 Task: Create the messaging component.
Action: Mouse moved to (1181, 87)
Screenshot: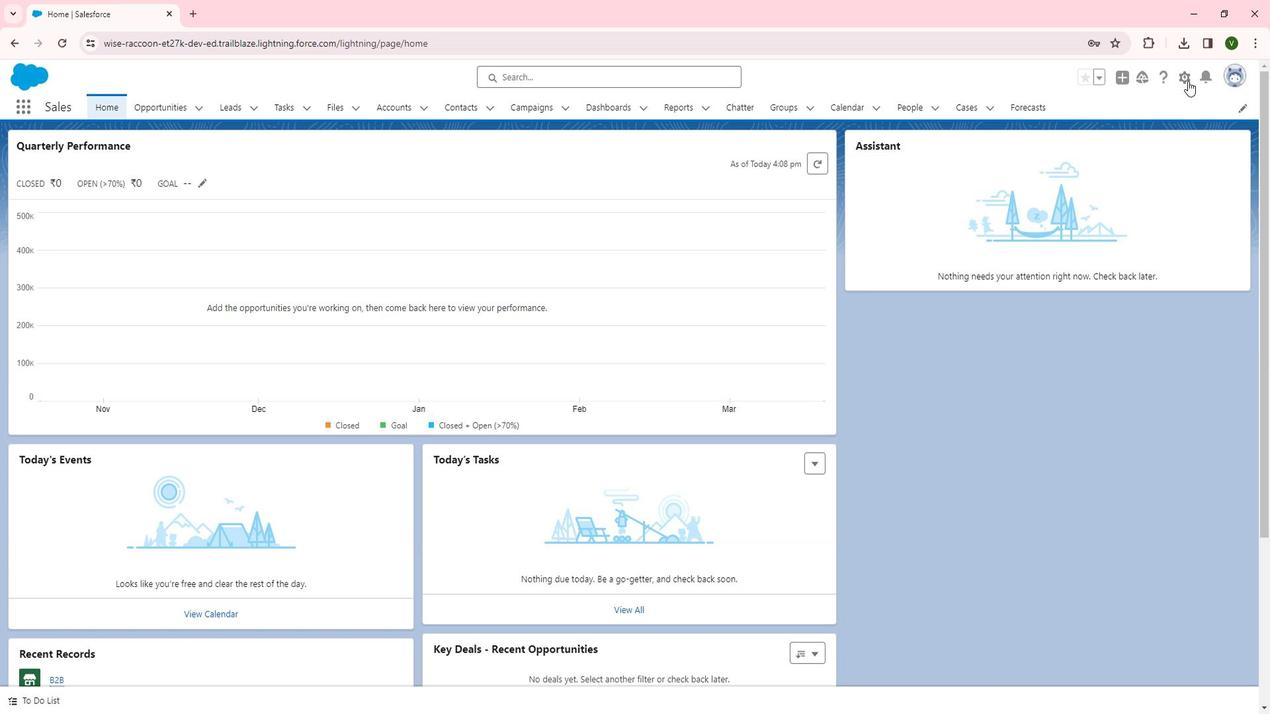 
Action: Mouse pressed left at (1181, 87)
Screenshot: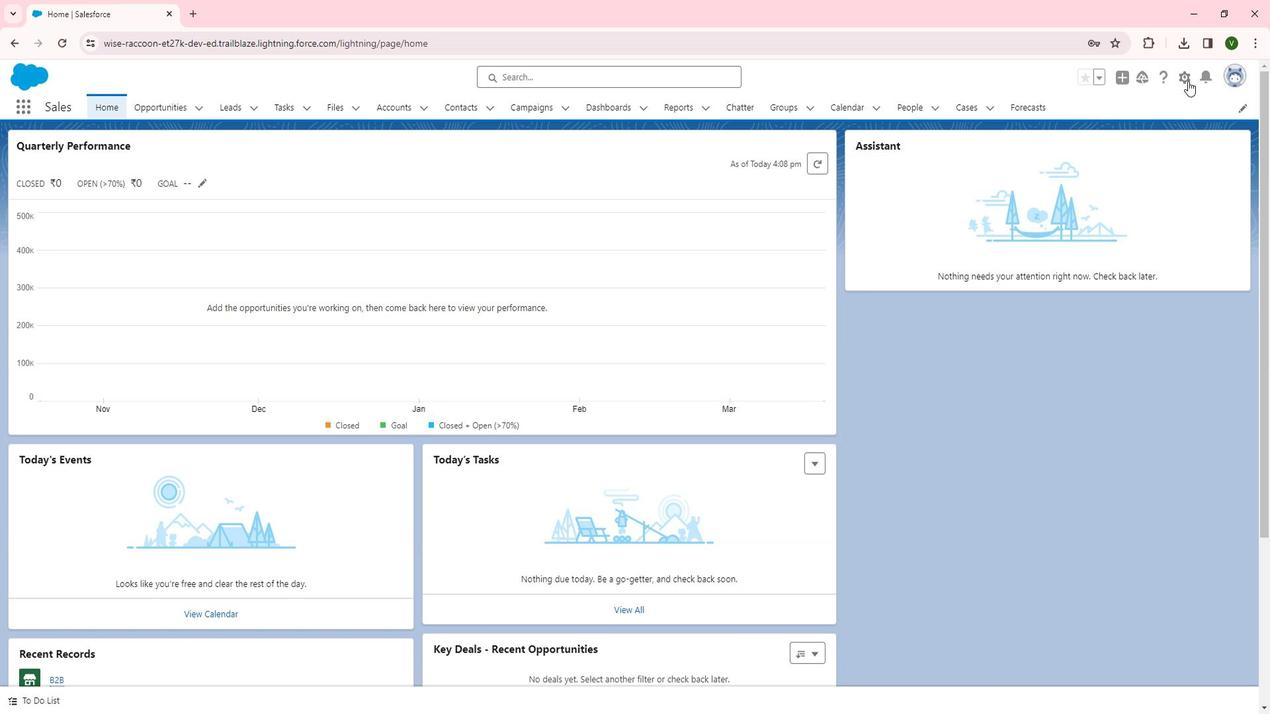 
Action: Mouse moved to (1121, 115)
Screenshot: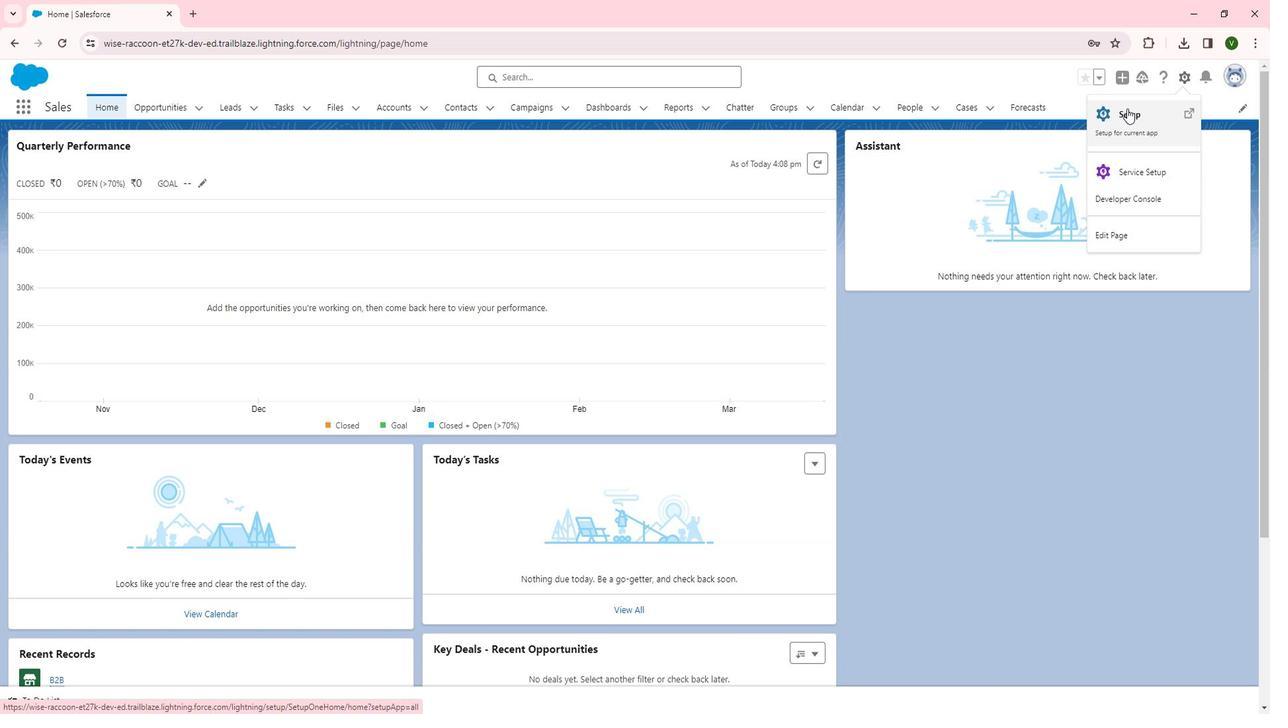 
Action: Mouse pressed left at (1121, 115)
Screenshot: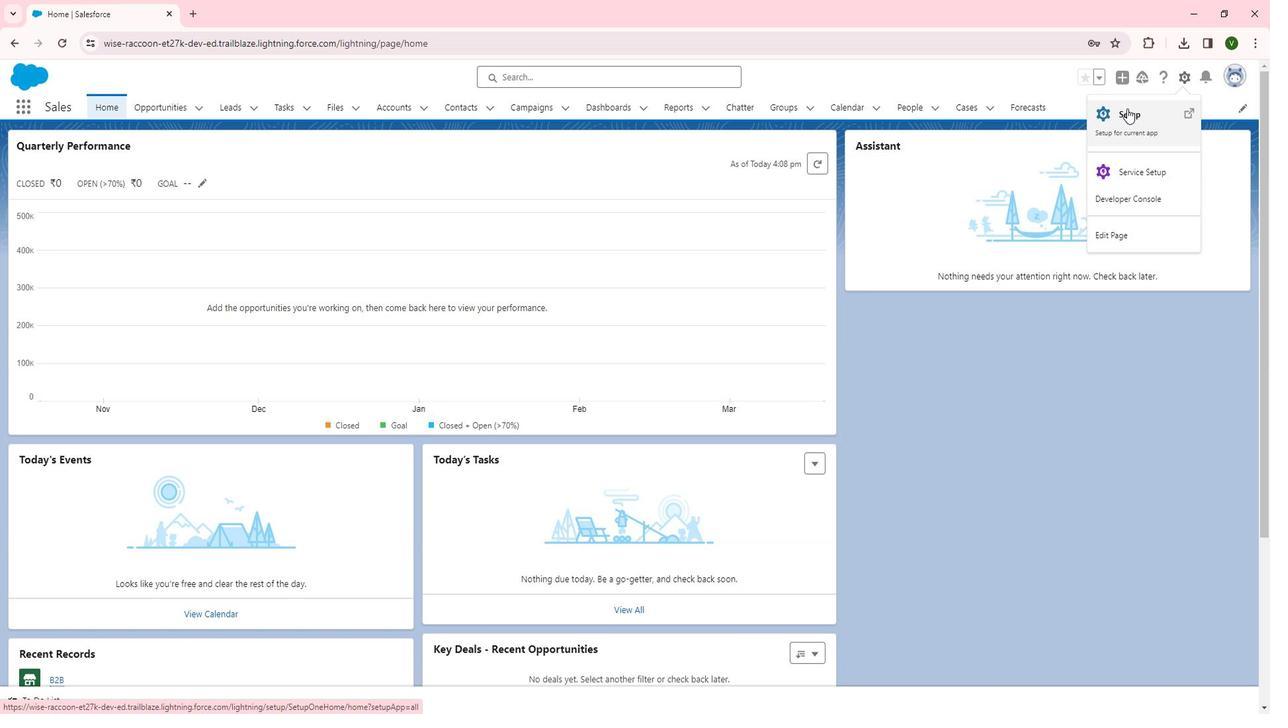 
Action: Mouse moved to (95, 363)
Screenshot: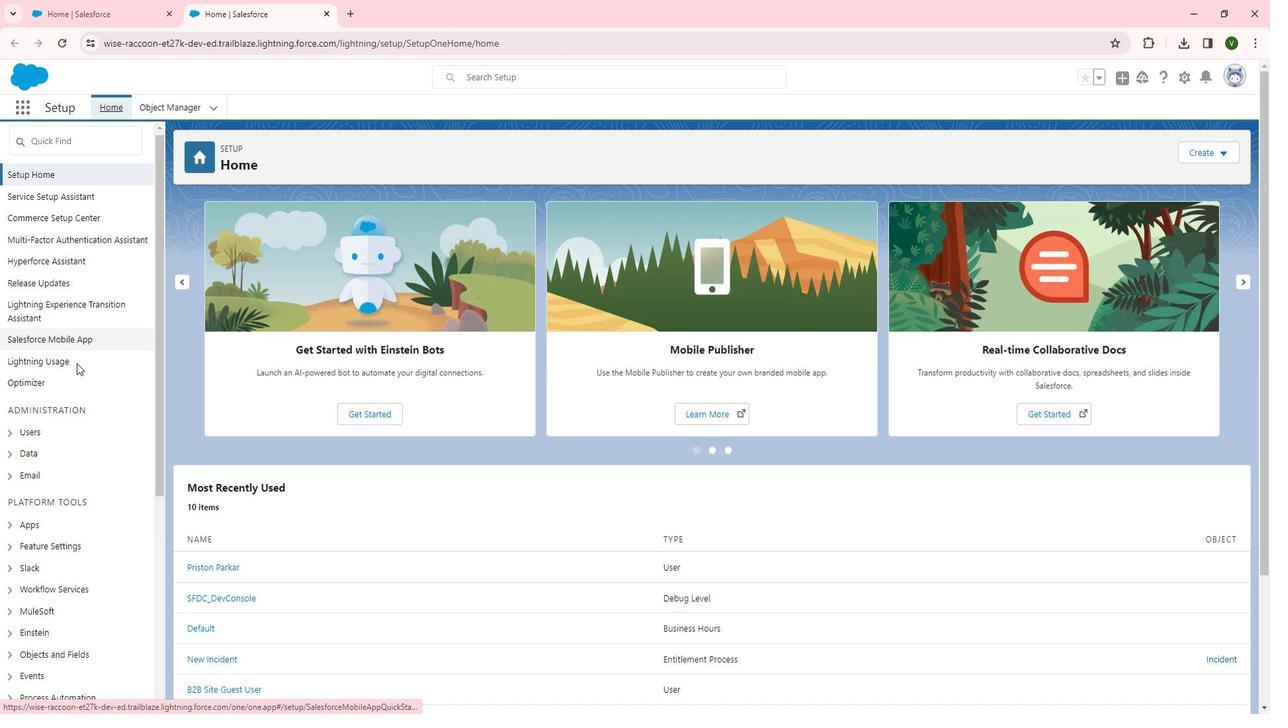 
Action: Mouse scrolled (95, 362) with delta (0, 0)
Screenshot: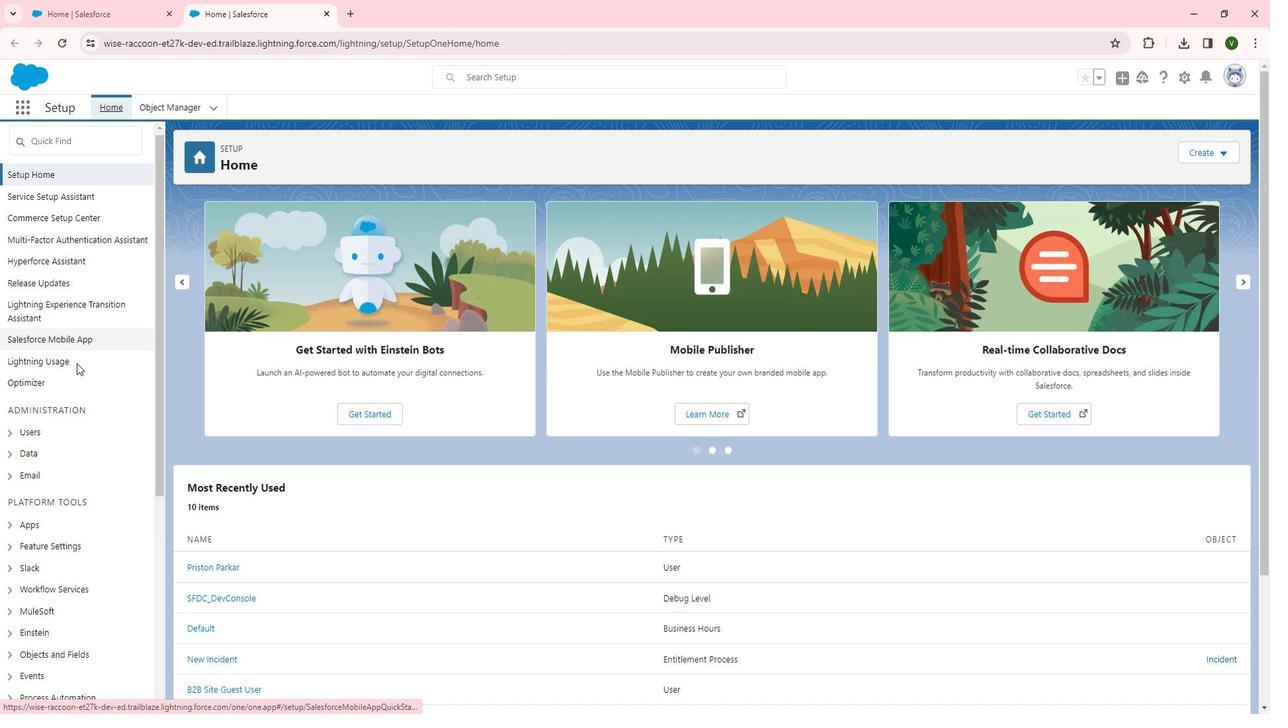 
Action: Mouse moved to (93, 365)
Screenshot: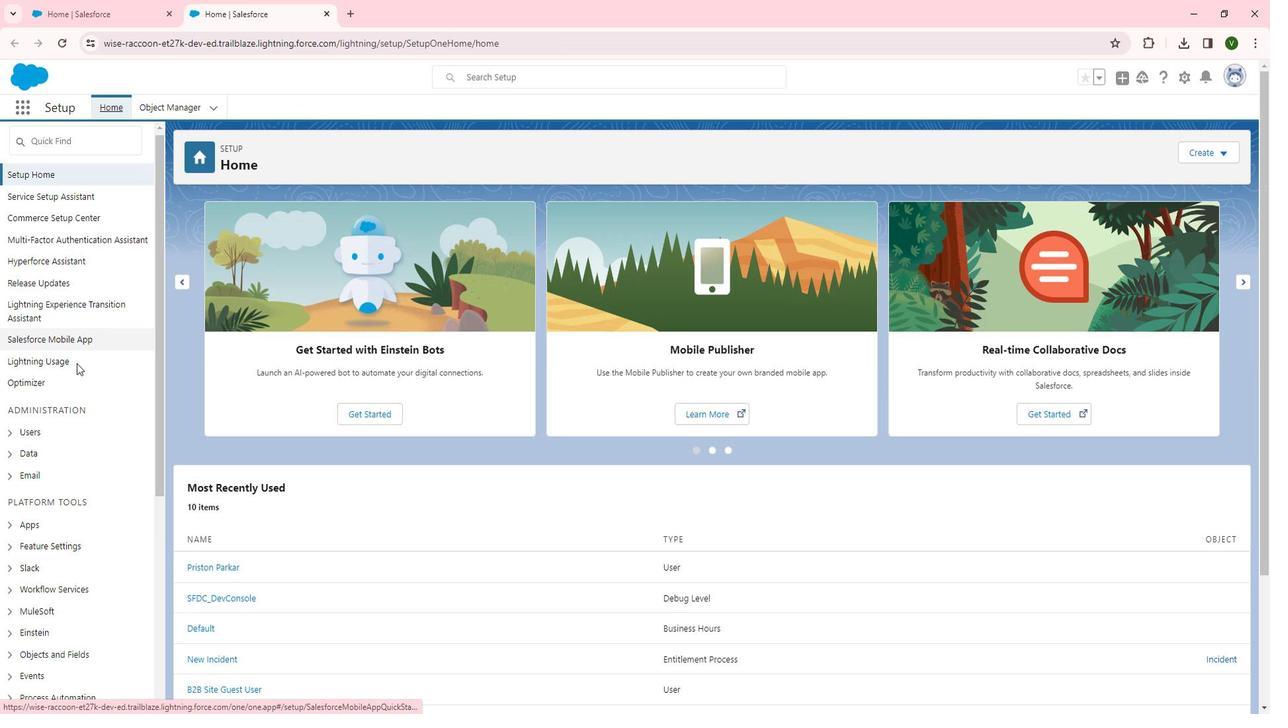 
Action: Mouse scrolled (93, 364) with delta (0, 0)
Screenshot: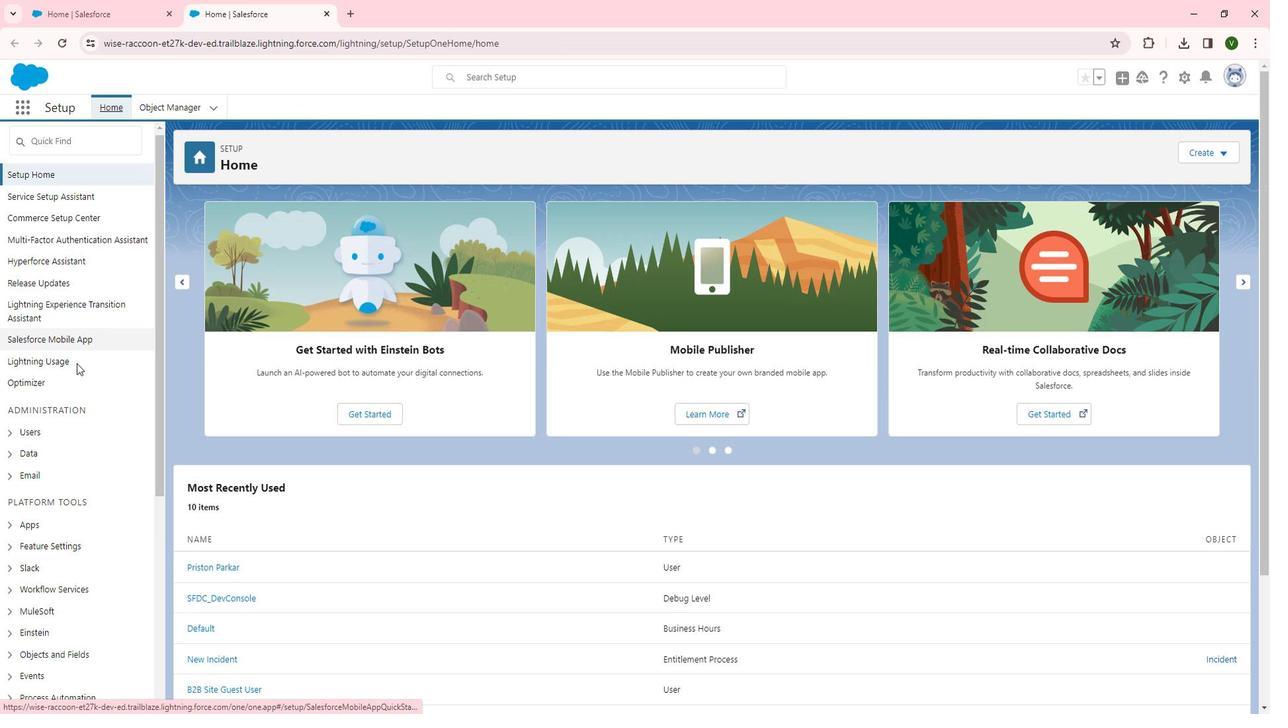 
Action: Mouse scrolled (93, 364) with delta (0, 0)
Screenshot: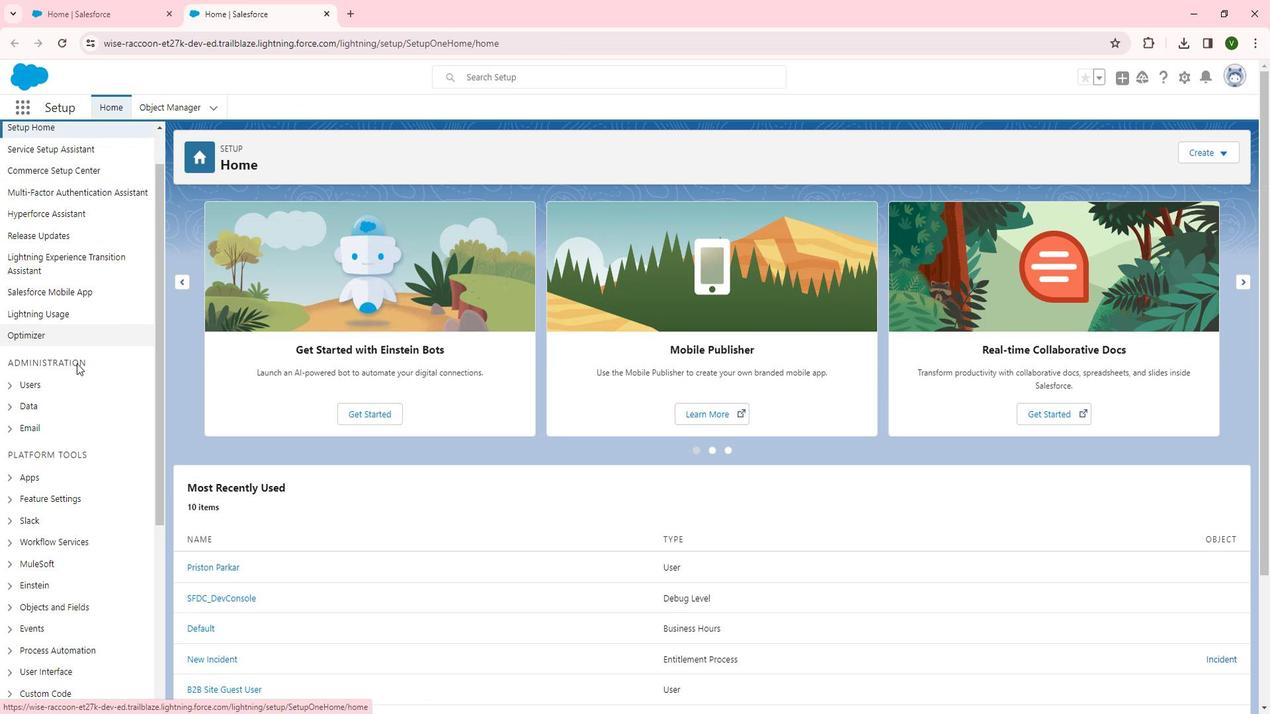 
Action: Mouse moved to (29, 347)
Screenshot: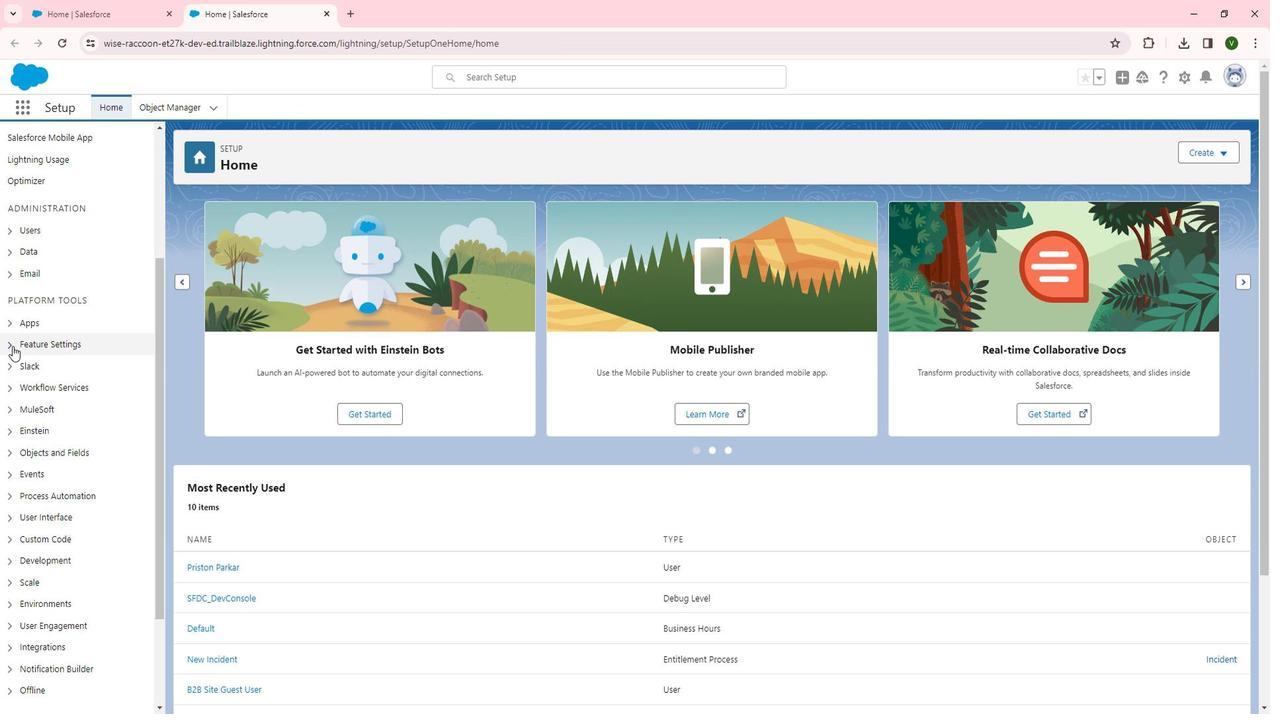 
Action: Mouse pressed left at (29, 347)
Screenshot: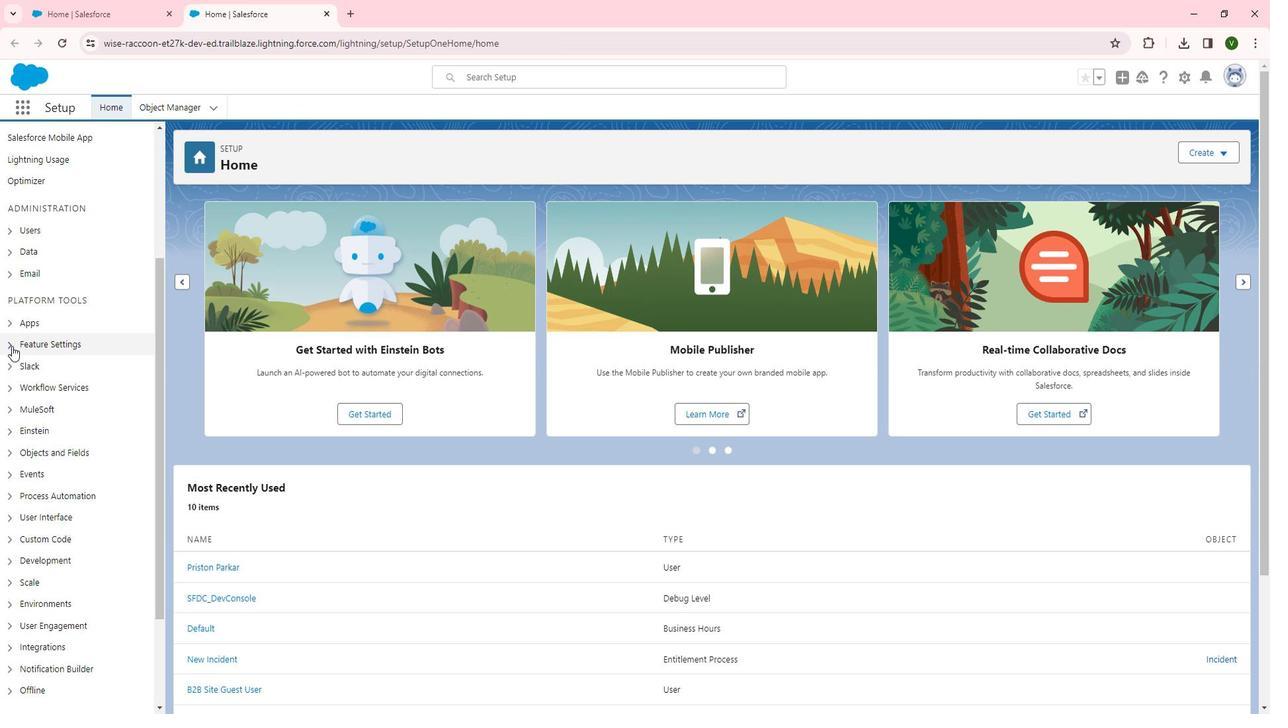 
Action: Mouse moved to (81, 352)
Screenshot: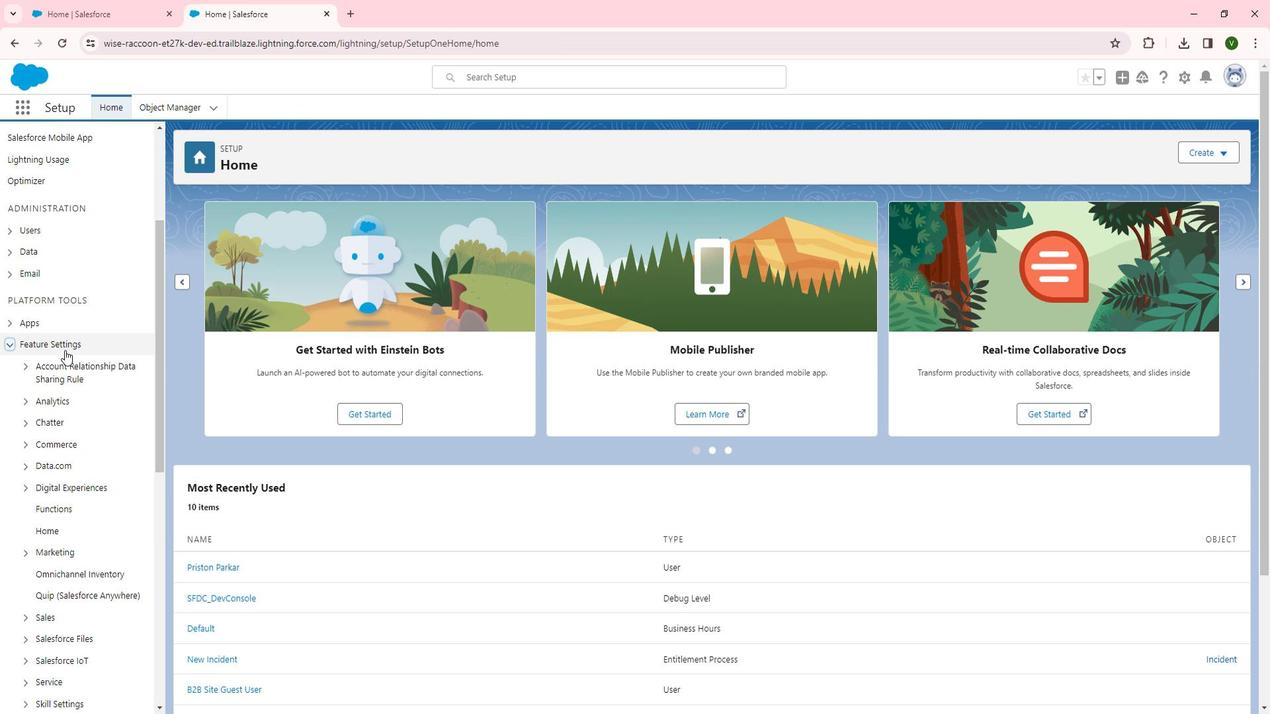 
Action: Mouse scrolled (81, 351) with delta (0, 0)
Screenshot: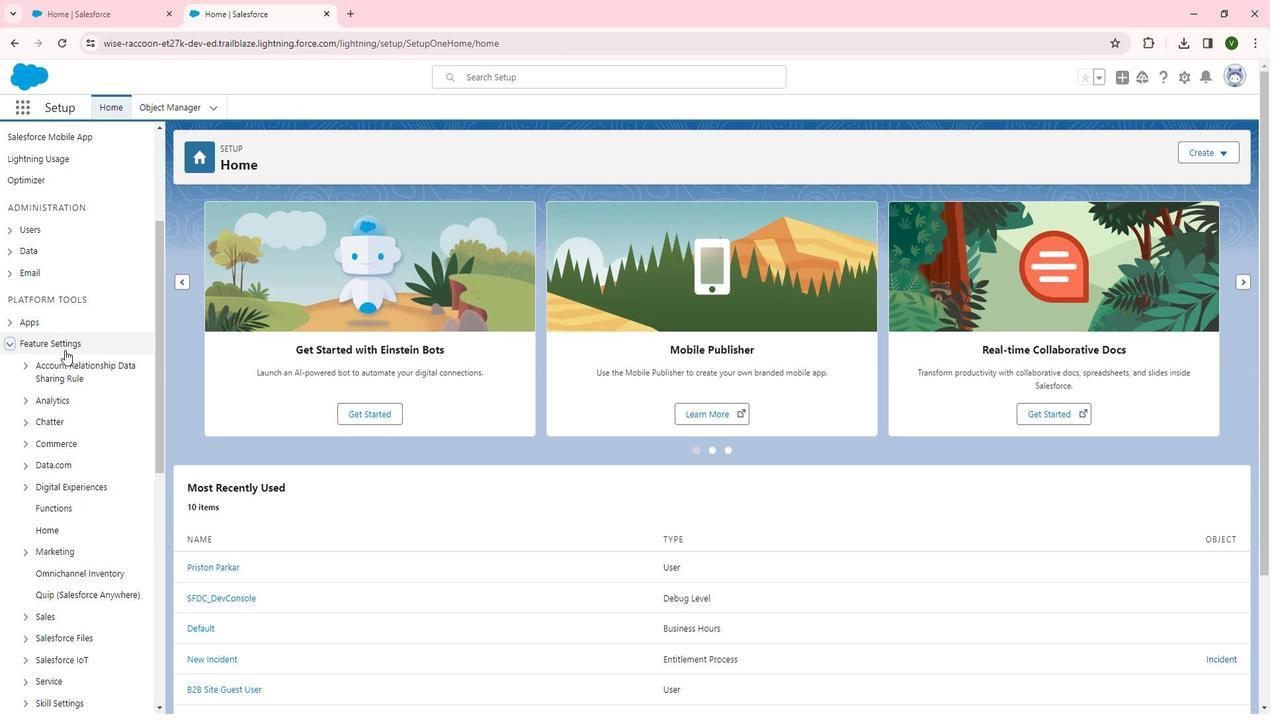 
Action: Mouse moved to (81, 352)
Screenshot: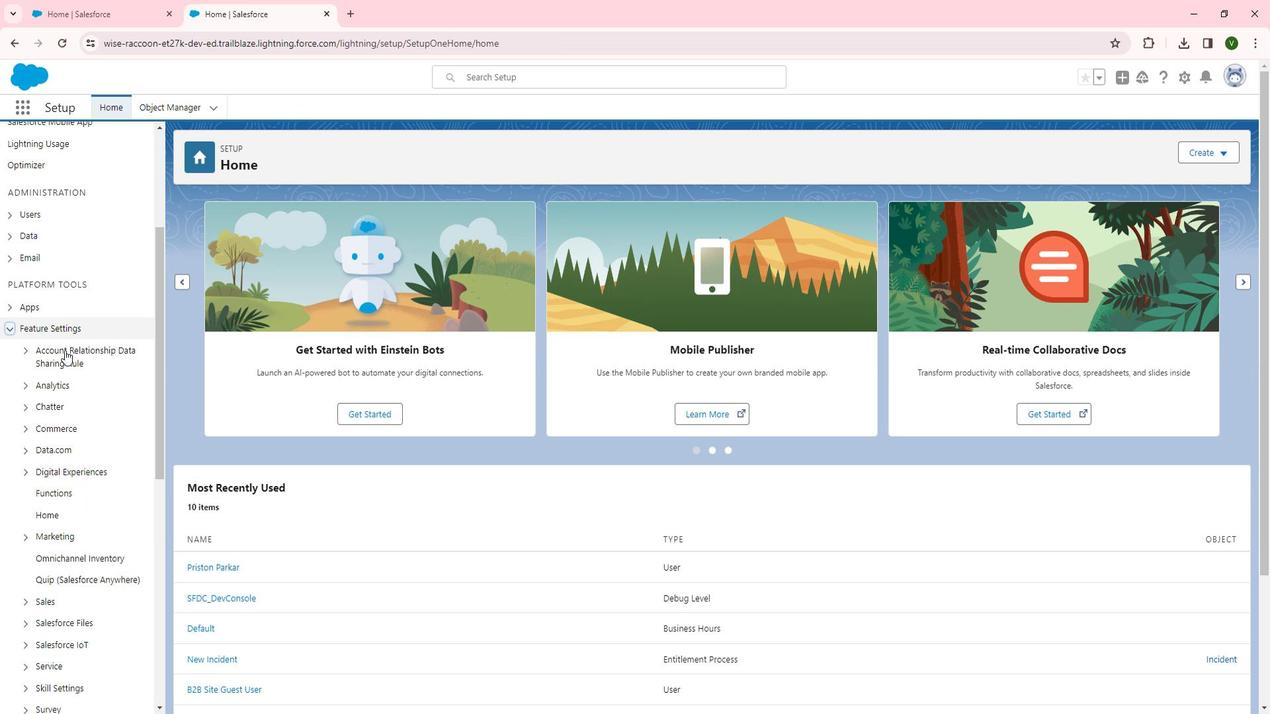 
Action: Mouse scrolled (81, 351) with delta (0, 0)
Screenshot: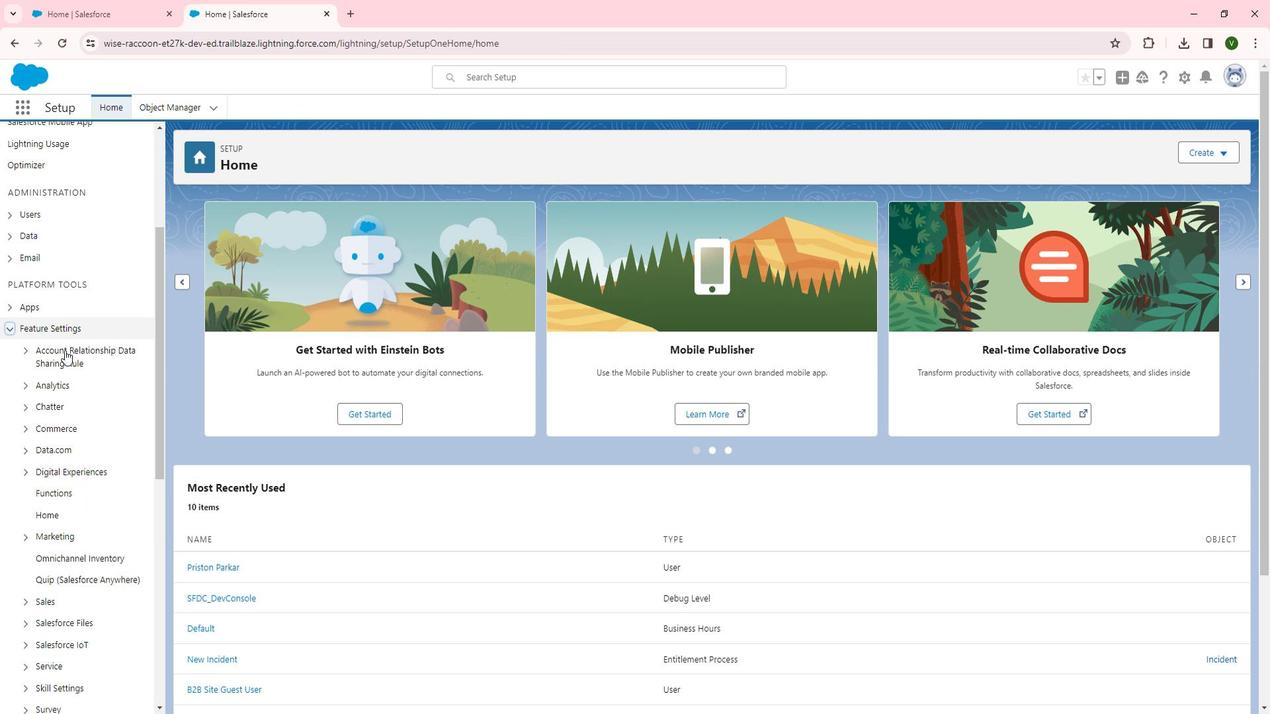 
Action: Mouse scrolled (81, 351) with delta (0, 0)
Screenshot: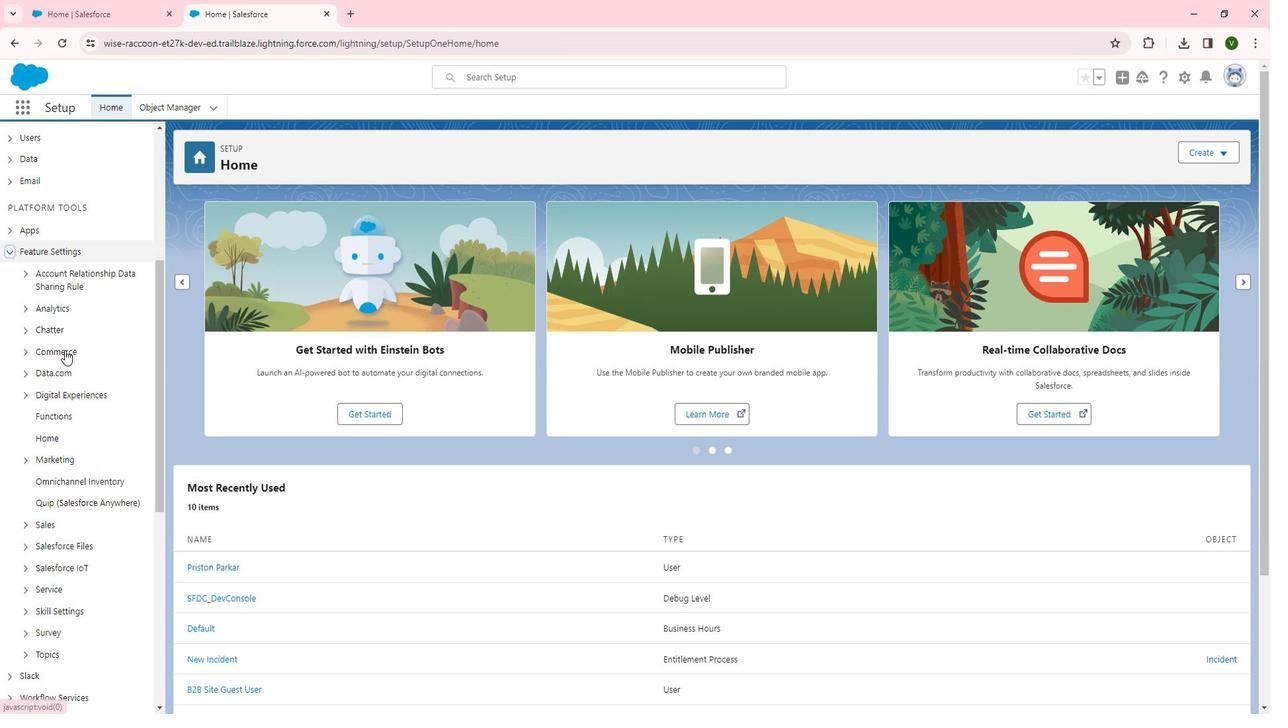 
Action: Mouse scrolled (81, 351) with delta (0, 0)
Screenshot: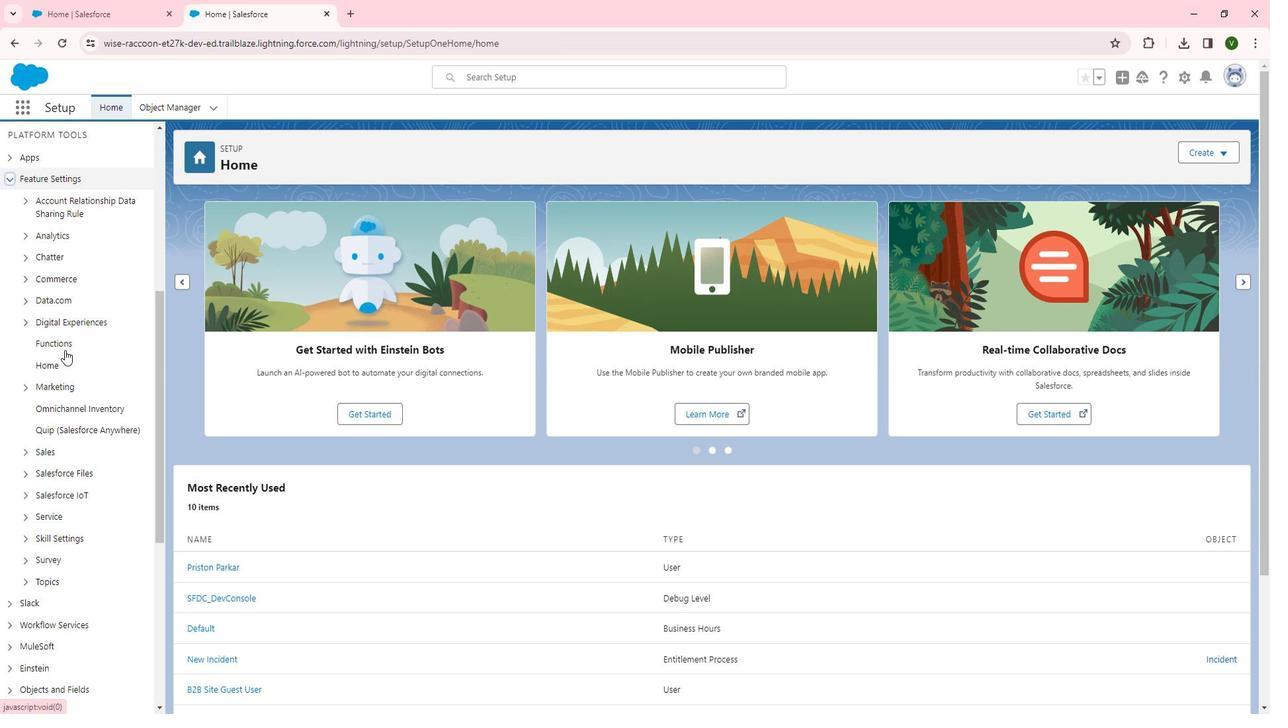
Action: Mouse moved to (41, 410)
Screenshot: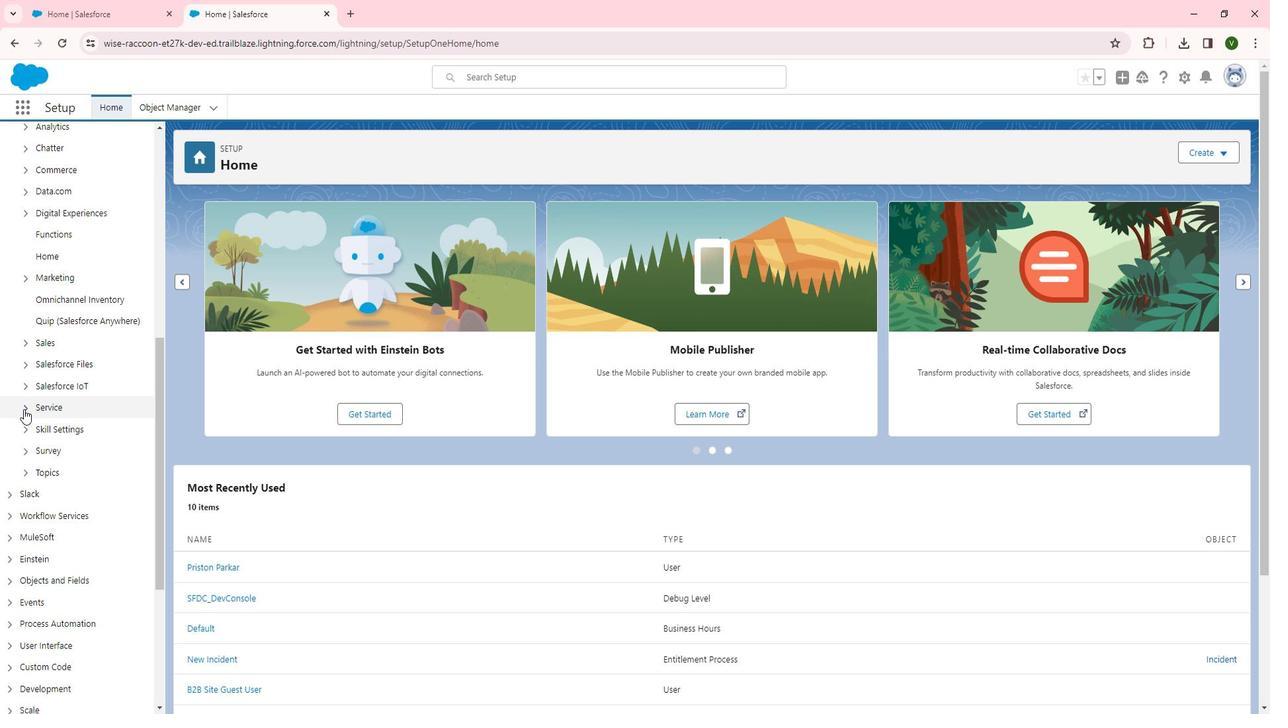 
Action: Mouse pressed left at (41, 410)
Screenshot: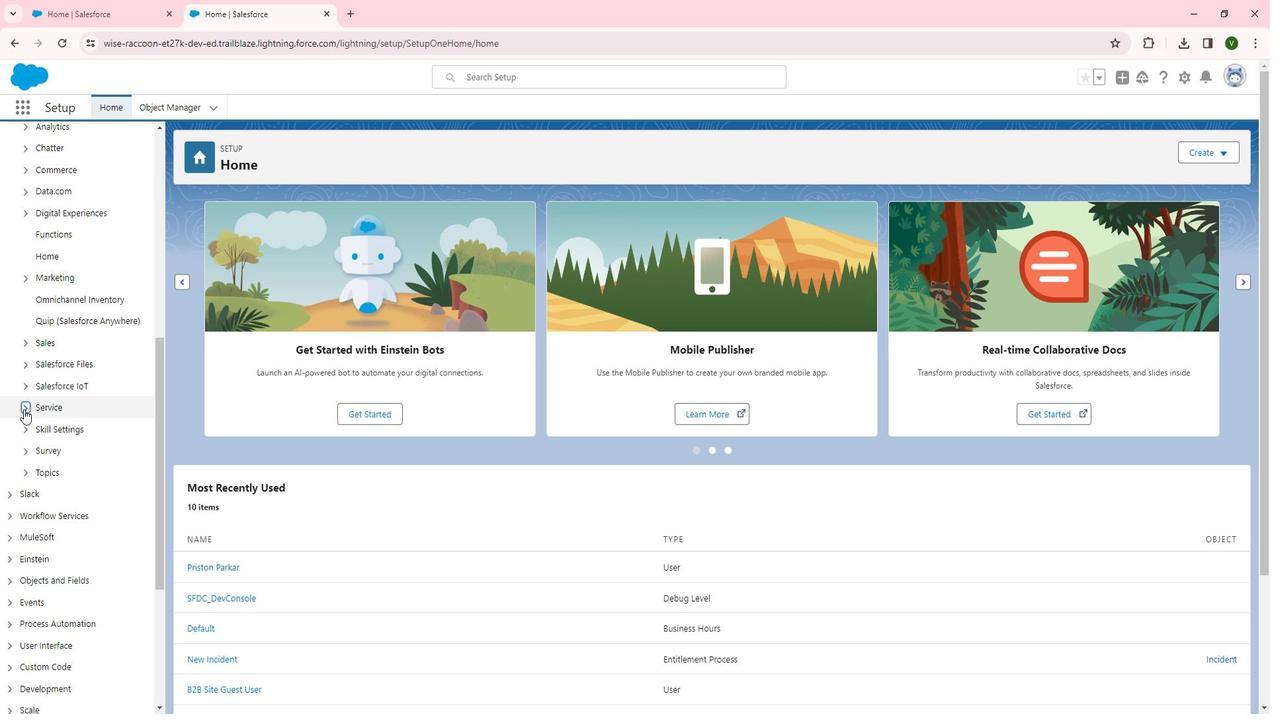 
Action: Mouse moved to (66, 404)
Screenshot: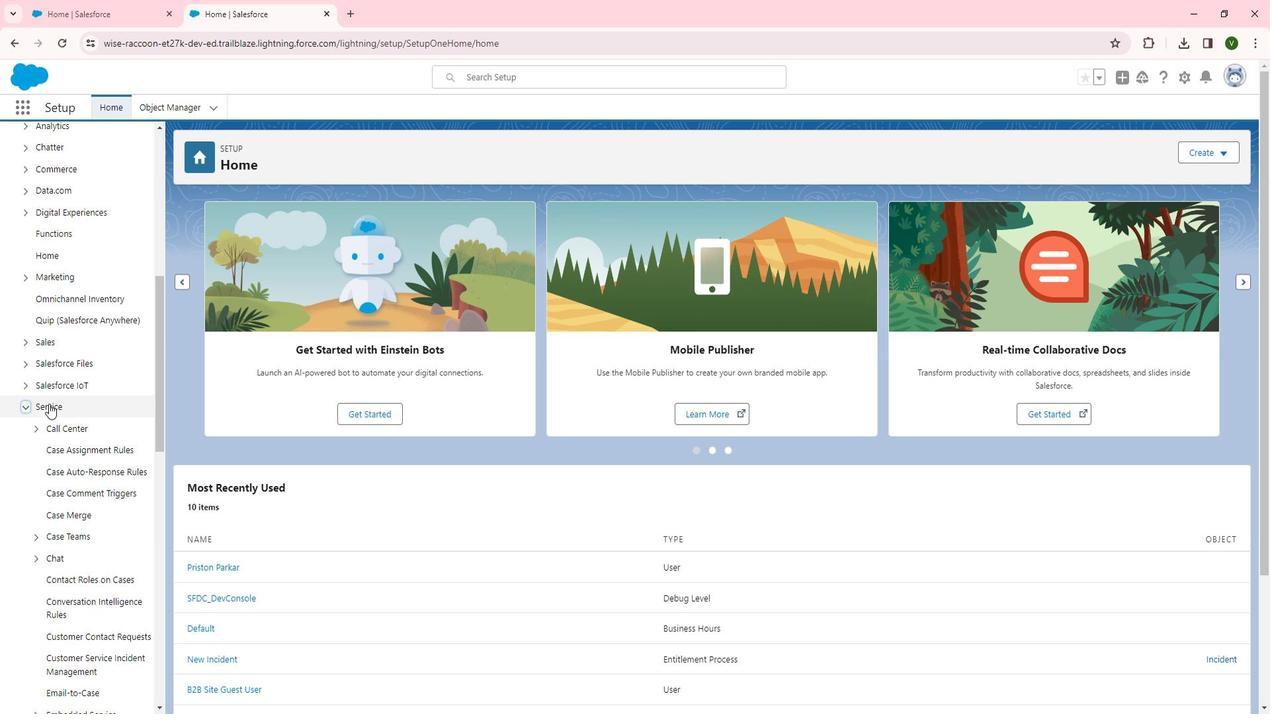 
Action: Mouse scrolled (66, 404) with delta (0, 0)
Screenshot: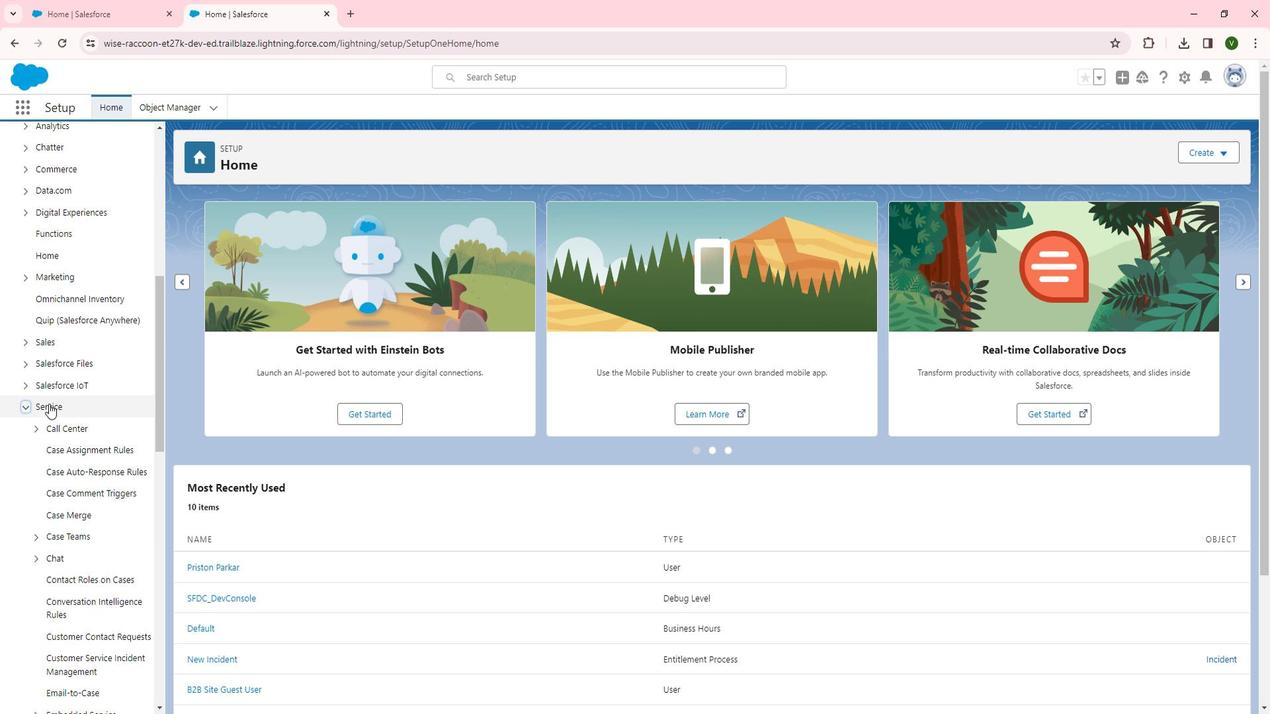 
Action: Mouse scrolled (66, 404) with delta (0, 0)
Screenshot: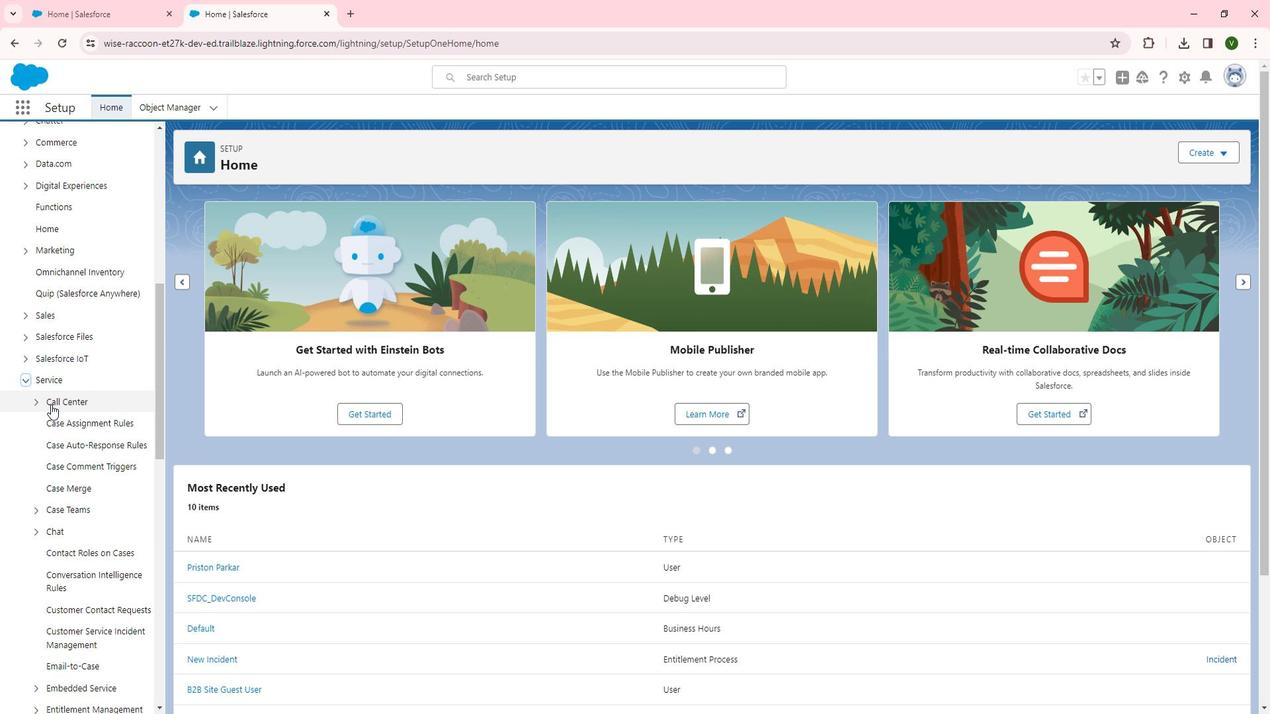 
Action: Mouse moved to (66, 405)
Screenshot: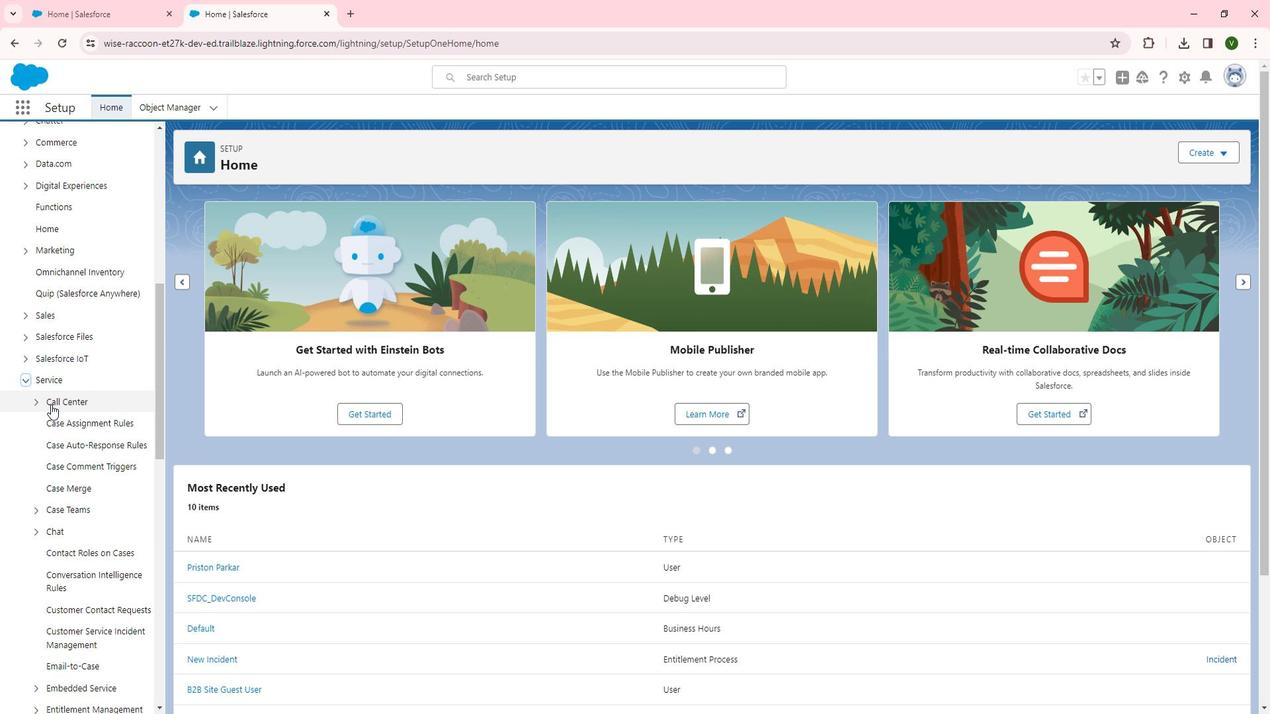 
Action: Mouse scrolled (66, 404) with delta (0, 0)
Screenshot: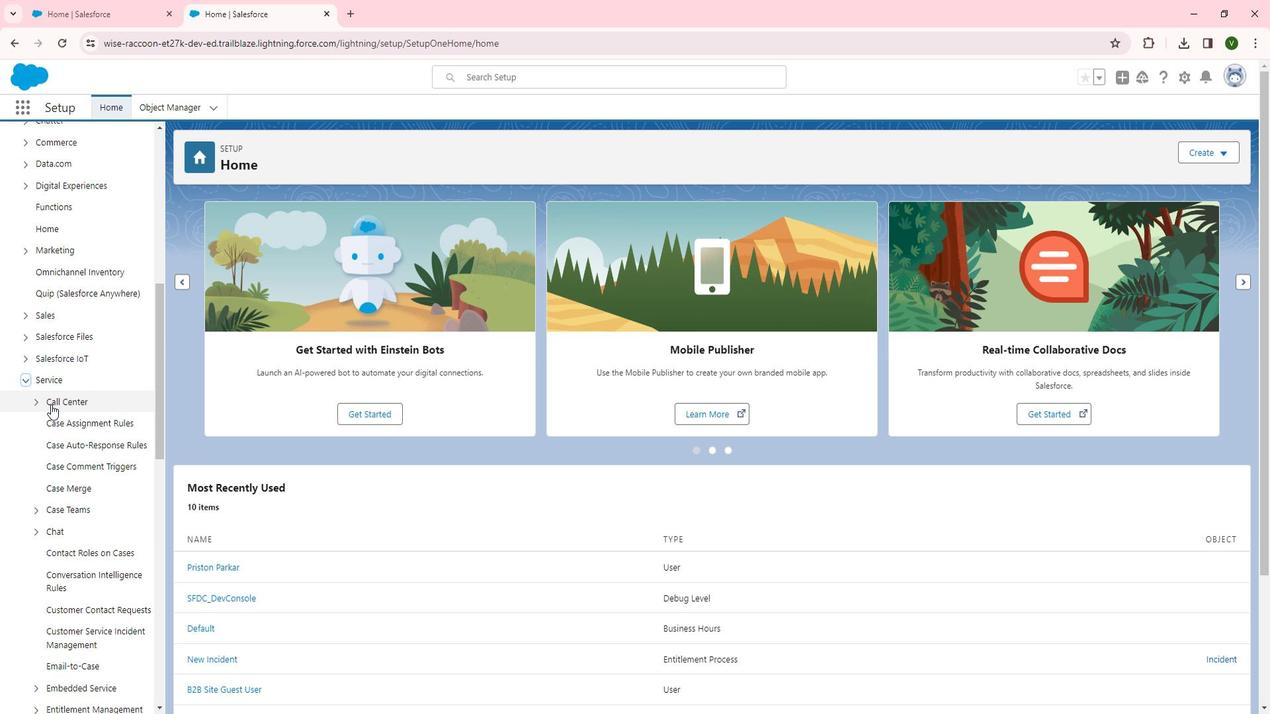 
Action: Mouse moved to (67, 405)
Screenshot: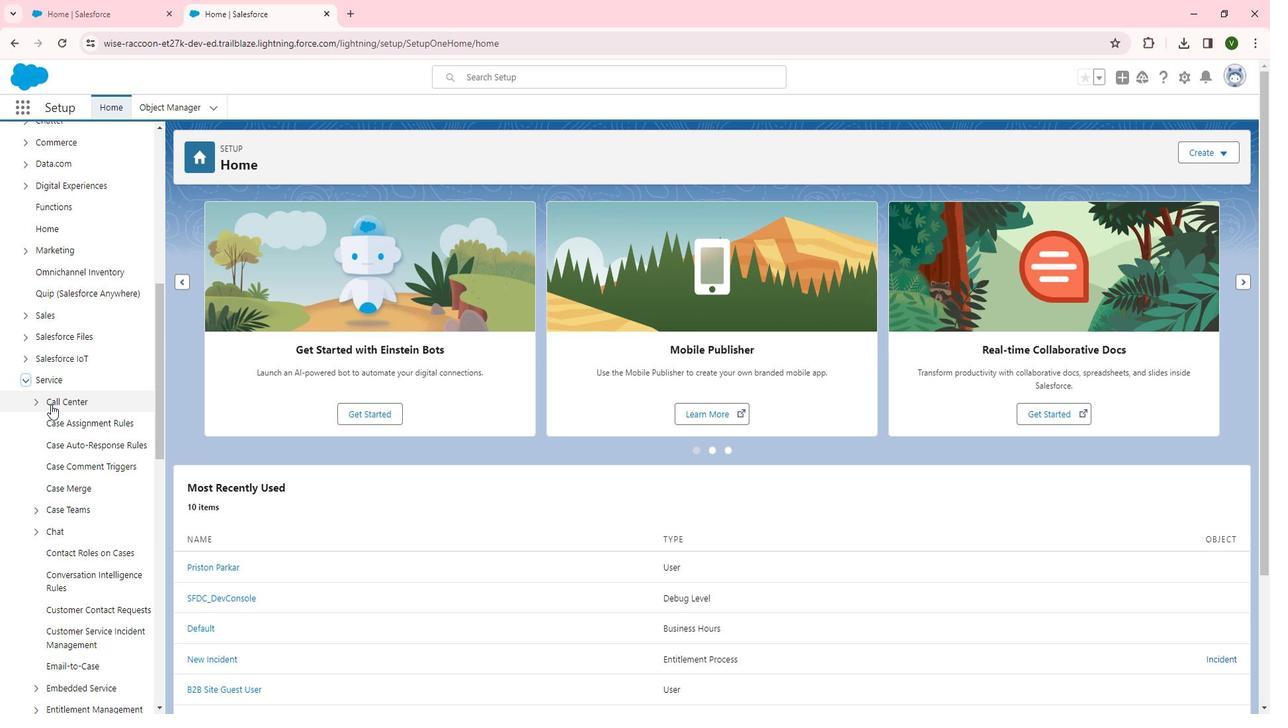 
Action: Mouse scrolled (67, 404) with delta (0, 0)
Screenshot: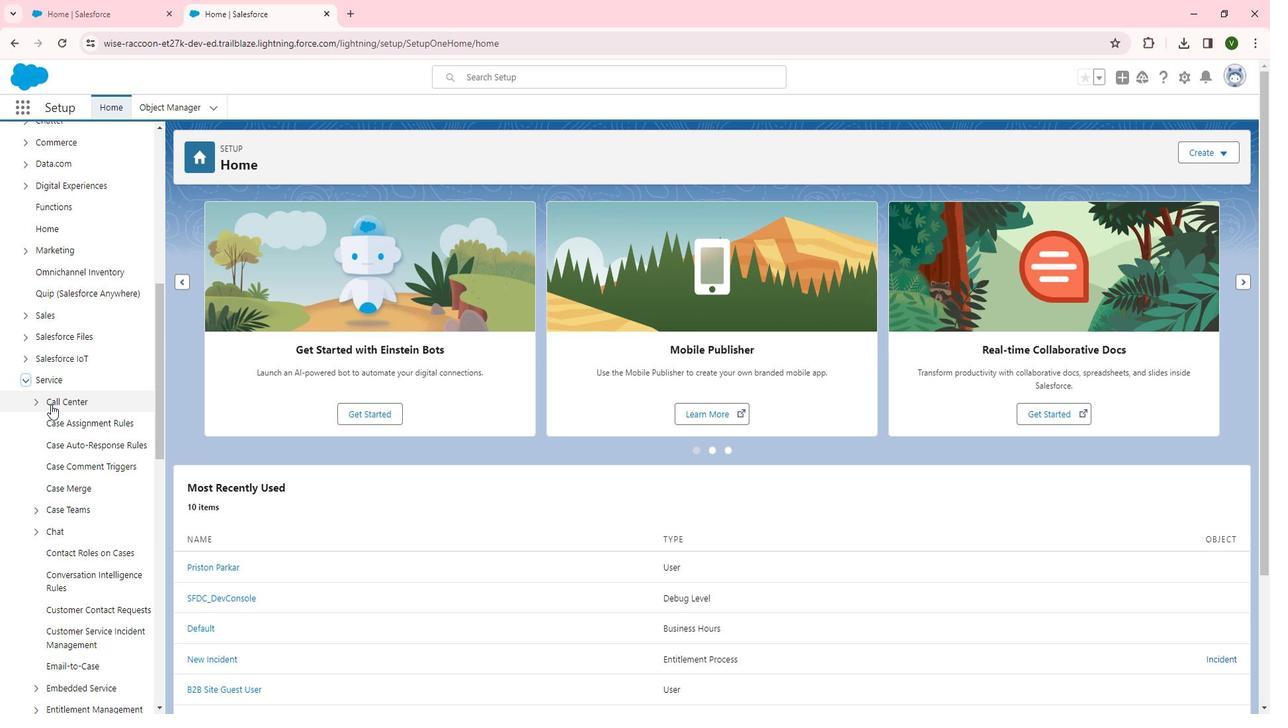 
Action: Mouse moved to (70, 406)
Screenshot: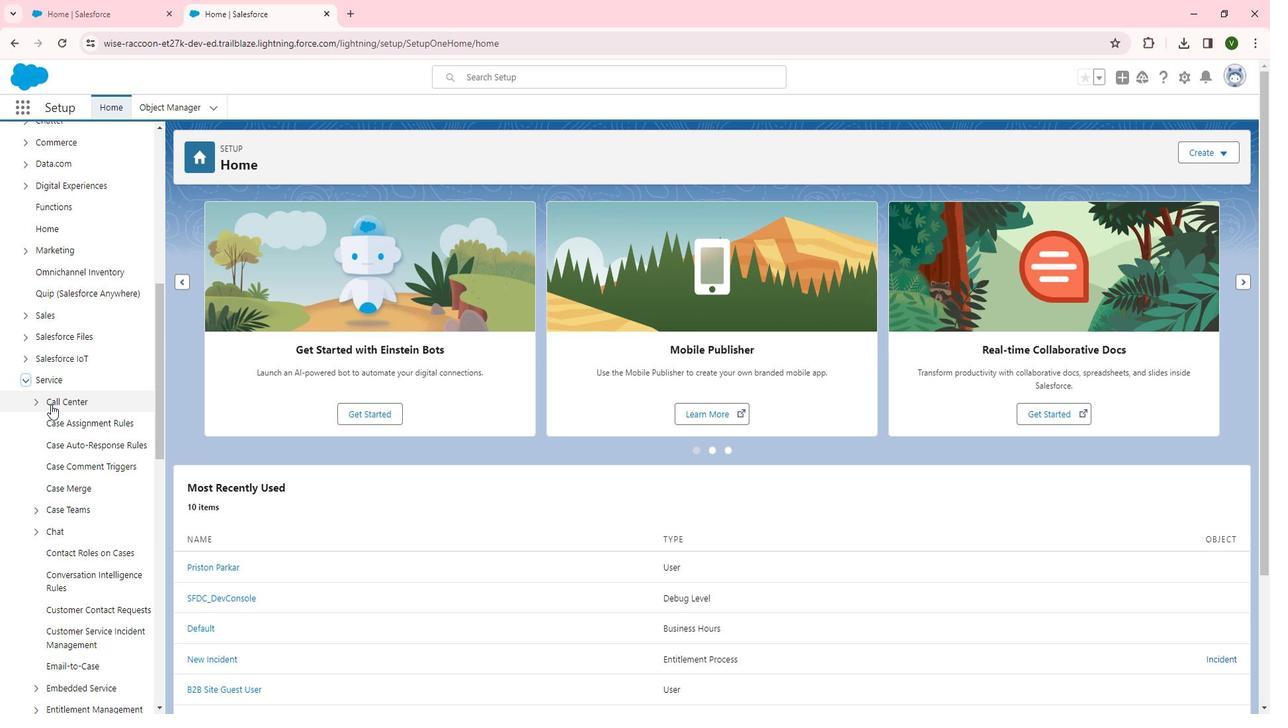 
Action: Mouse scrolled (70, 405) with delta (0, 0)
Screenshot: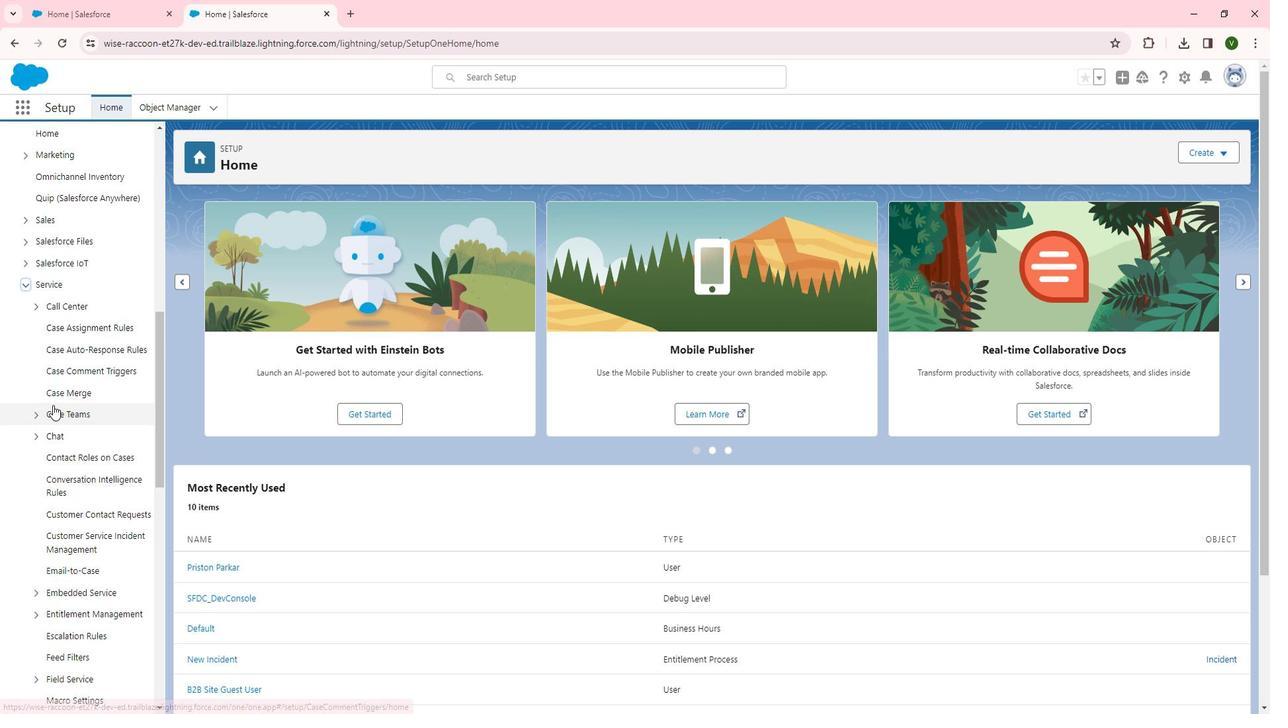 
Action: Mouse moved to (54, 501)
Screenshot: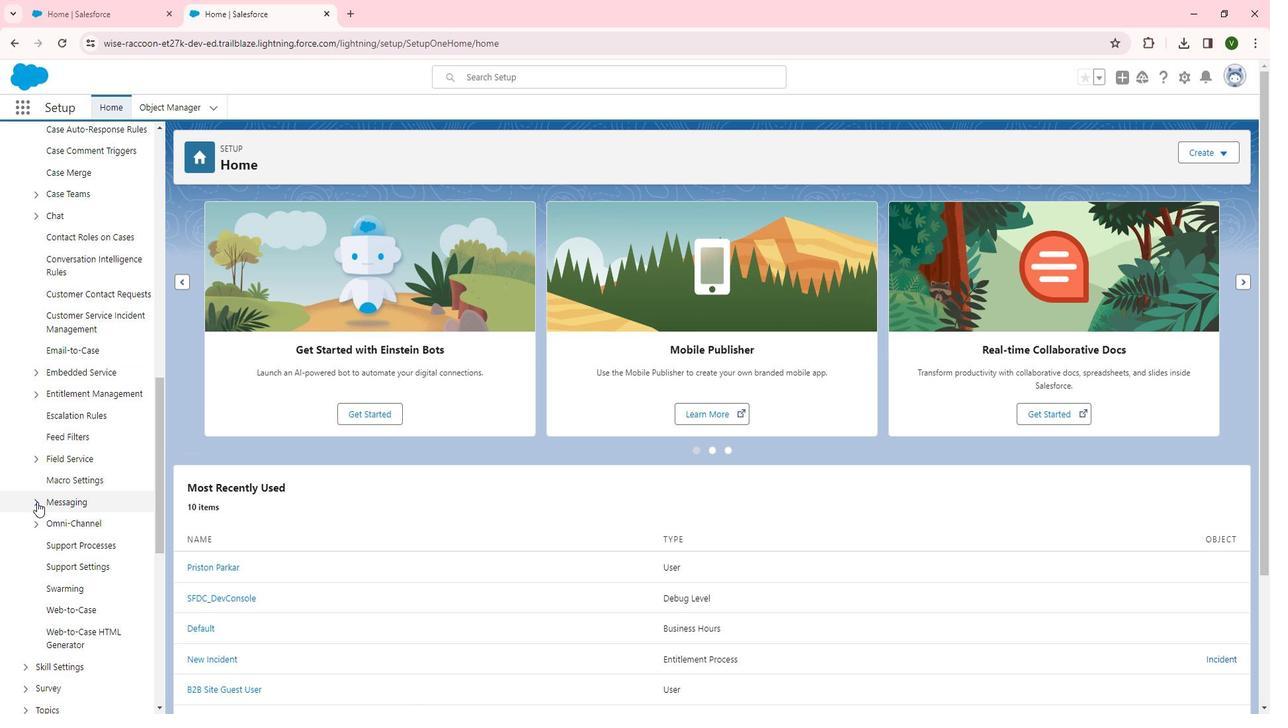 
Action: Mouse pressed left at (54, 501)
Screenshot: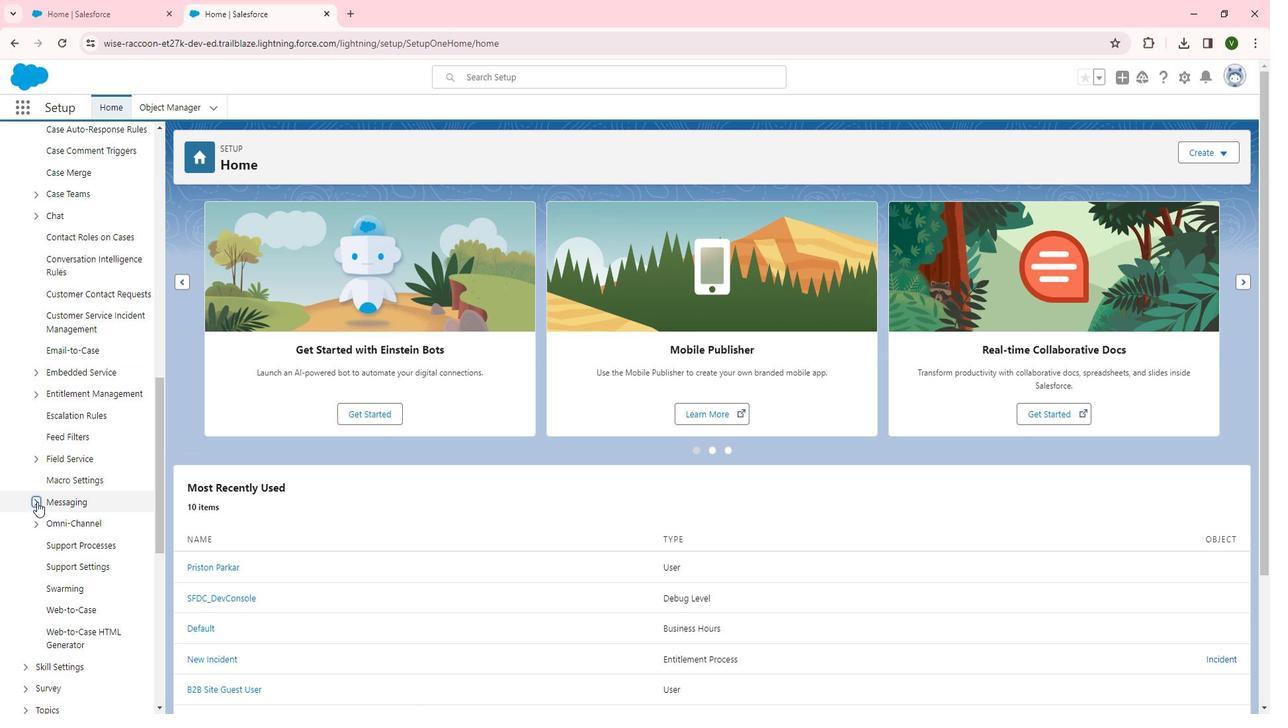 
Action: Mouse moved to (120, 523)
Screenshot: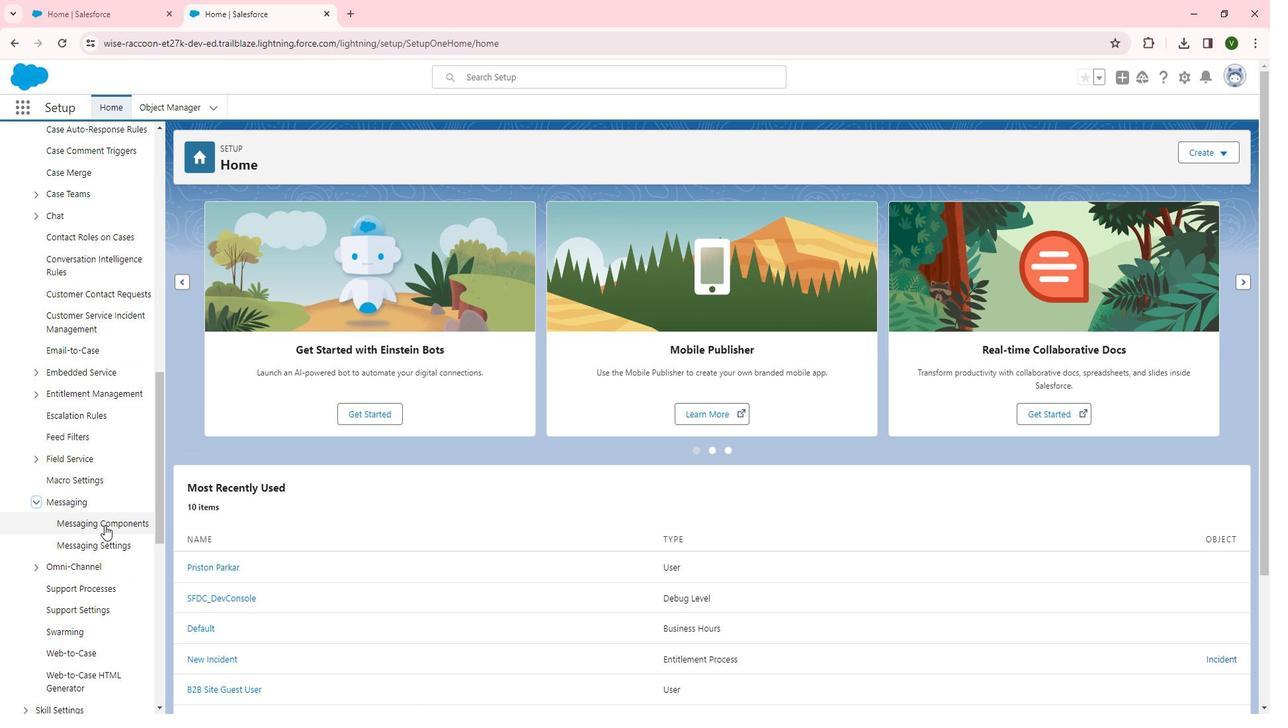 
Action: Mouse pressed left at (120, 523)
Screenshot: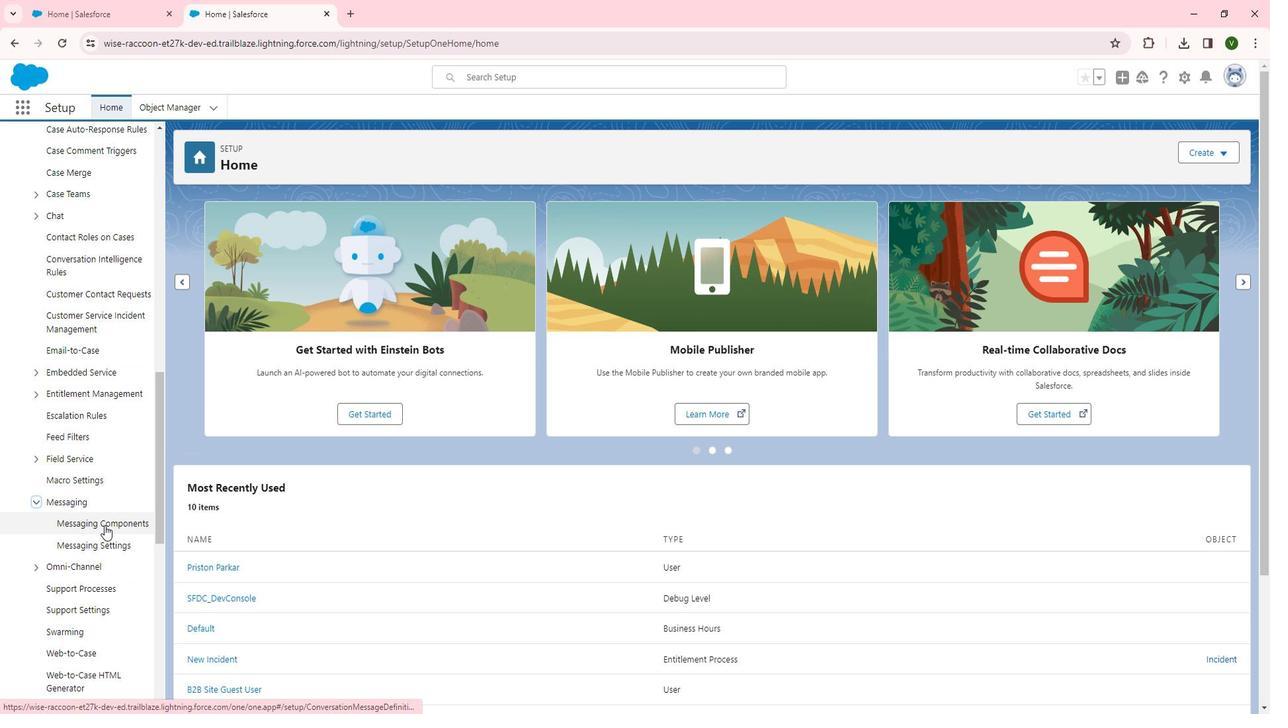 
Action: Mouse moved to (1192, 313)
Screenshot: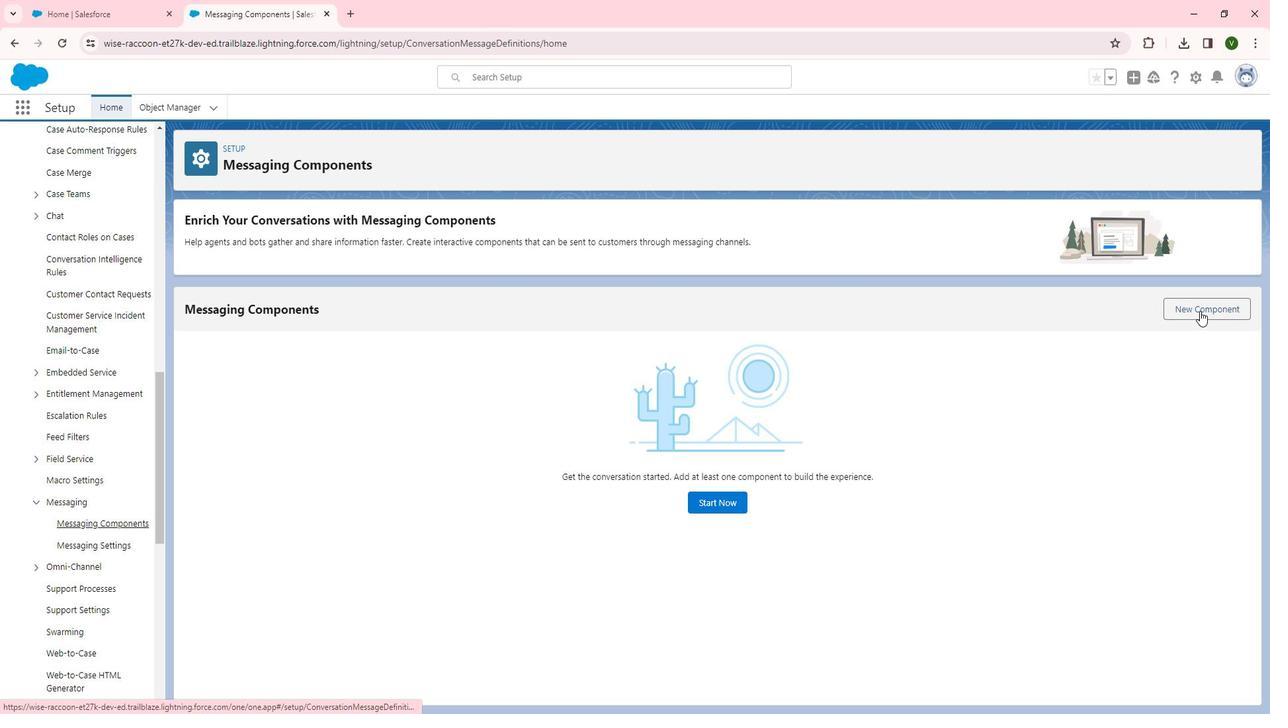 
Action: Mouse pressed left at (1192, 313)
Screenshot: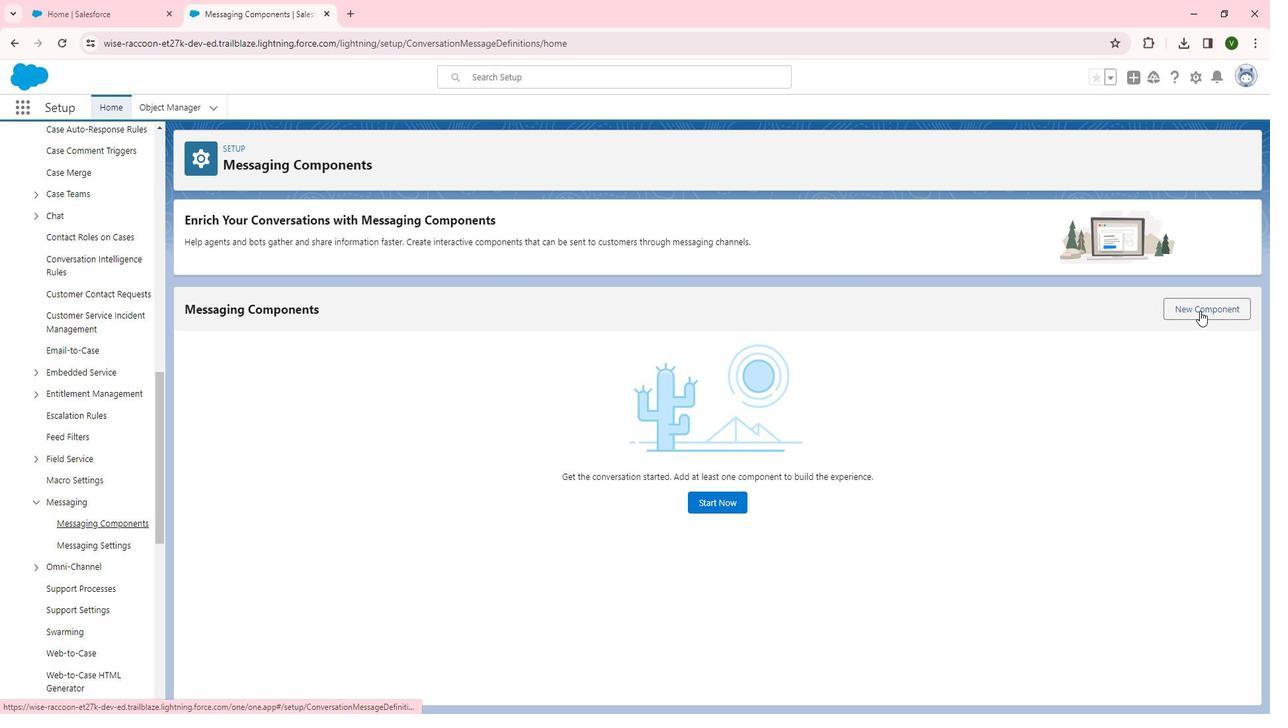 
Action: Mouse moved to (592, 542)
Screenshot: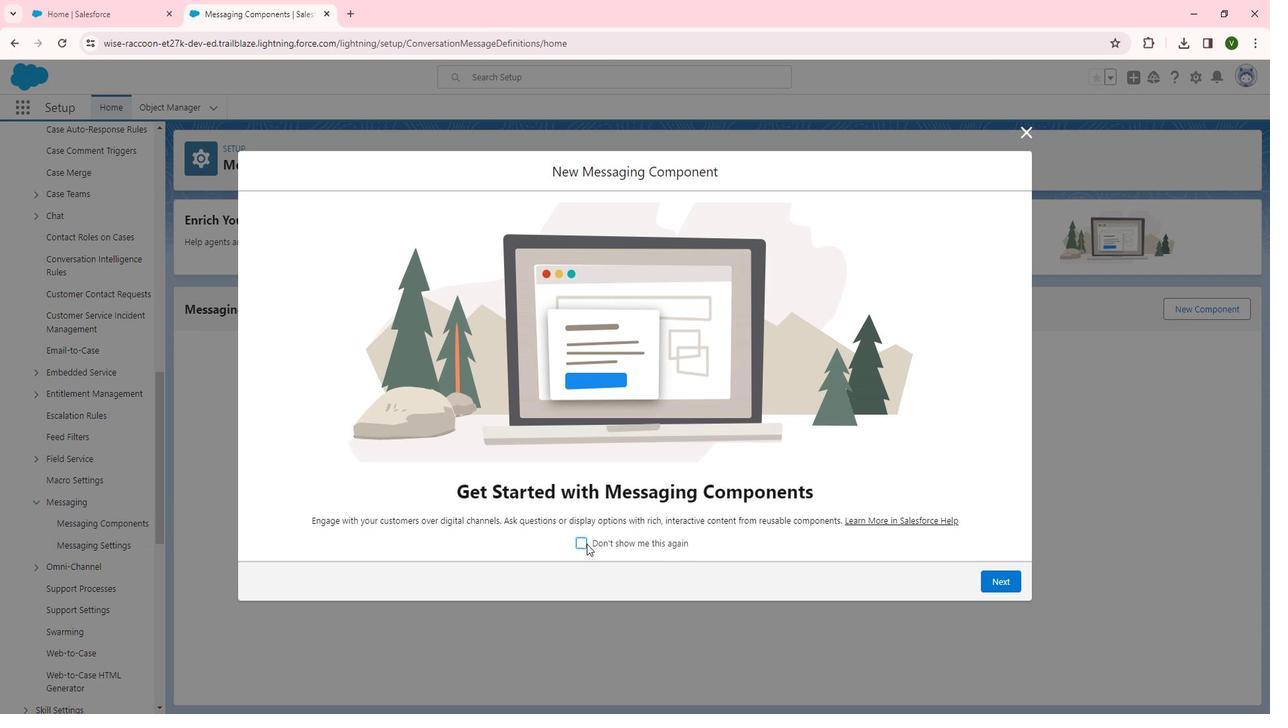 
Action: Mouse pressed left at (592, 542)
Screenshot: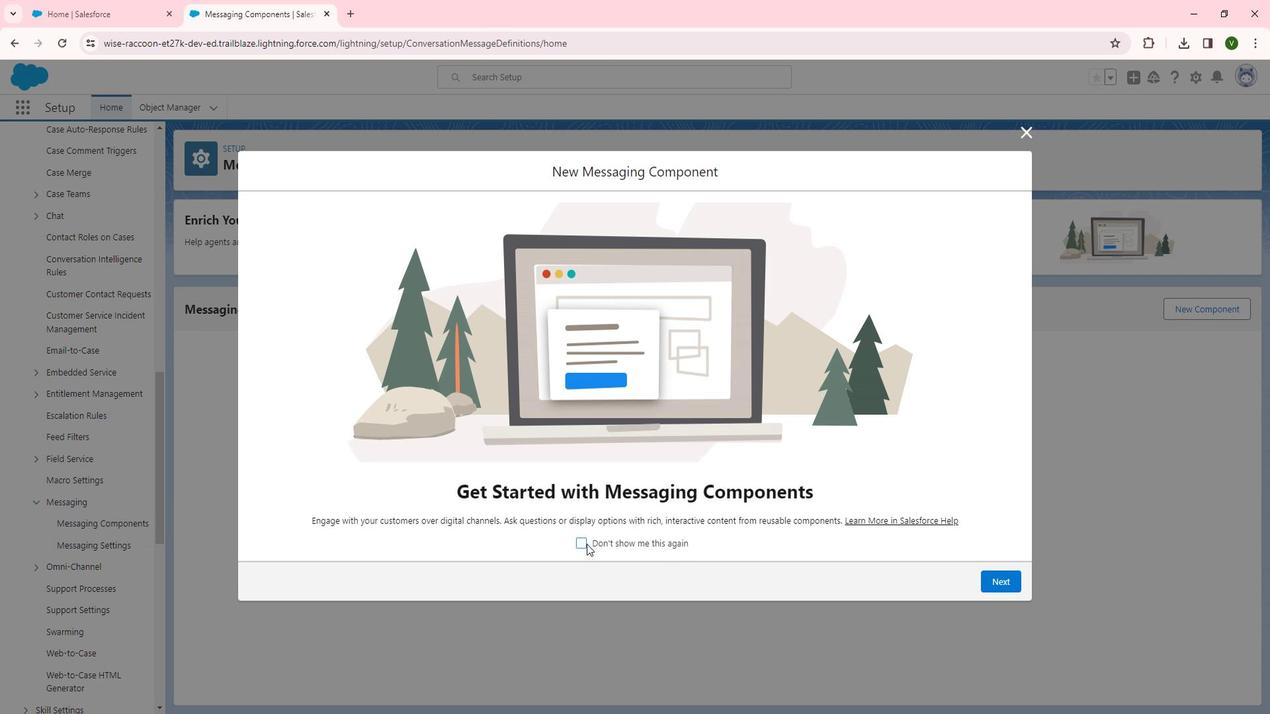 
Action: Mouse moved to (1008, 573)
Screenshot: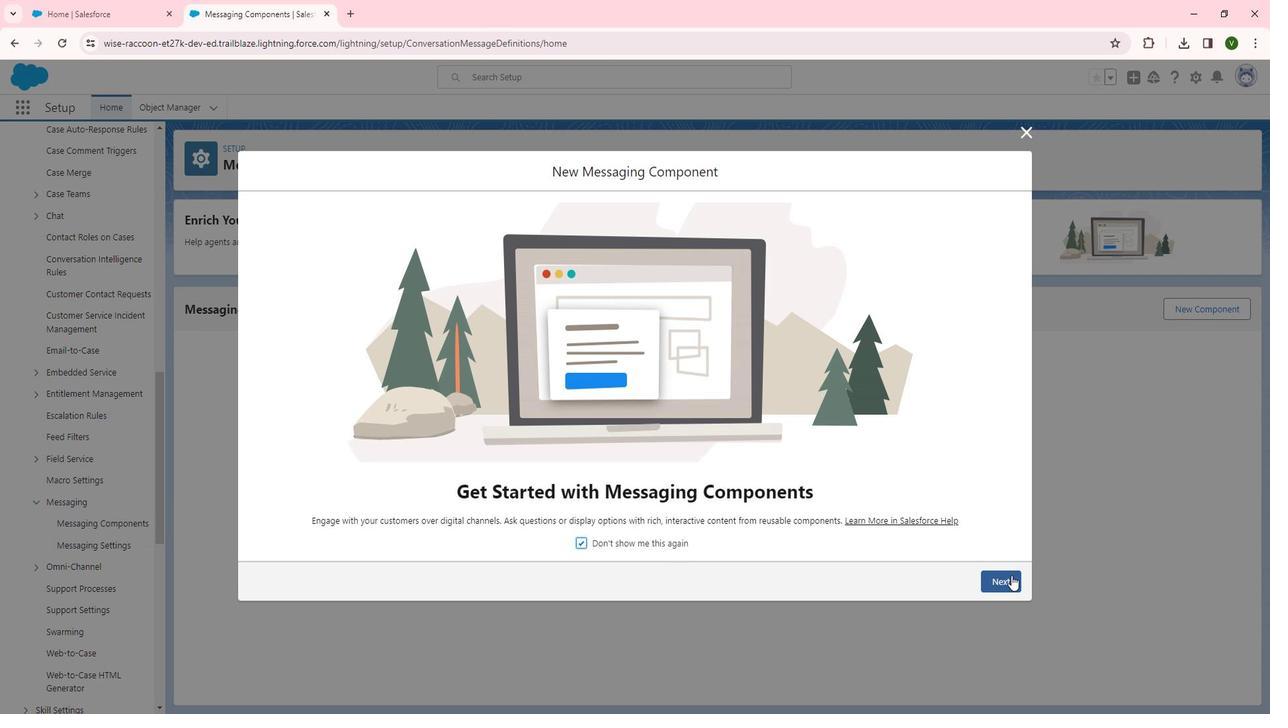 
Action: Mouse pressed left at (1008, 573)
Screenshot: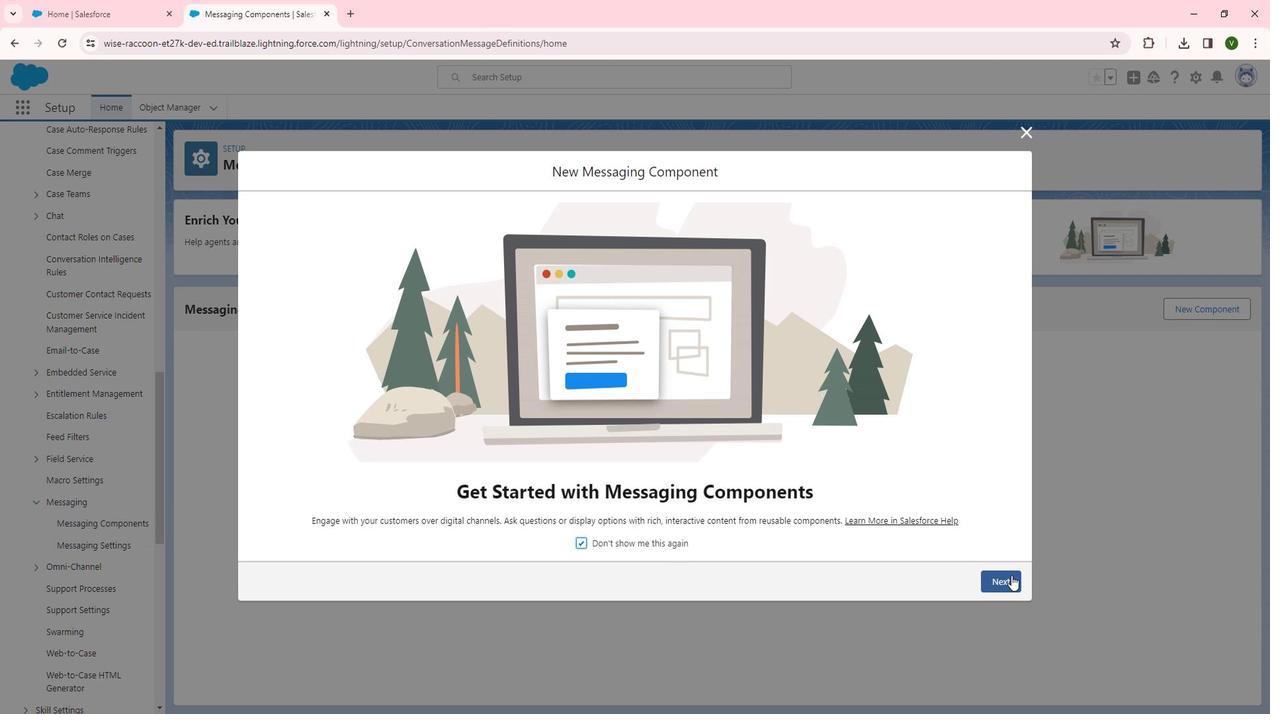 
Action: Mouse moved to (592, 341)
Screenshot: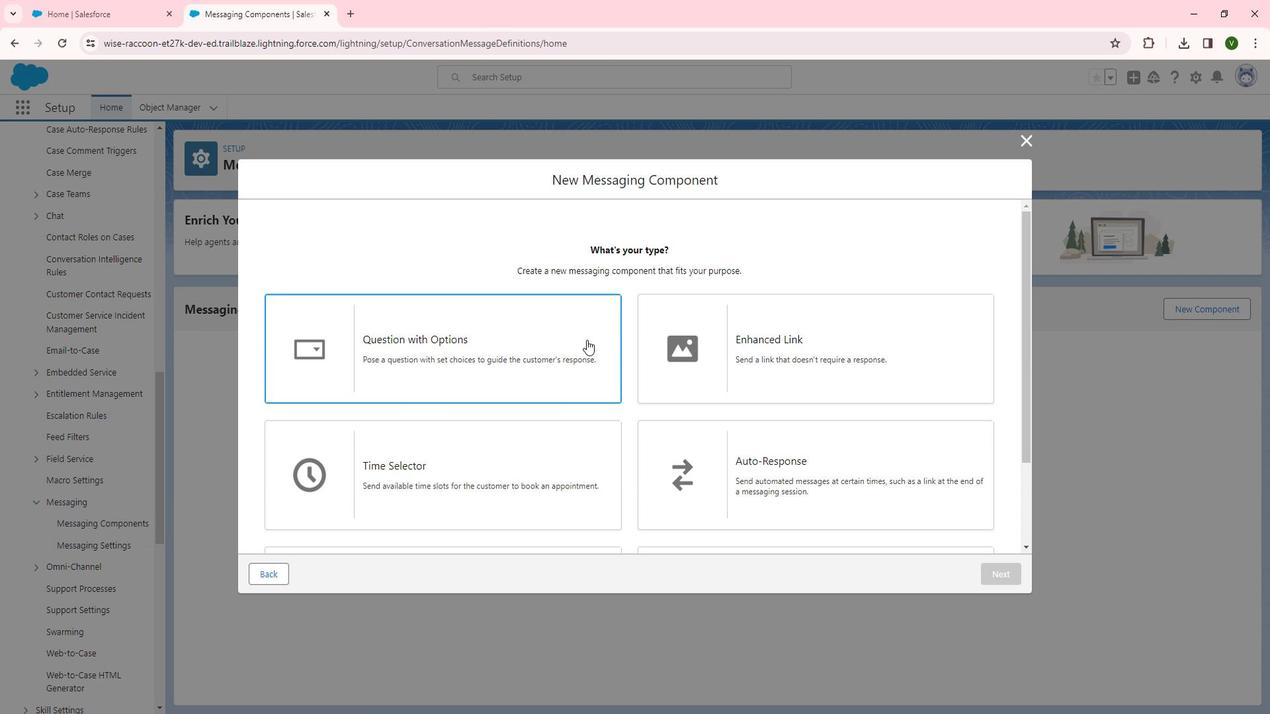 
Action: Mouse pressed left at (592, 341)
Screenshot: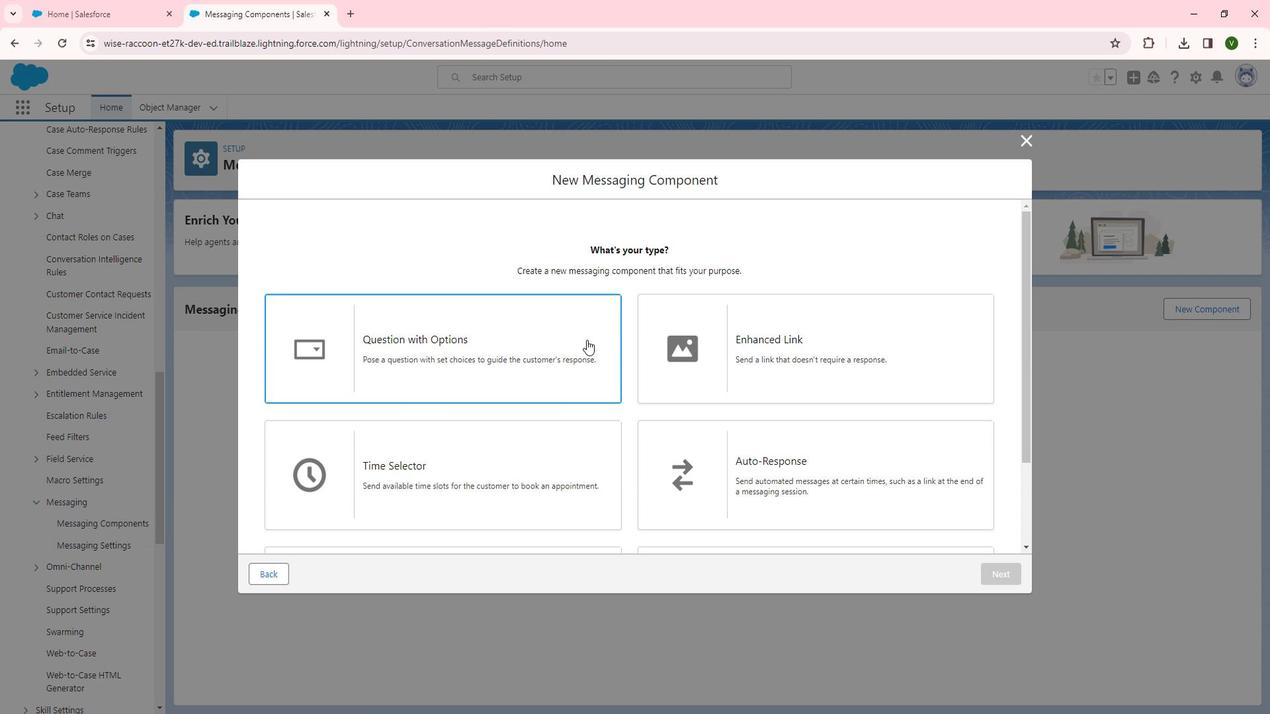
Action: Mouse moved to (996, 570)
Screenshot: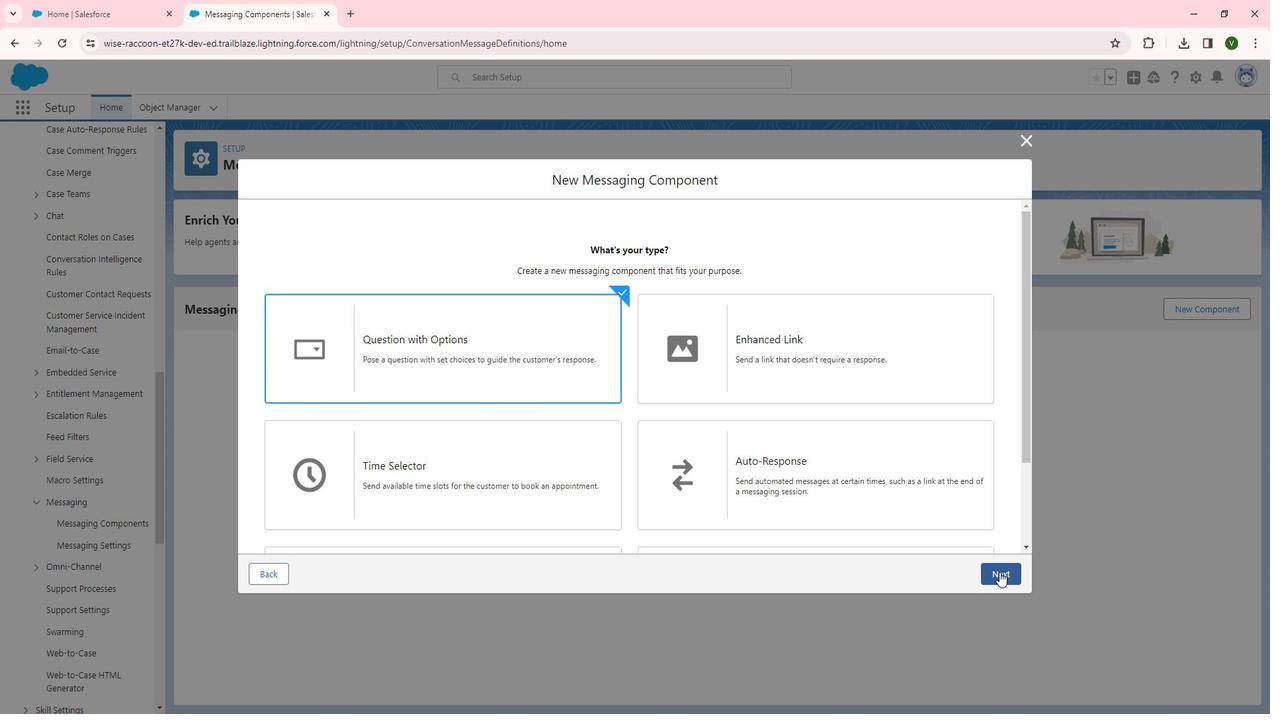 
Action: Mouse pressed left at (996, 570)
Screenshot: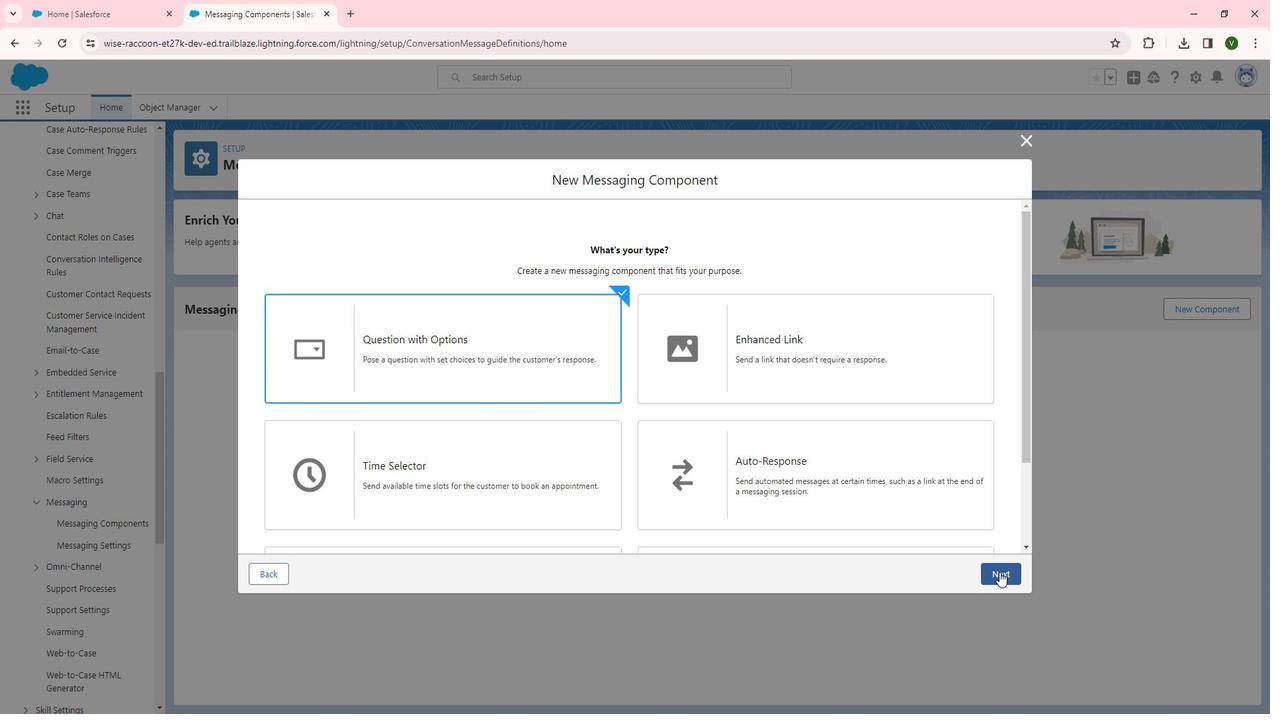 
Action: Mouse moved to (583, 396)
Screenshot: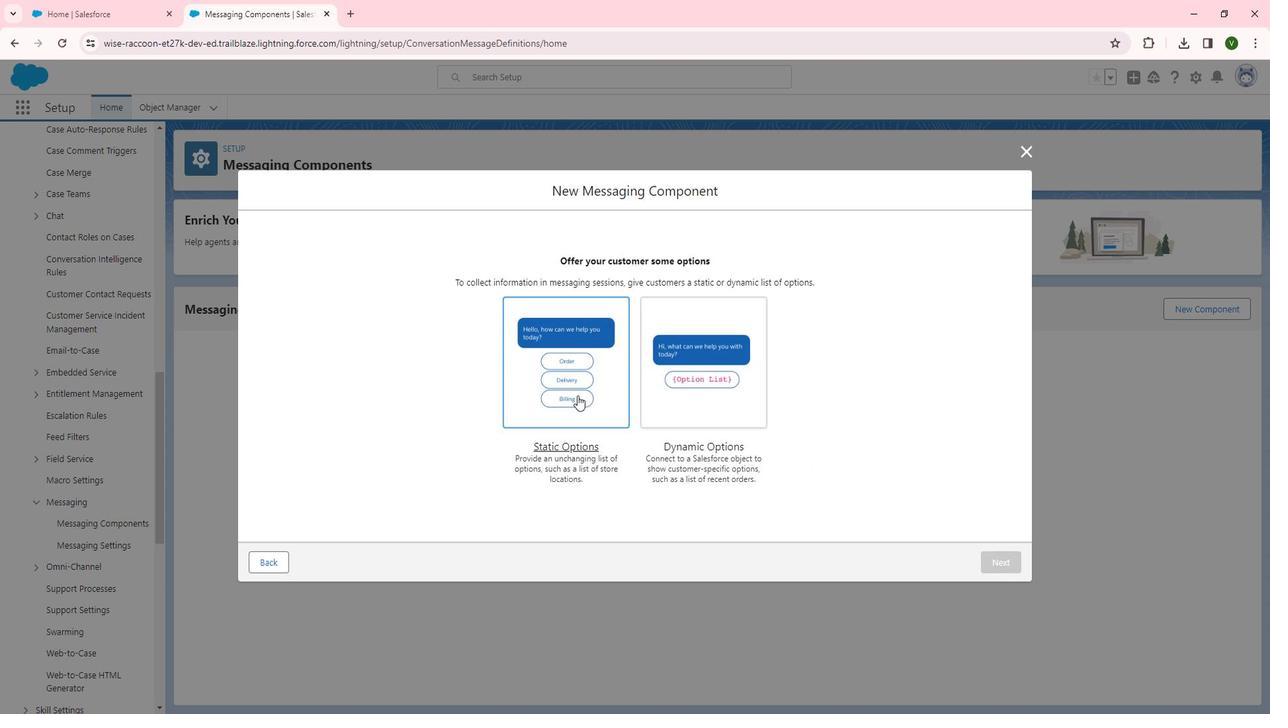 
Action: Mouse pressed left at (583, 396)
Screenshot: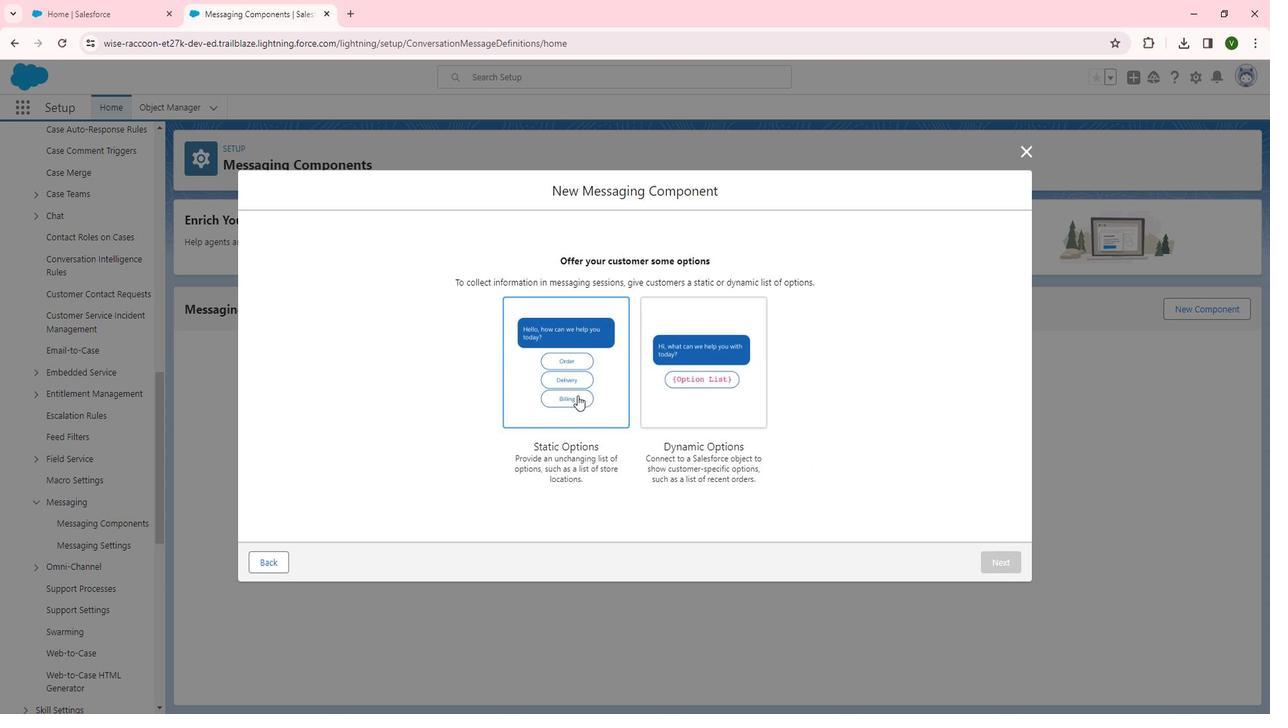 
Action: Mouse moved to (1000, 557)
Screenshot: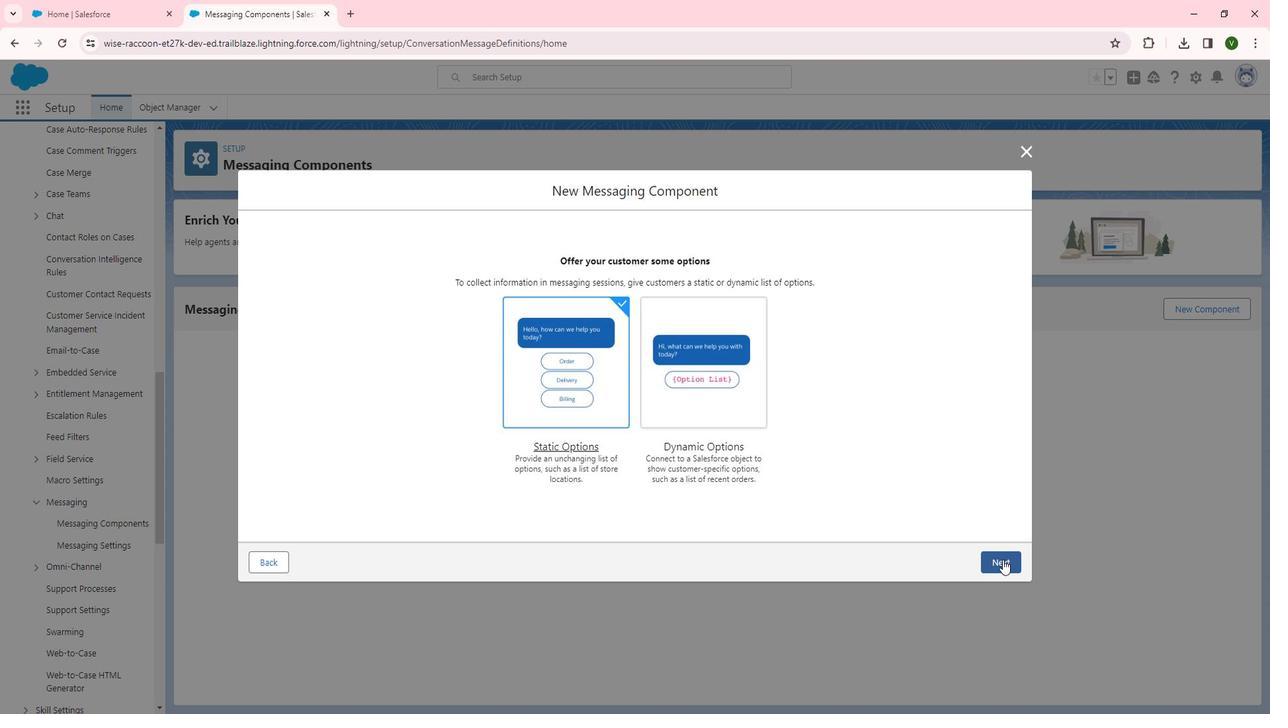 
Action: Mouse pressed left at (1000, 557)
Screenshot: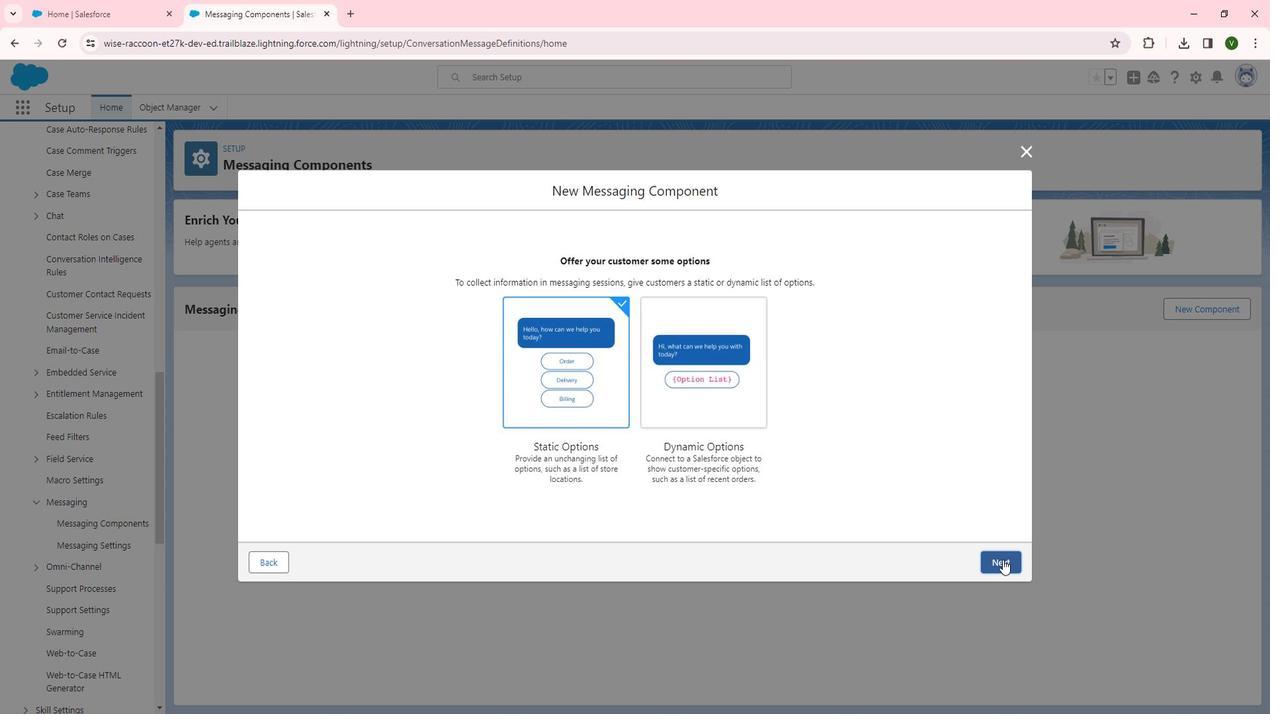 
Action: Mouse moved to (649, 359)
Screenshot: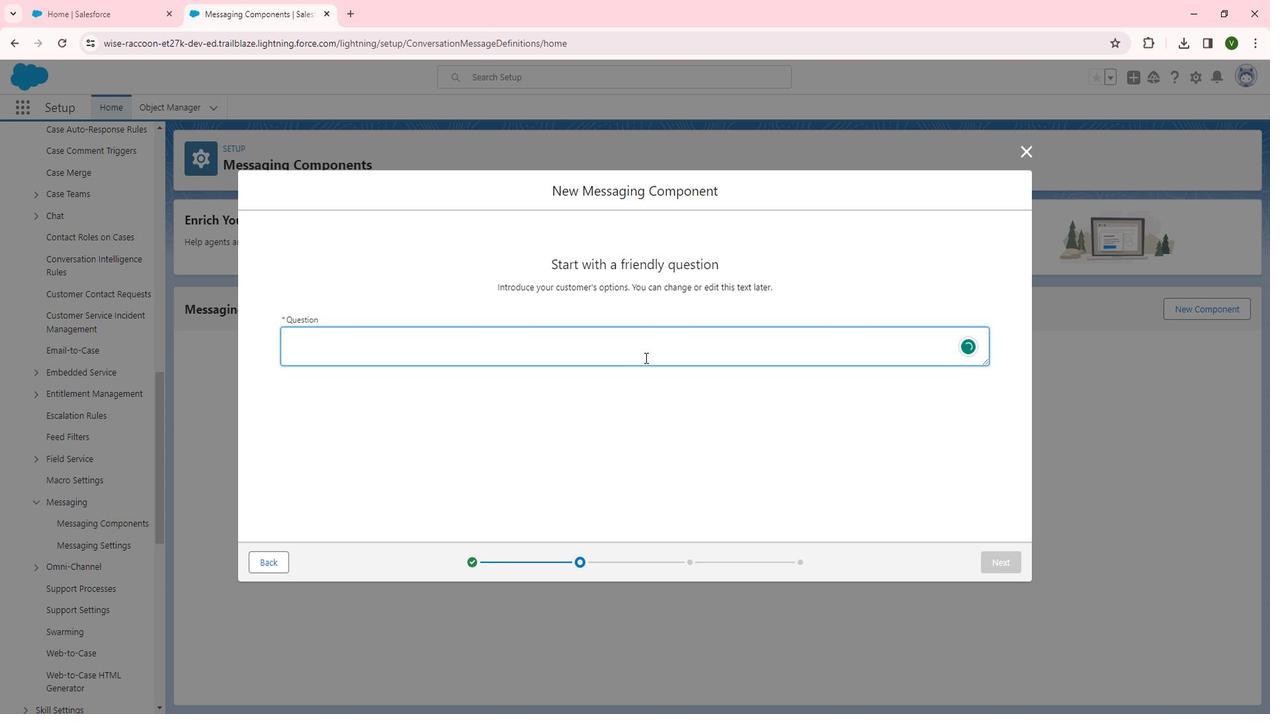 
Action: Mouse pressed left at (649, 359)
Screenshot: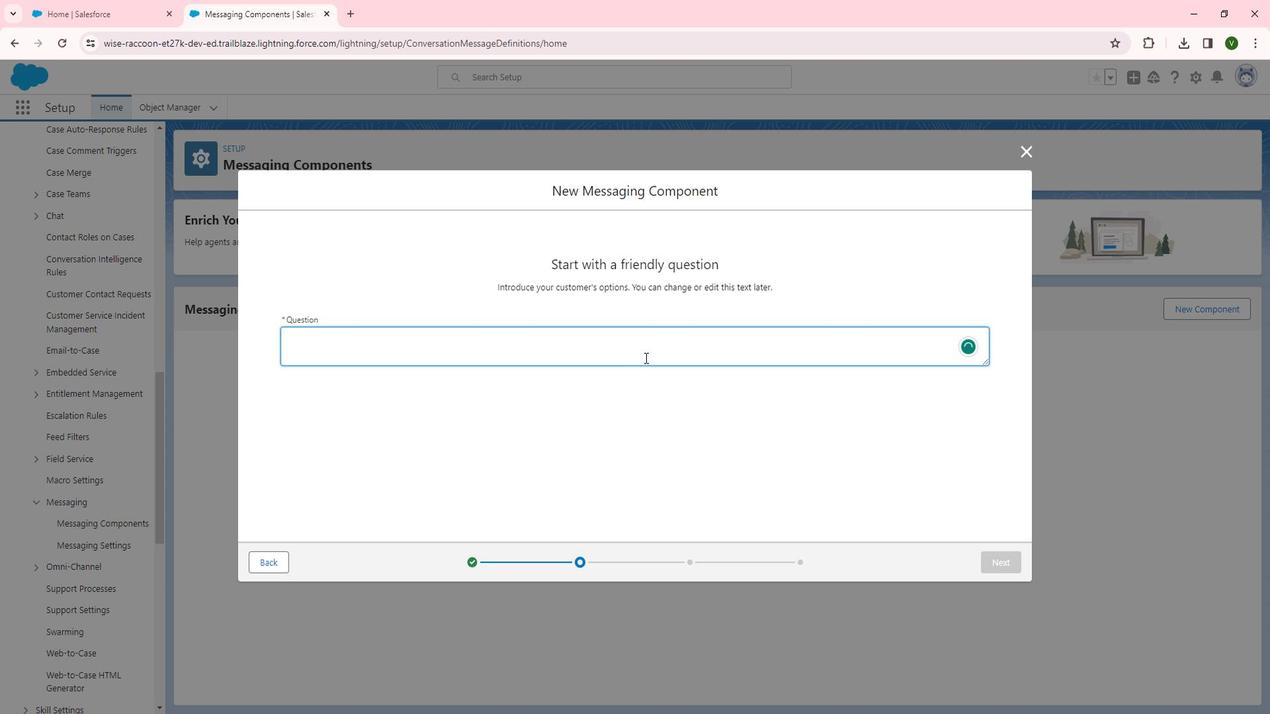 
Action: Key pressed <Key.shift>How<Key.space>are<Key.space>you
Screenshot: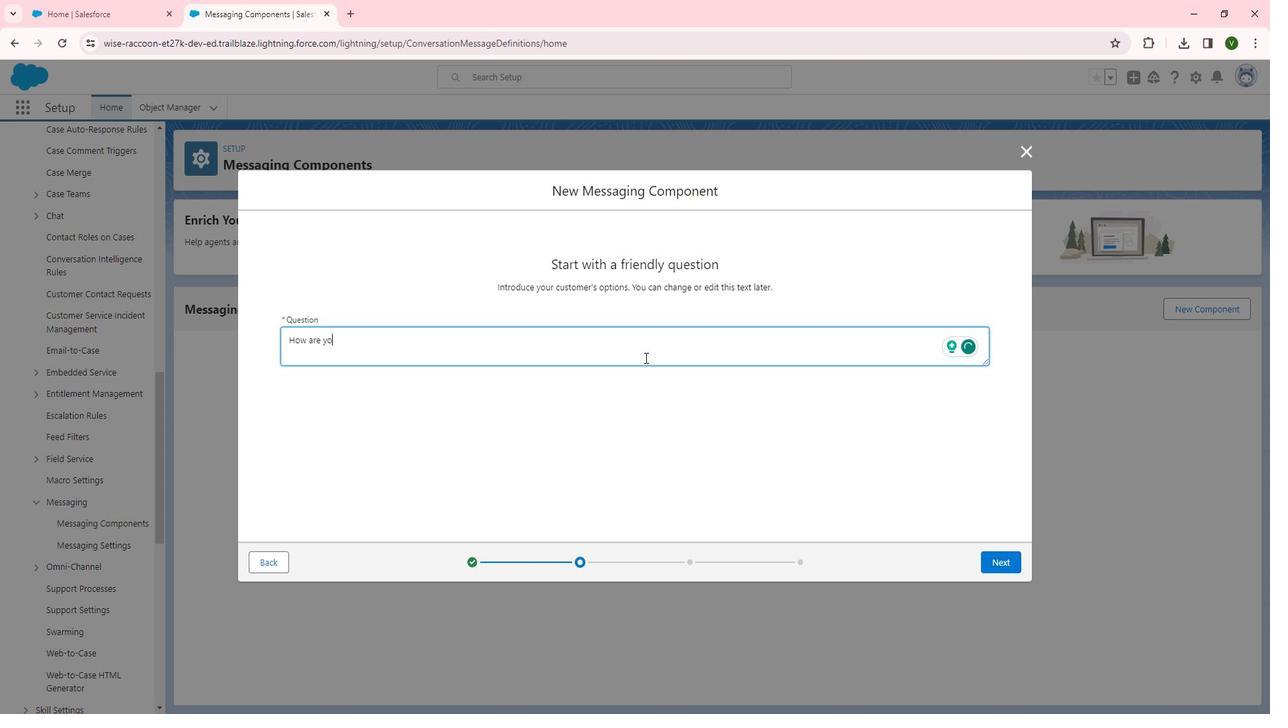 
Action: Mouse moved to (850, 476)
Screenshot: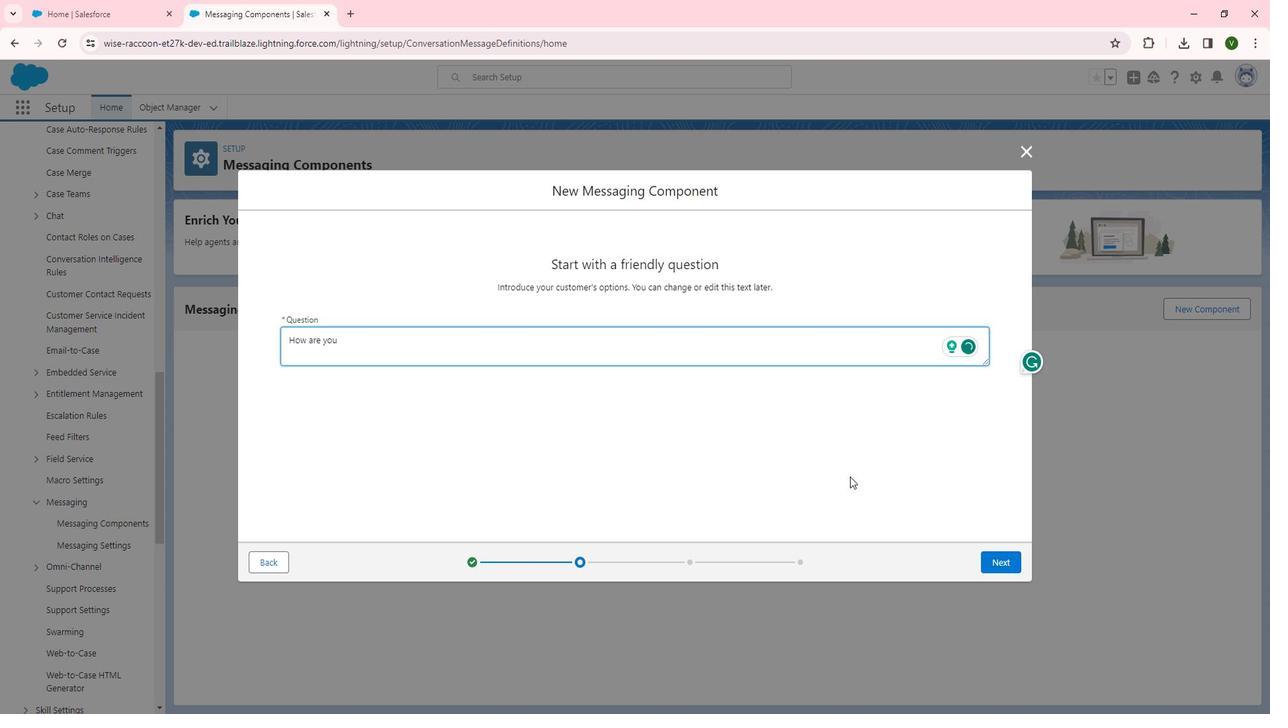 
Action: Key pressed <Key.shift_r>?
Screenshot: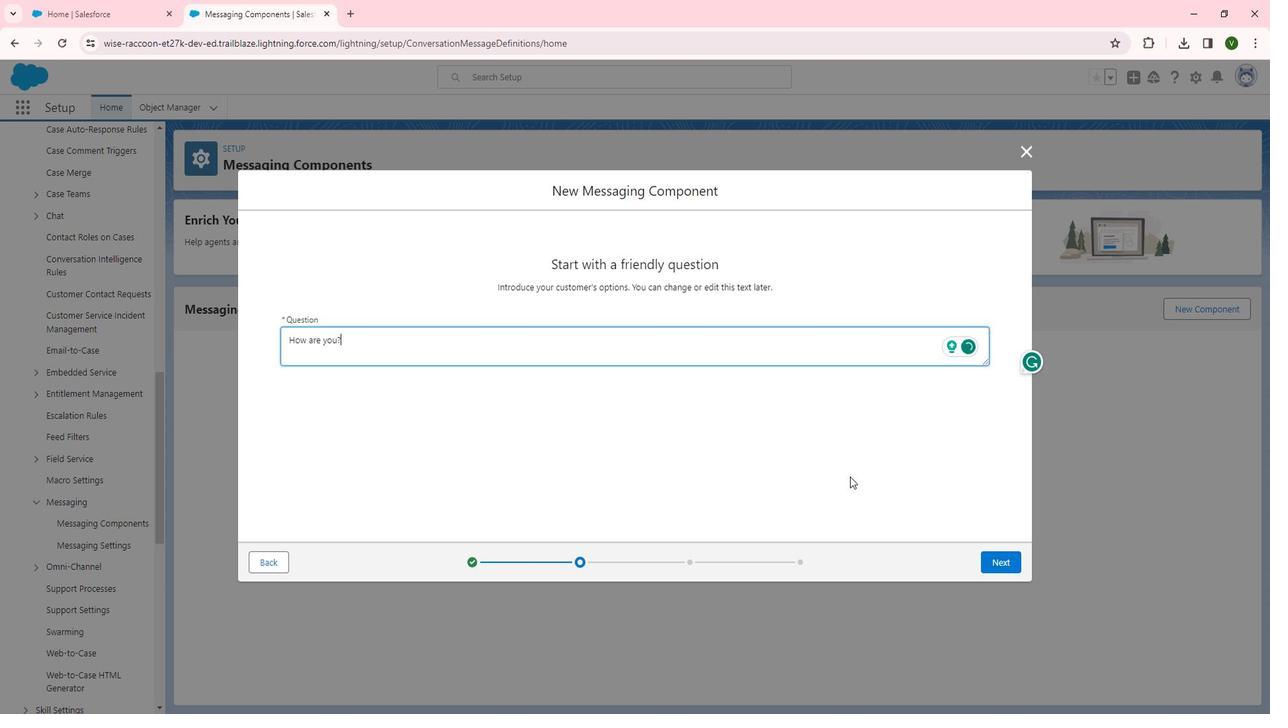 
Action: Mouse moved to (1004, 555)
Screenshot: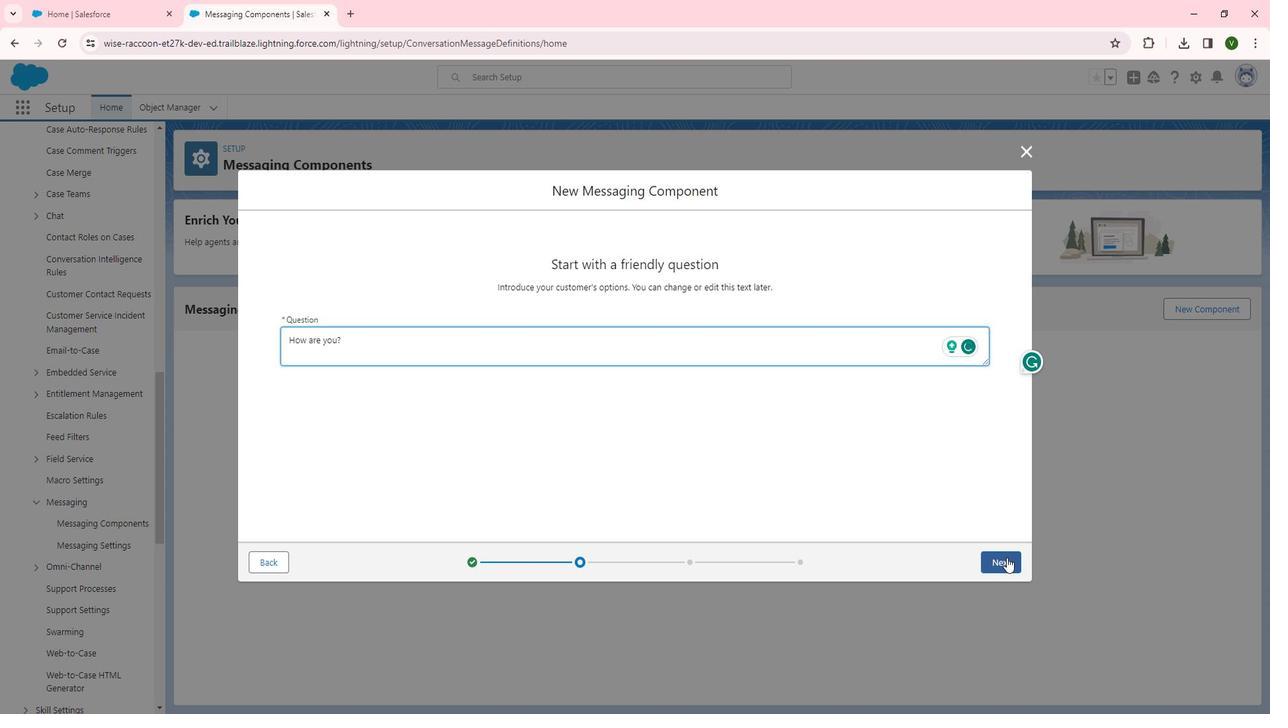 
Action: Mouse pressed left at (1004, 555)
Screenshot: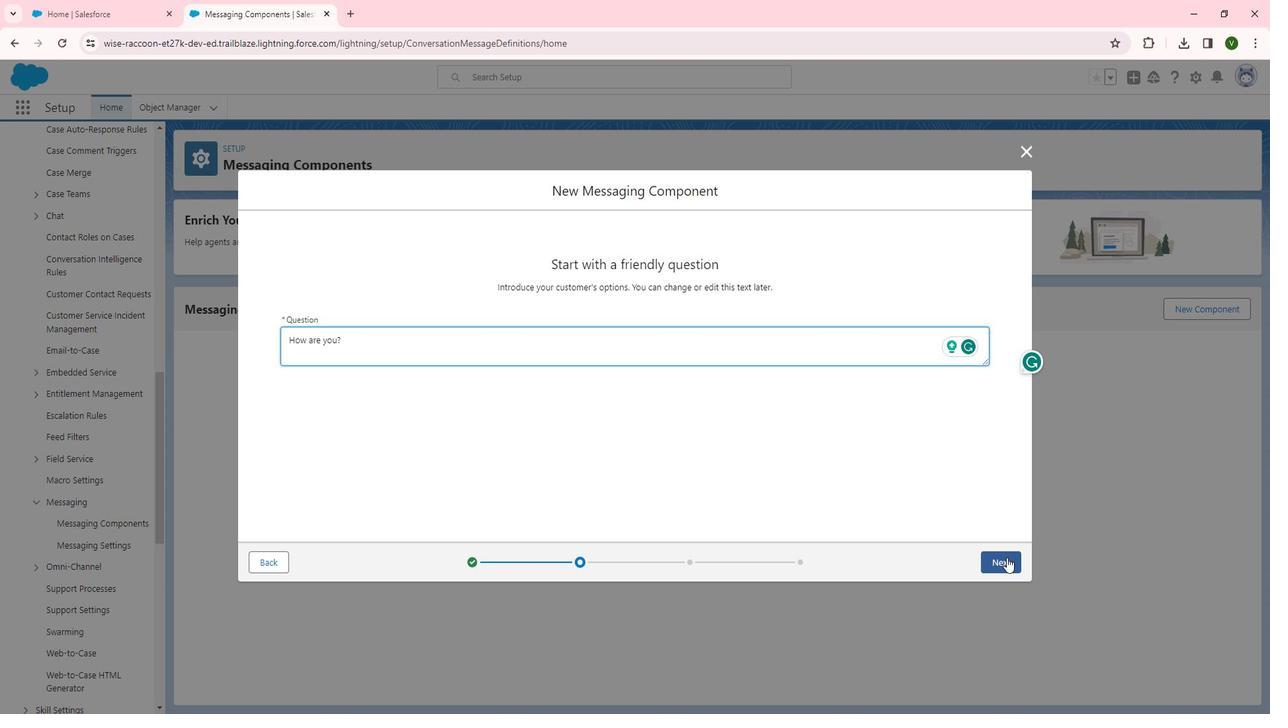 
Action: Mouse moved to (544, 335)
Screenshot: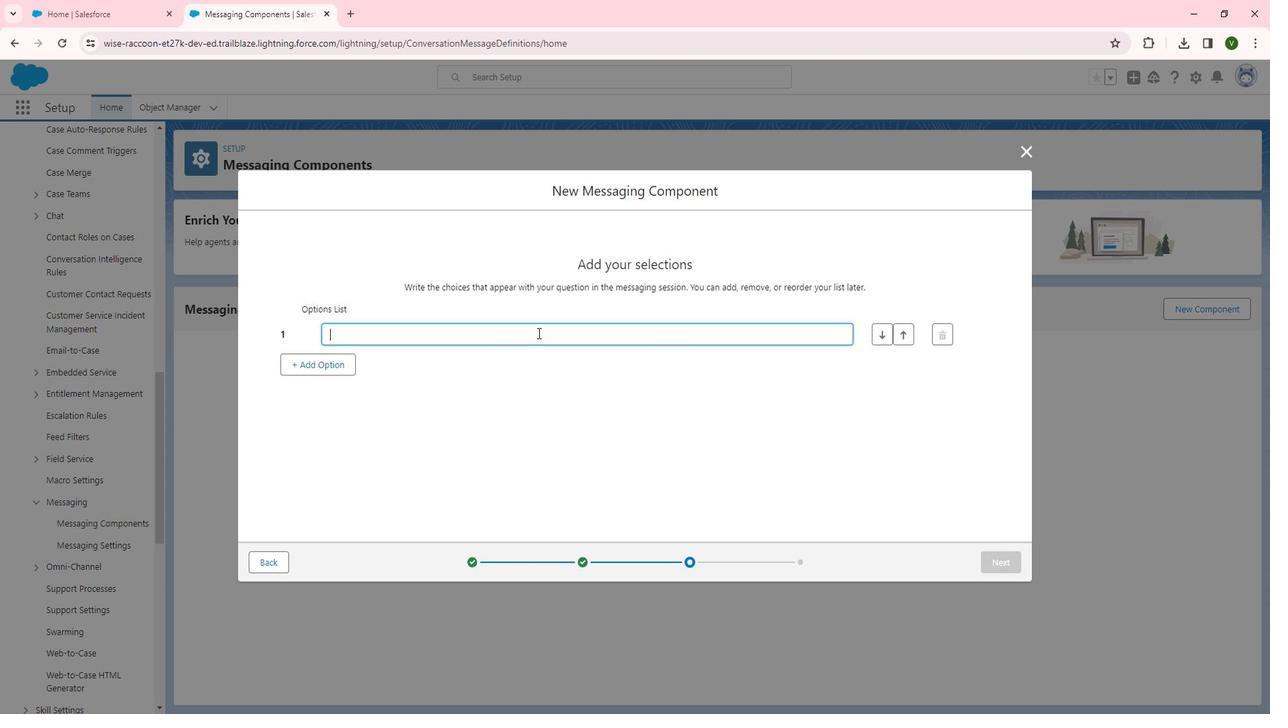 
Action: Key pressed <Key.shift>I<Key.space>am<Key.space>fine
Screenshot: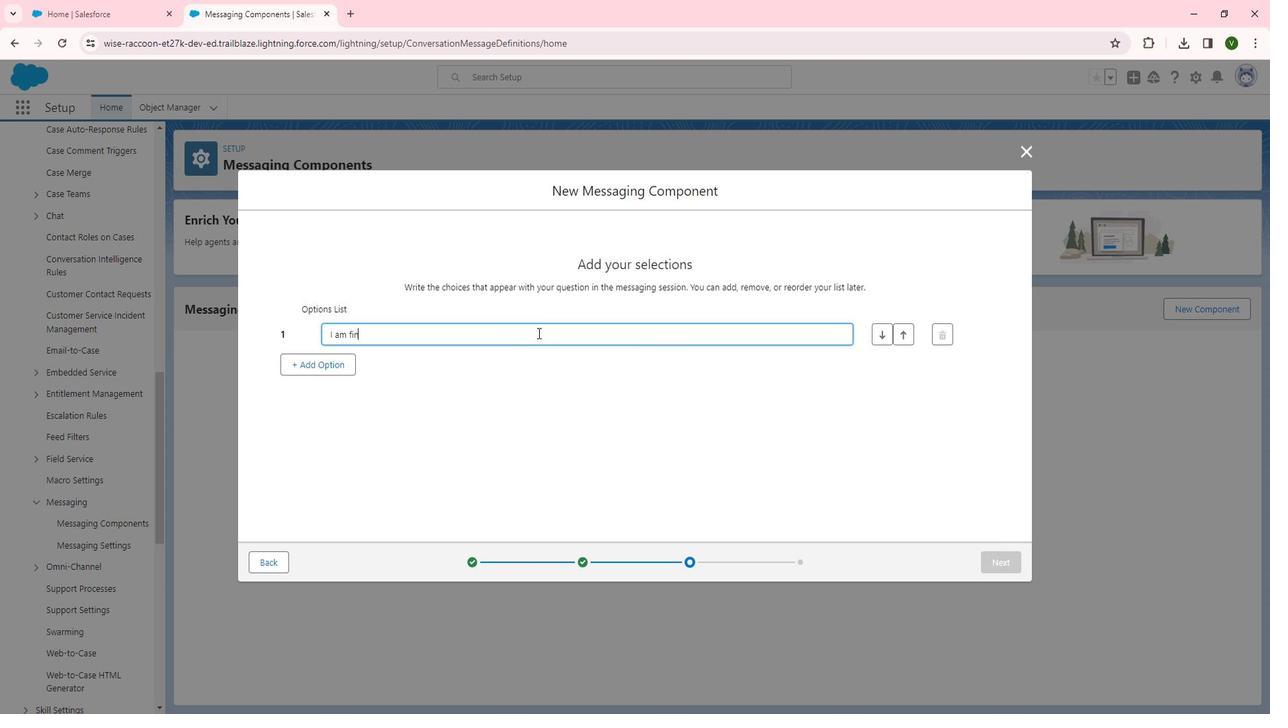 
Action: Mouse moved to (355, 367)
Screenshot: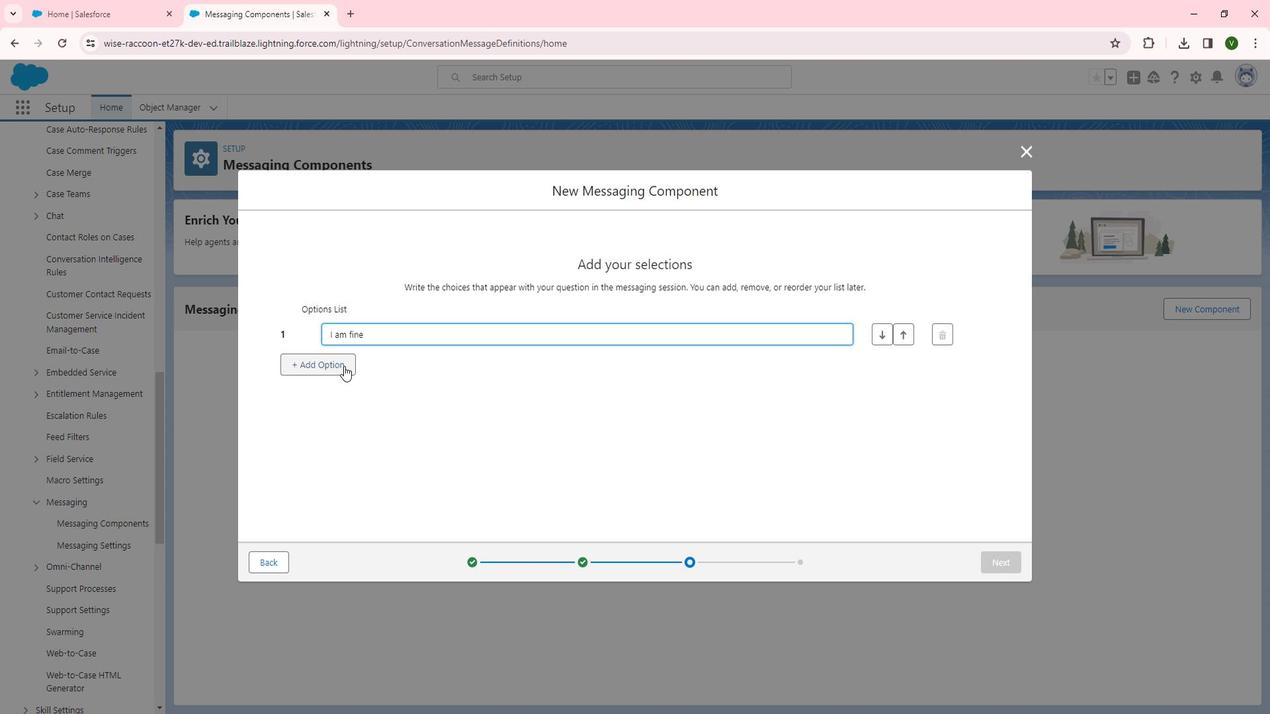 
Action: Key pressed <Key.shift>!
Screenshot: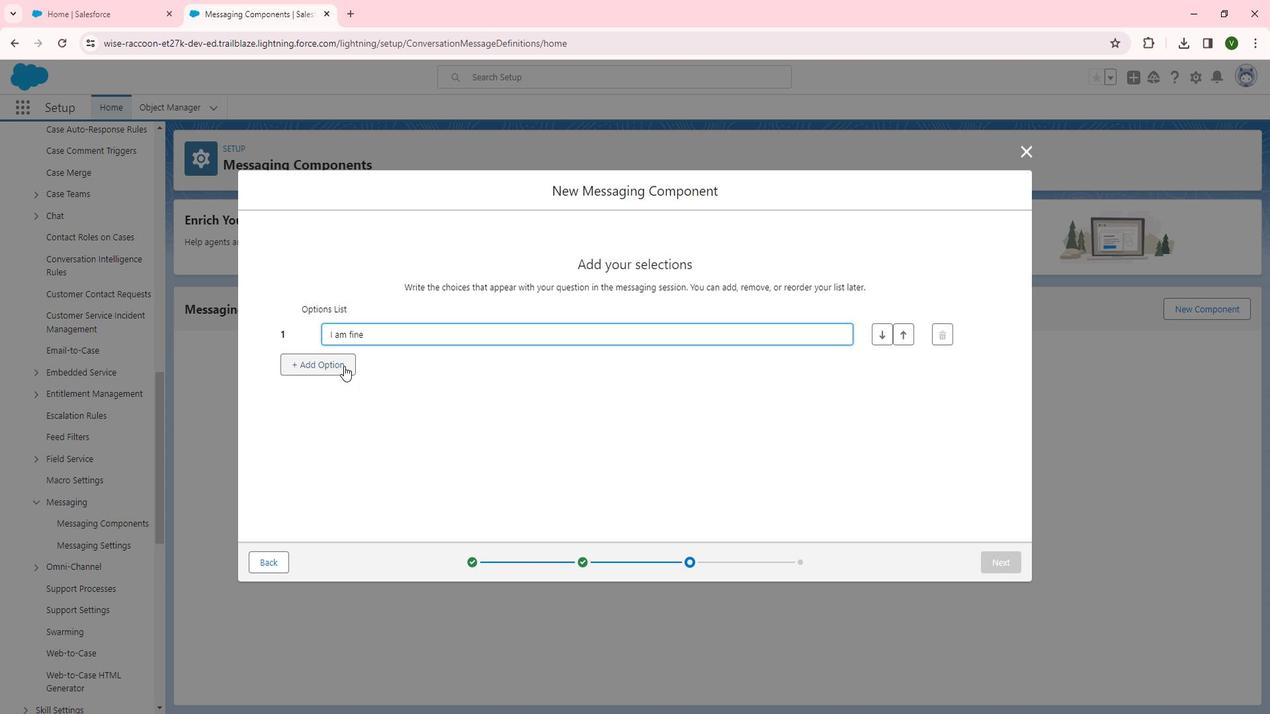 
Action: Mouse moved to (344, 367)
Screenshot: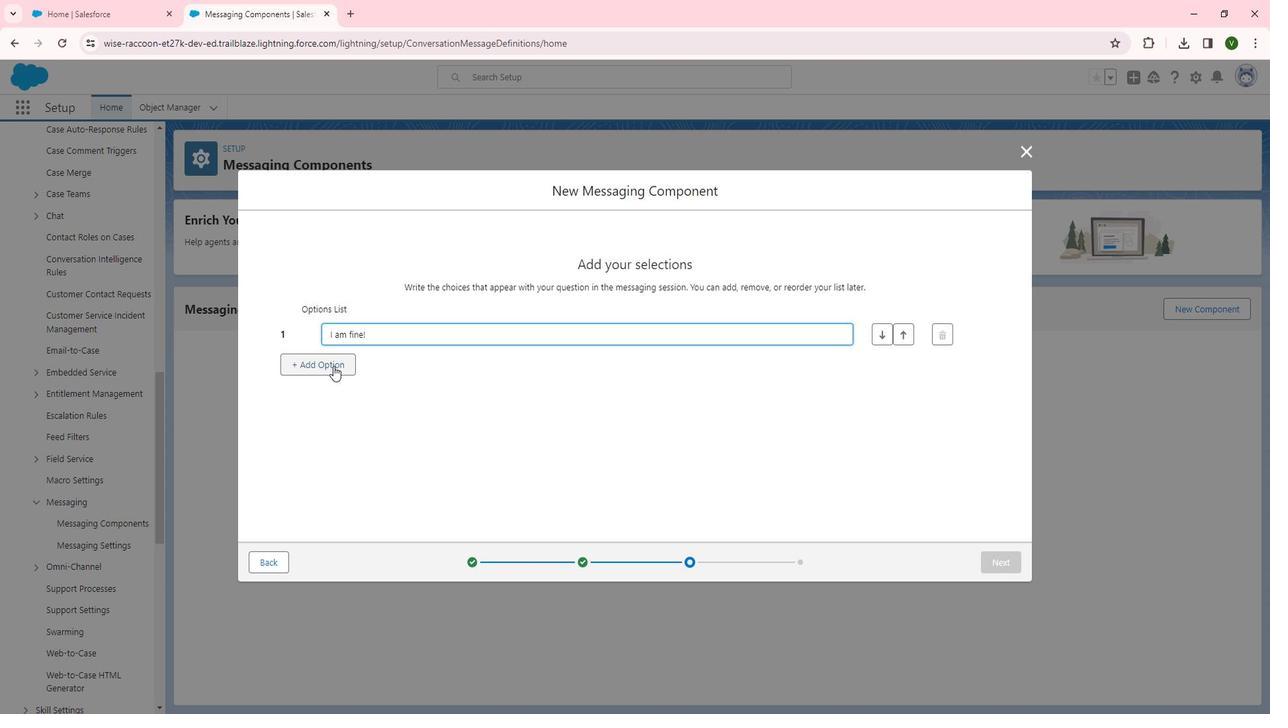 
Action: Mouse pressed left at (344, 367)
Screenshot: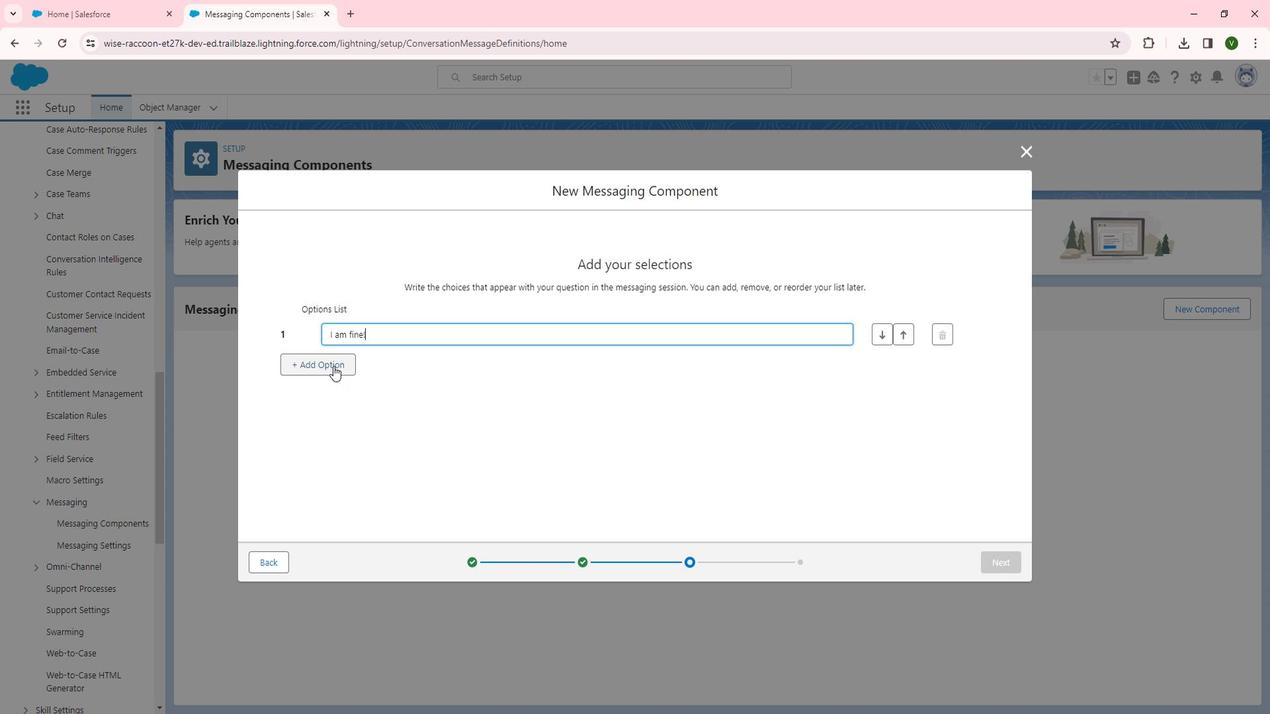 
Action: Mouse moved to (376, 380)
Screenshot: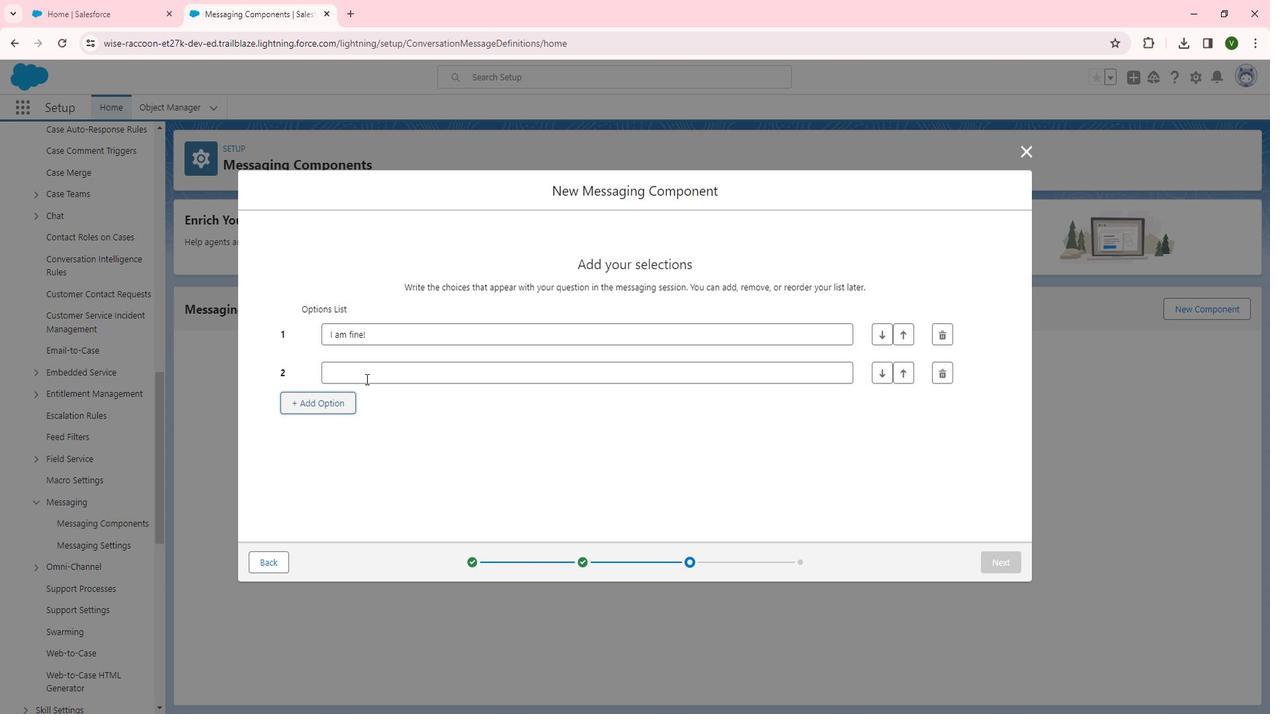 
Action: Mouse pressed left at (376, 380)
Screenshot: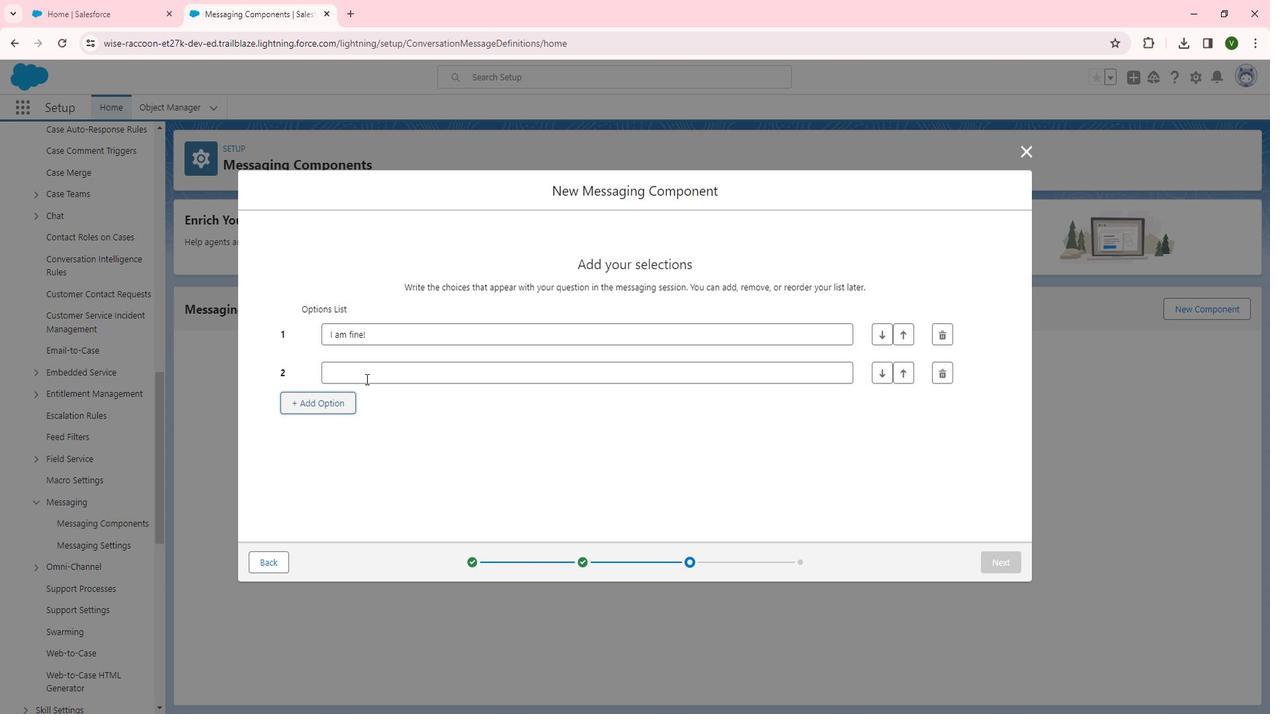 
Action: Key pressed <Key.shift>I<Key.space>am<Key.space>in<Key.space>truble
Screenshot: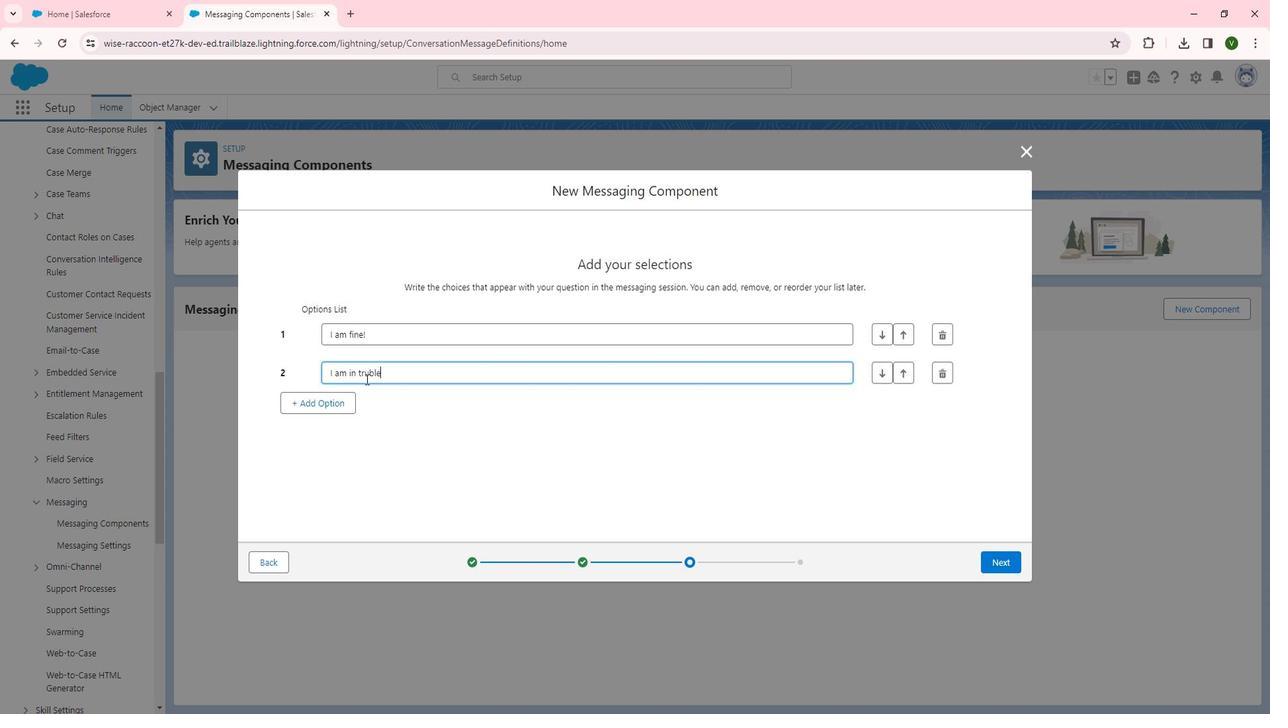 
Action: Mouse moved to (381, 374)
Screenshot: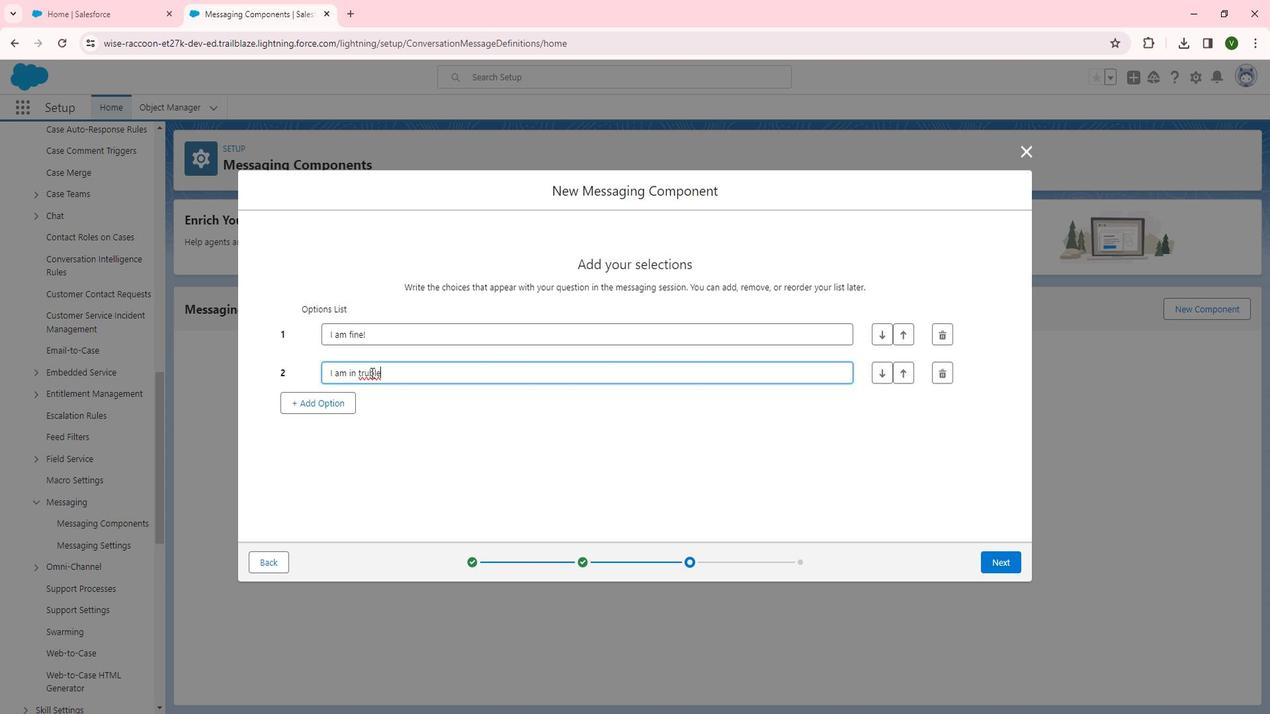 
Action: Mouse pressed right at (381, 374)
Screenshot: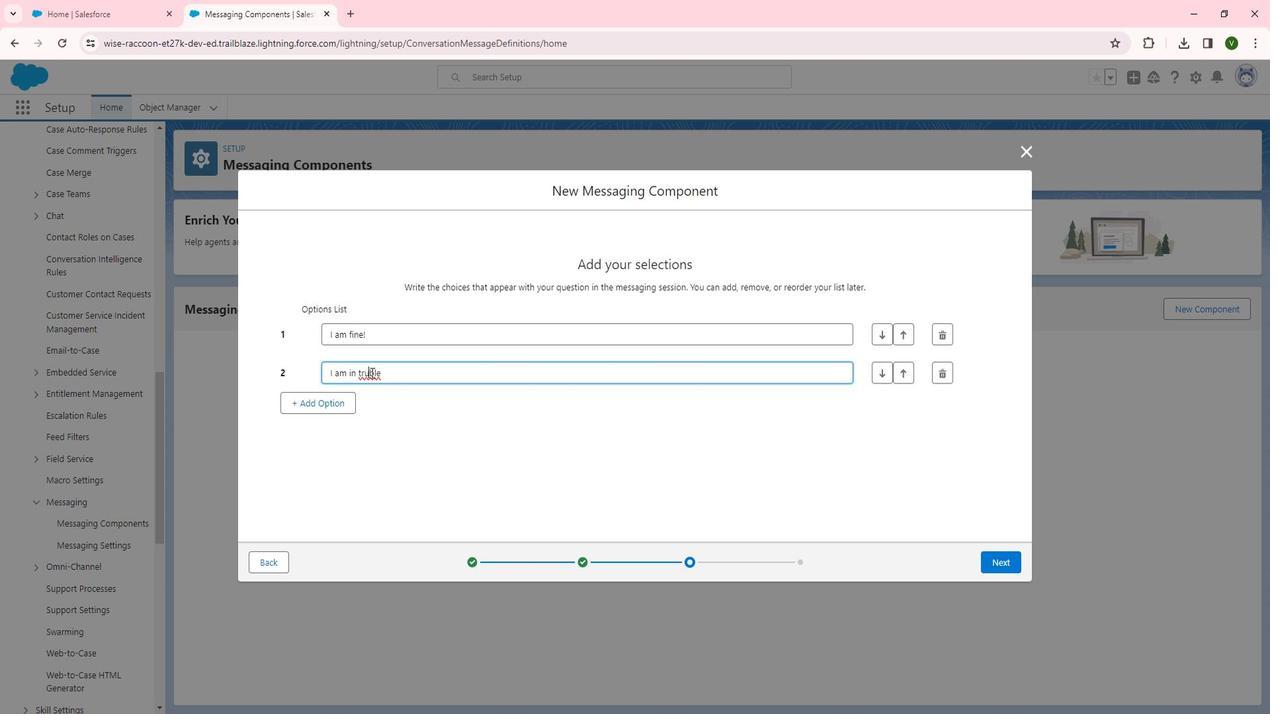 
Action: Mouse moved to (451, 166)
Screenshot: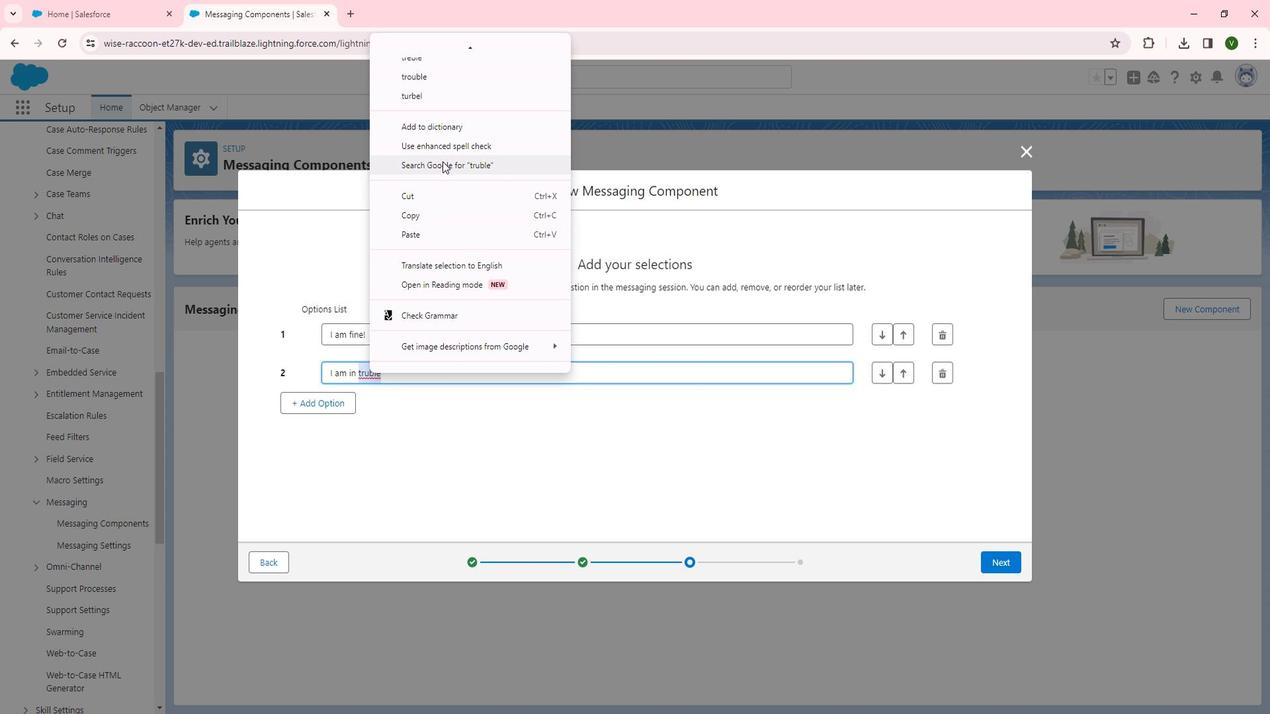 
Action: Mouse scrolled (451, 167) with delta (0, 0)
Screenshot: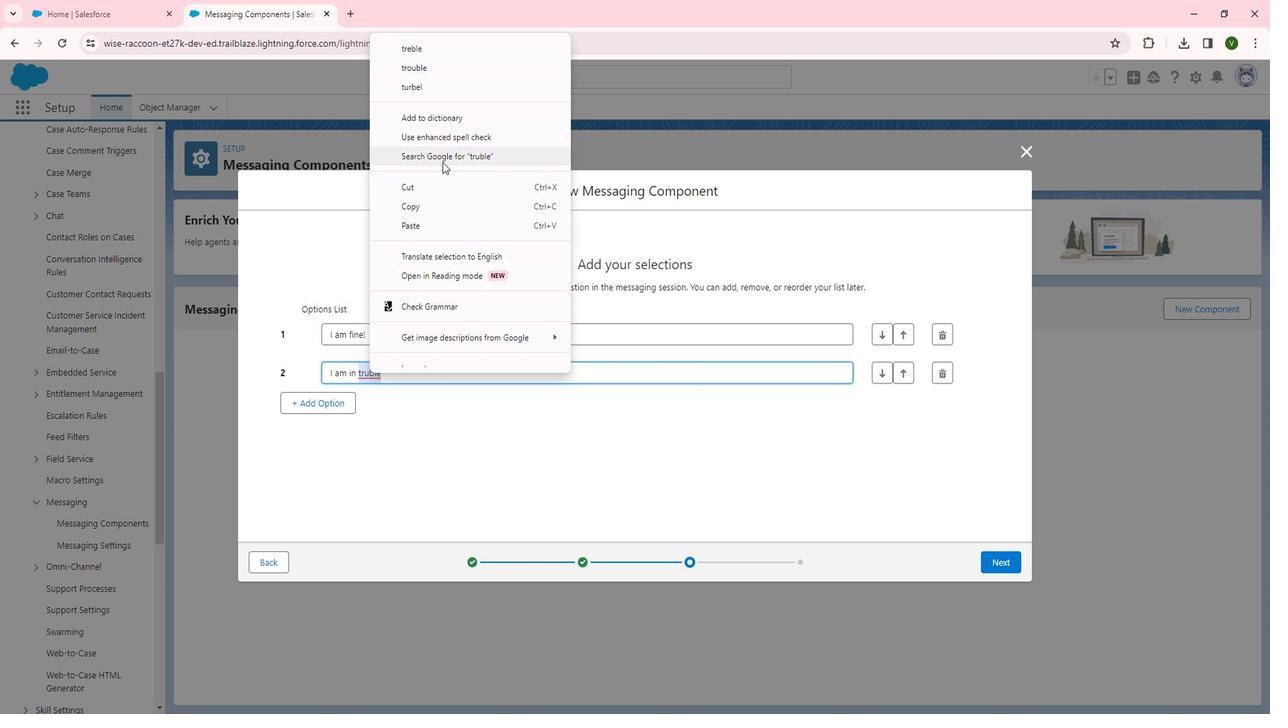 
Action: Mouse moved to (451, 167)
Screenshot: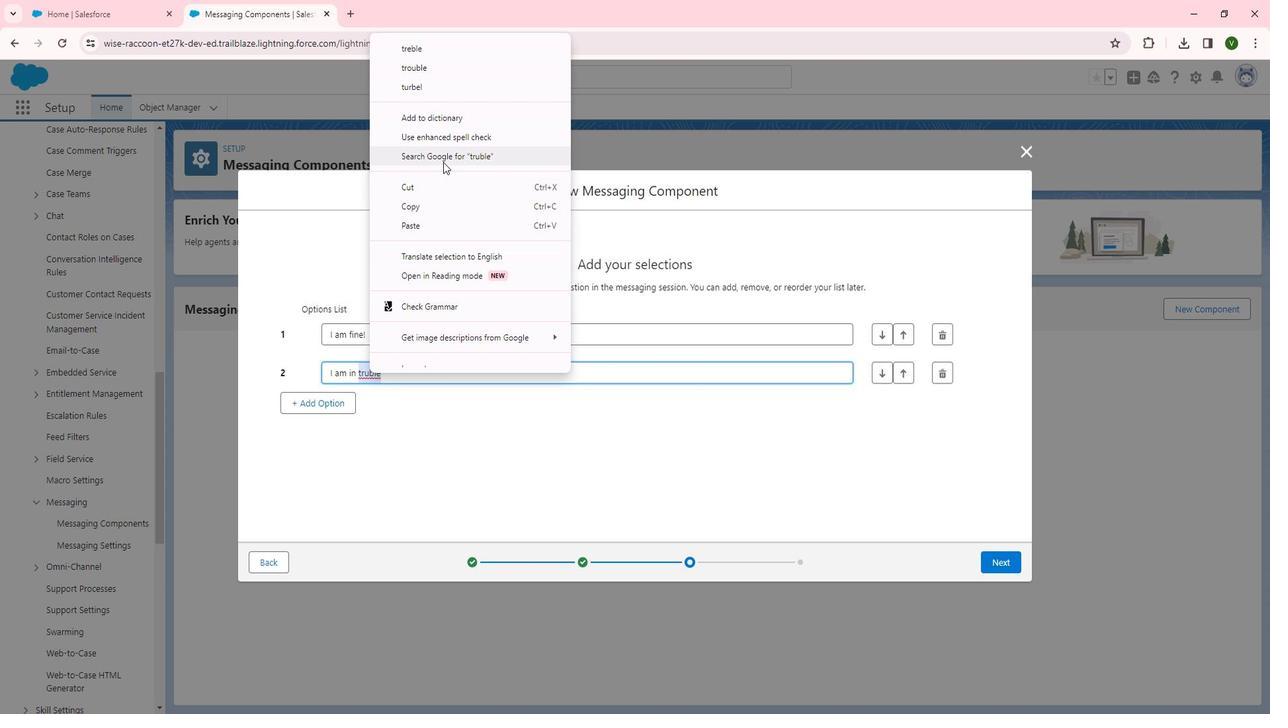 
Action: Mouse scrolled (451, 168) with delta (0, 0)
Screenshot: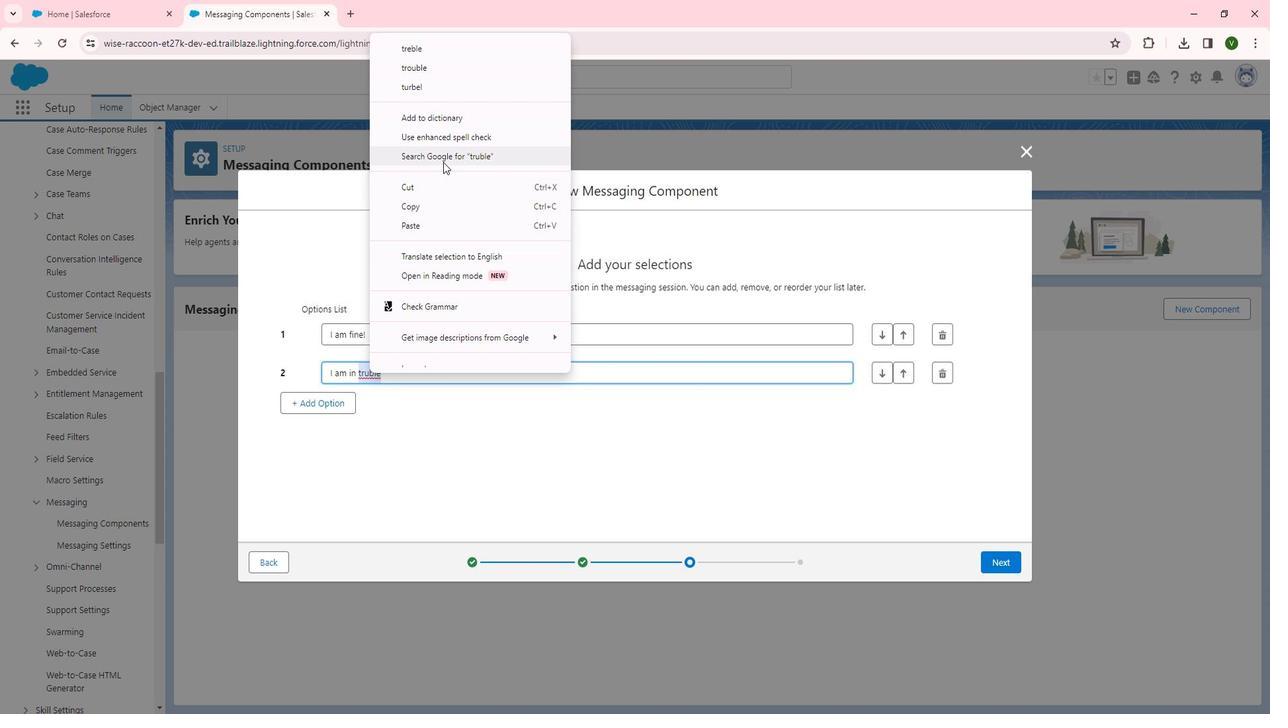 
Action: Mouse moved to (449, 70)
Screenshot: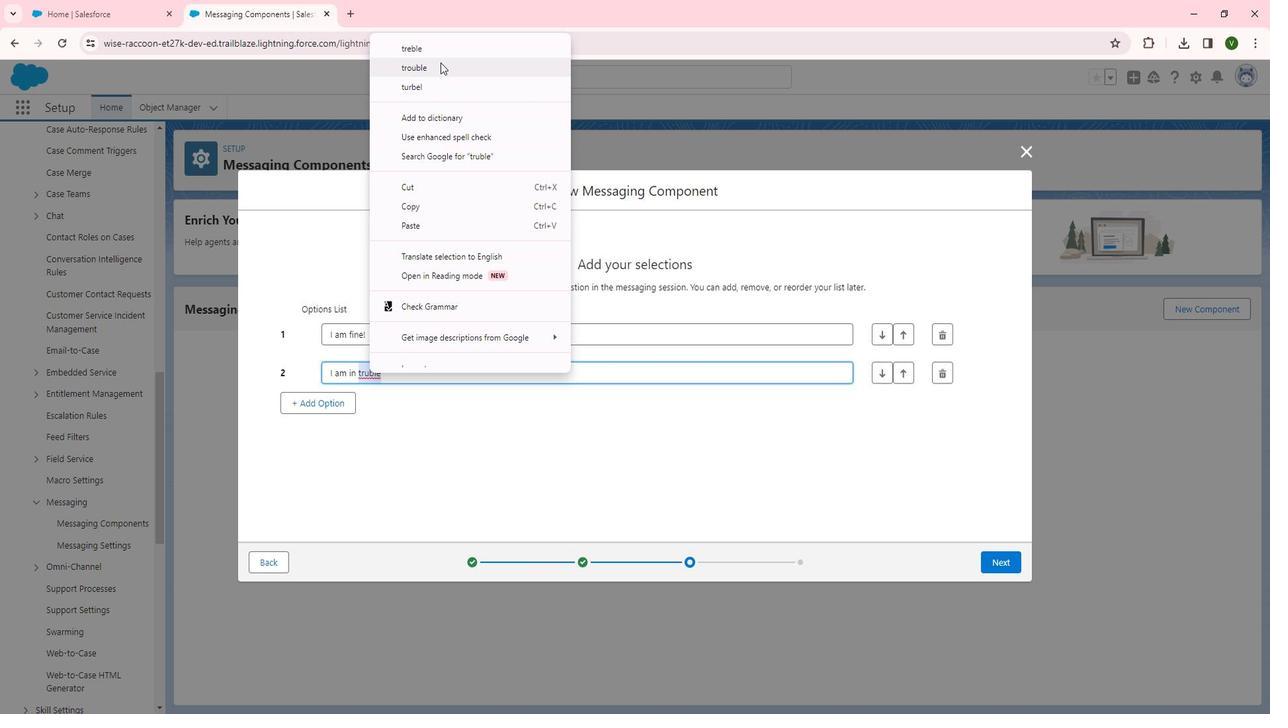 
Action: Mouse pressed left at (449, 70)
Screenshot: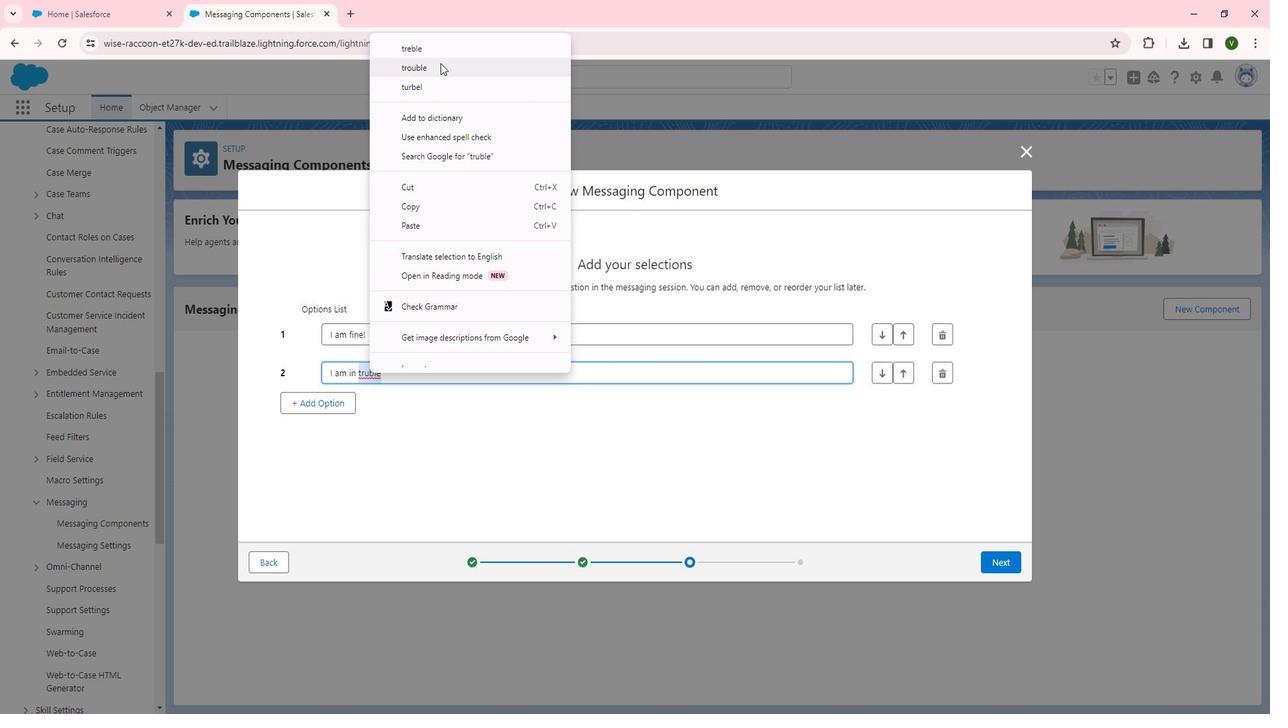 
Action: Mouse moved to (1004, 556)
Screenshot: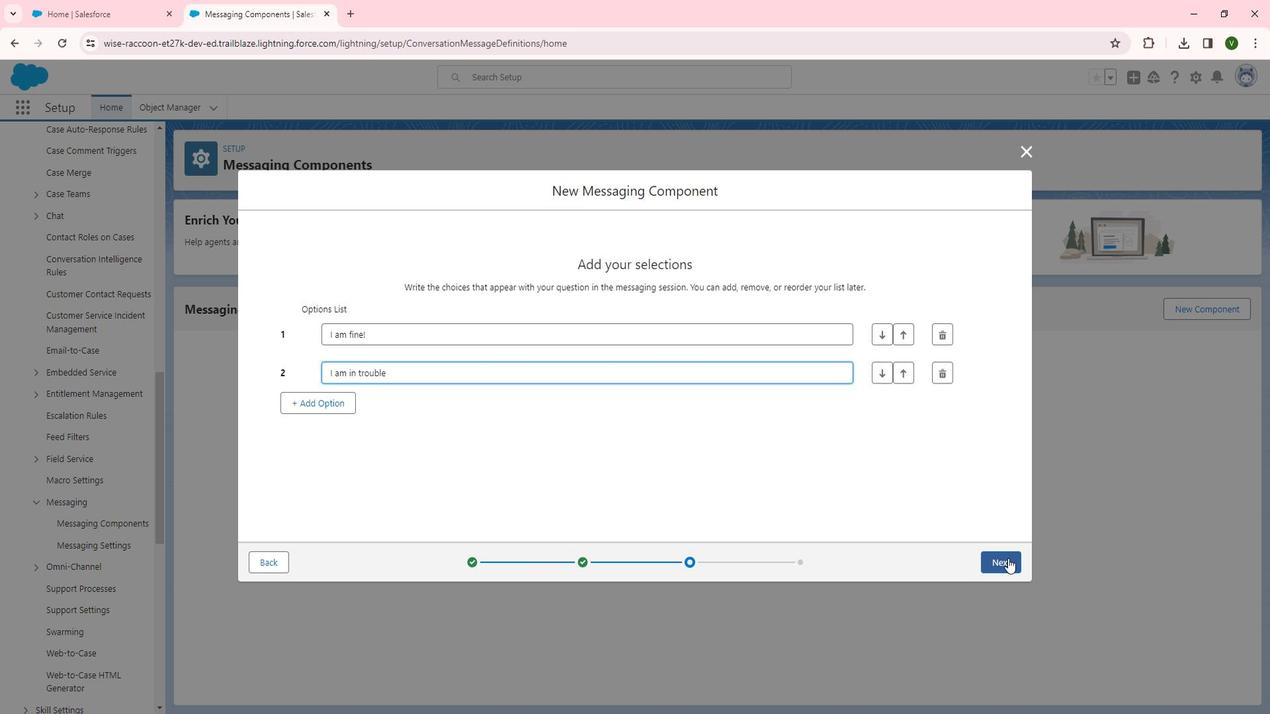 
Action: Mouse pressed left at (1004, 556)
Screenshot: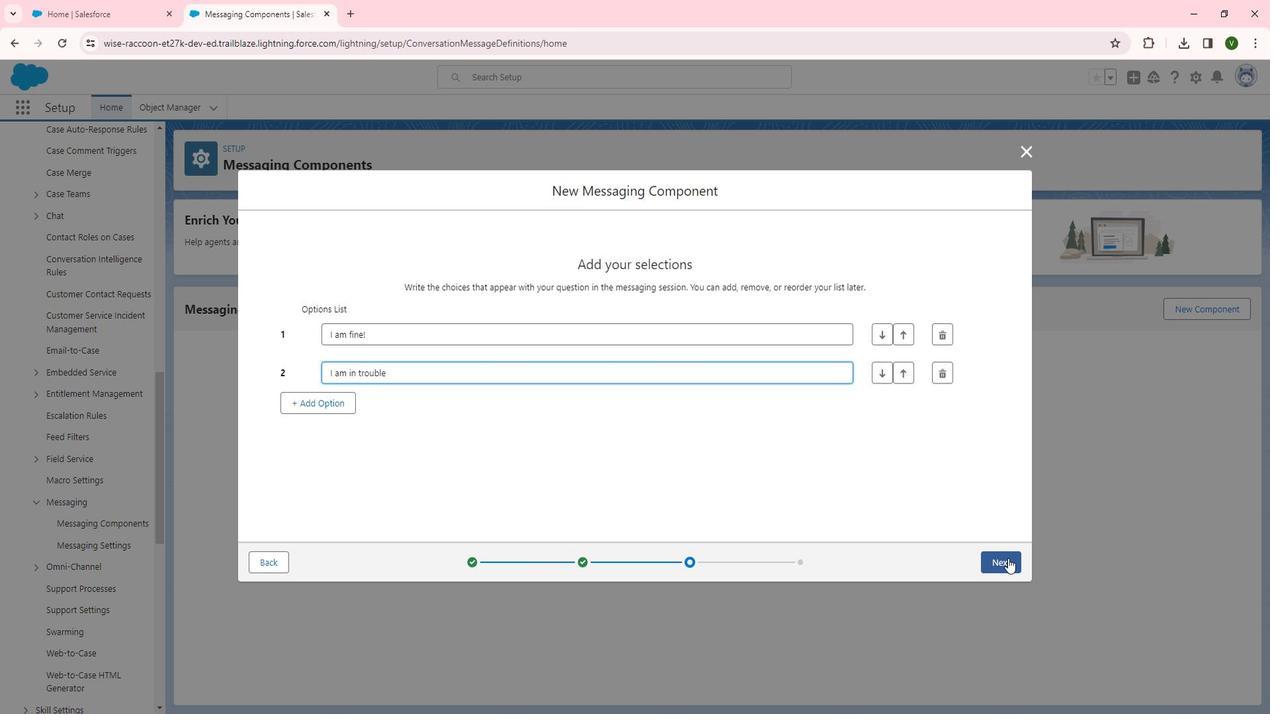 
Action: Mouse moved to (414, 340)
Screenshot: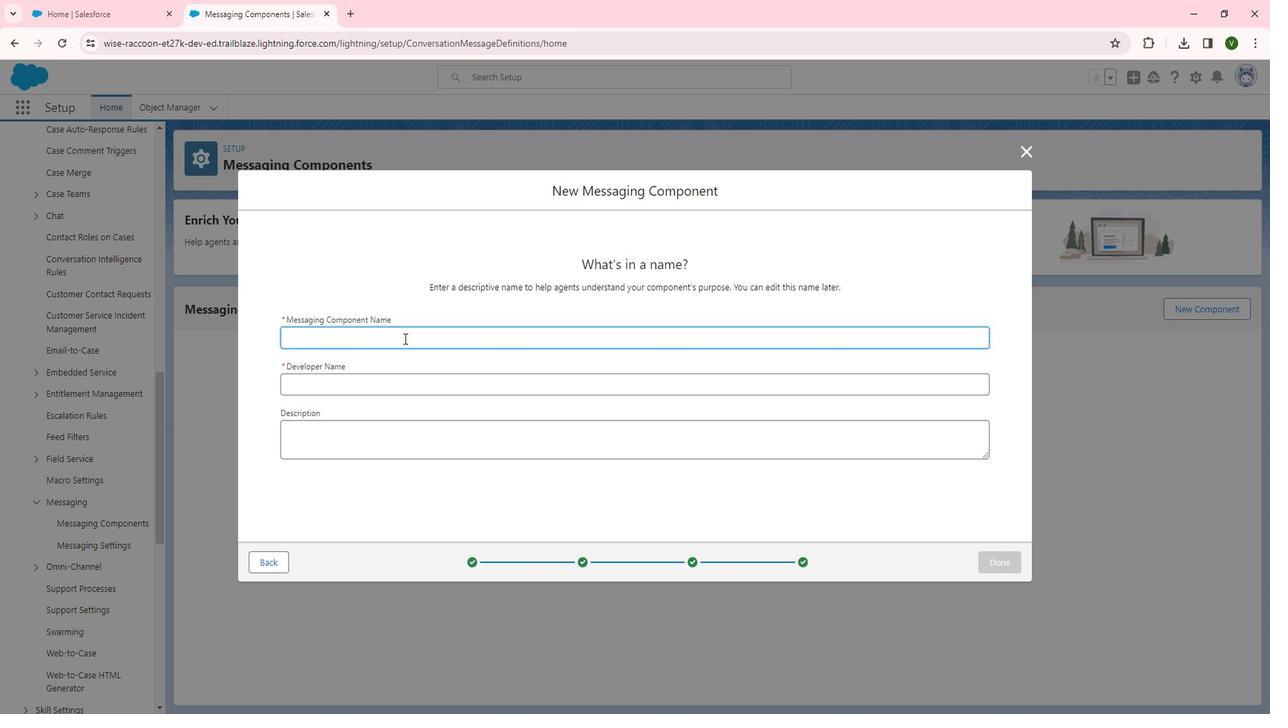 
Action: Mouse pressed left at (414, 340)
Screenshot: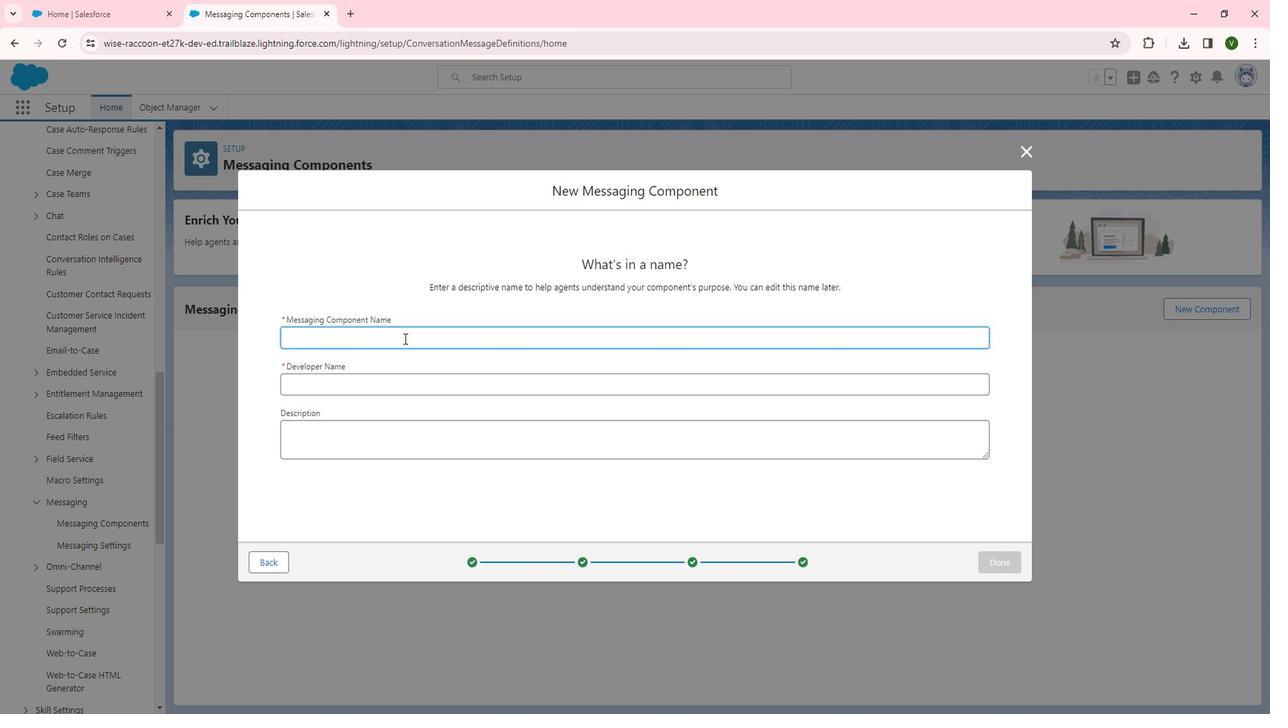 
Action: Key pressed message<Key.space><Key.shift>Setup
Screenshot: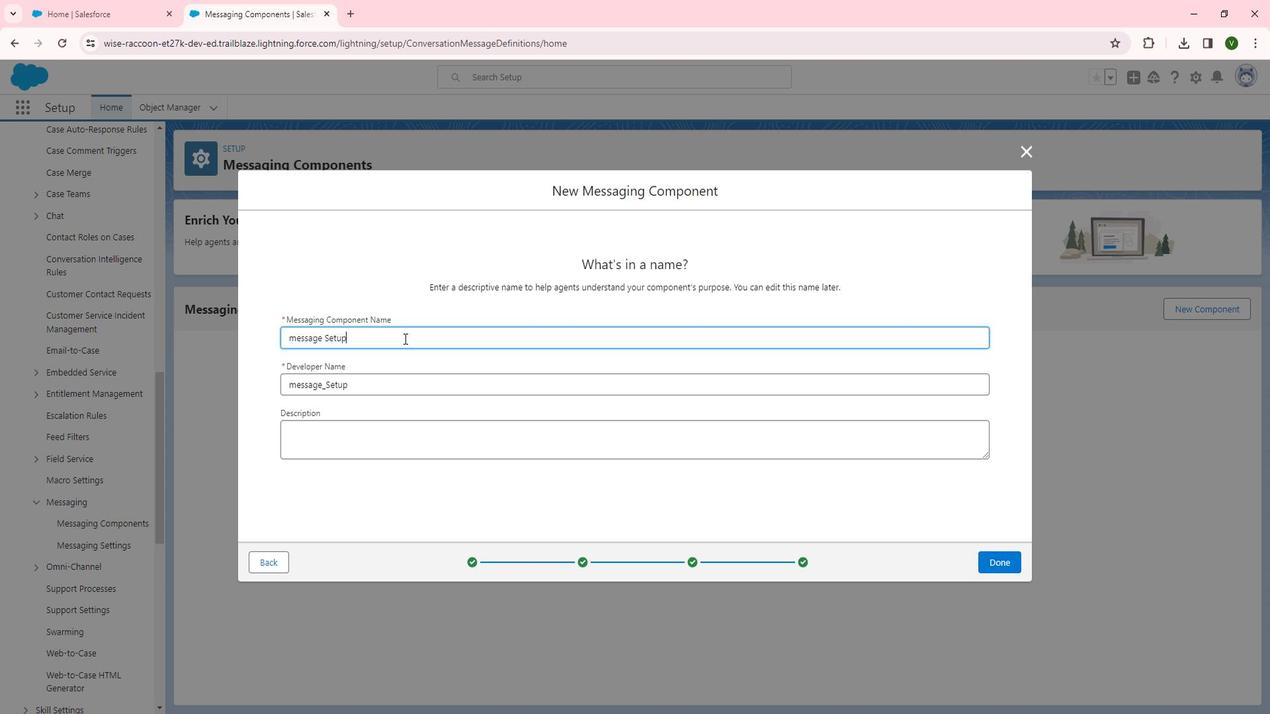 
Action: Mouse moved to (1004, 554)
Screenshot: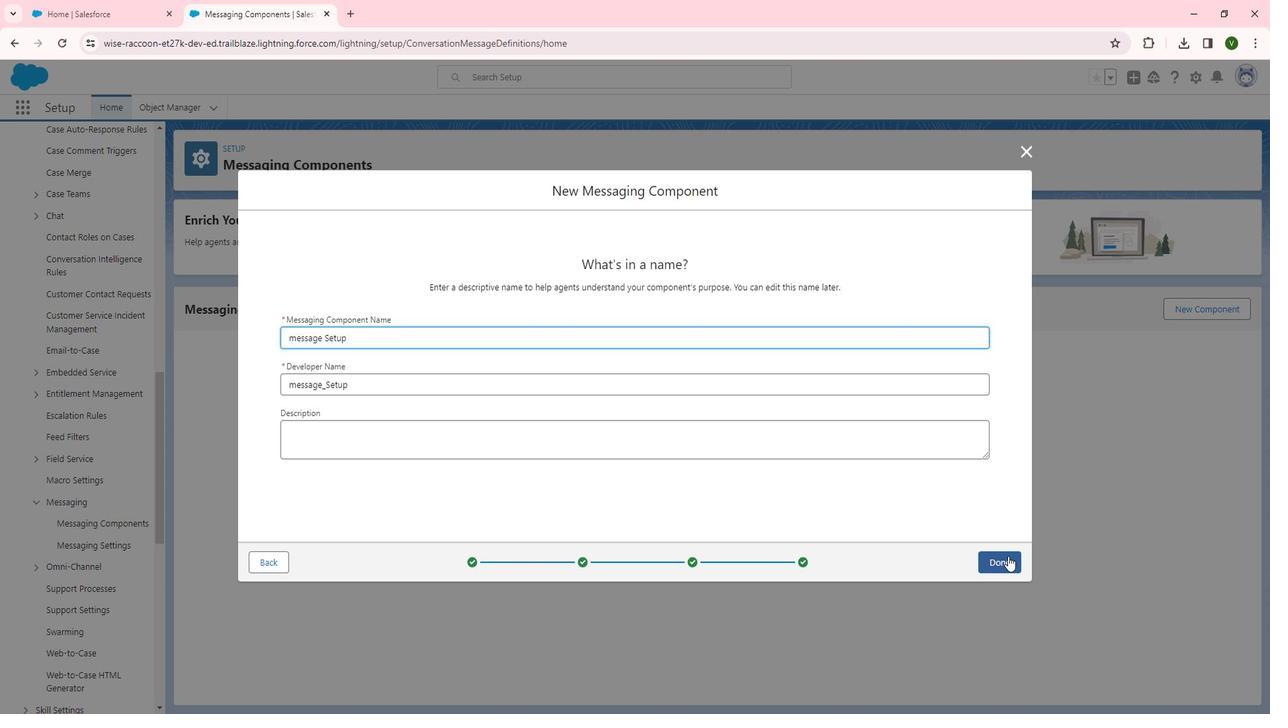 
Action: Mouse pressed left at (1004, 554)
Screenshot: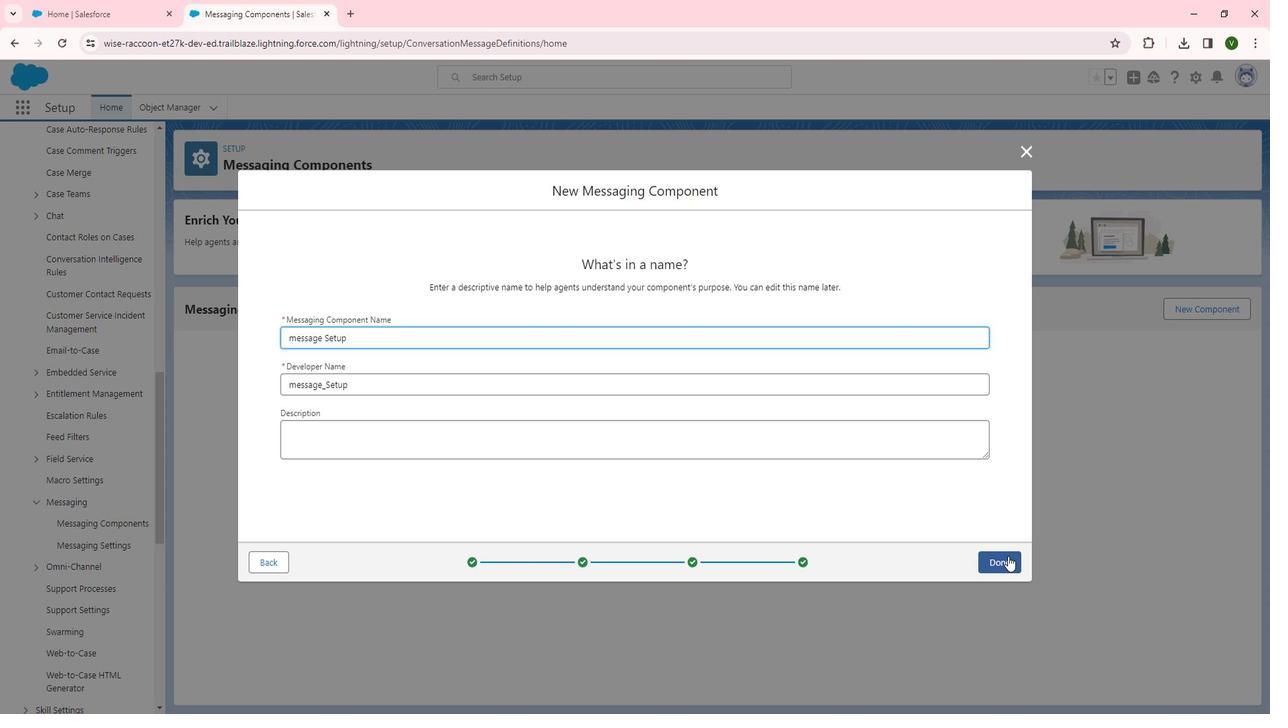 
Action: Mouse moved to (1178, 77)
Screenshot: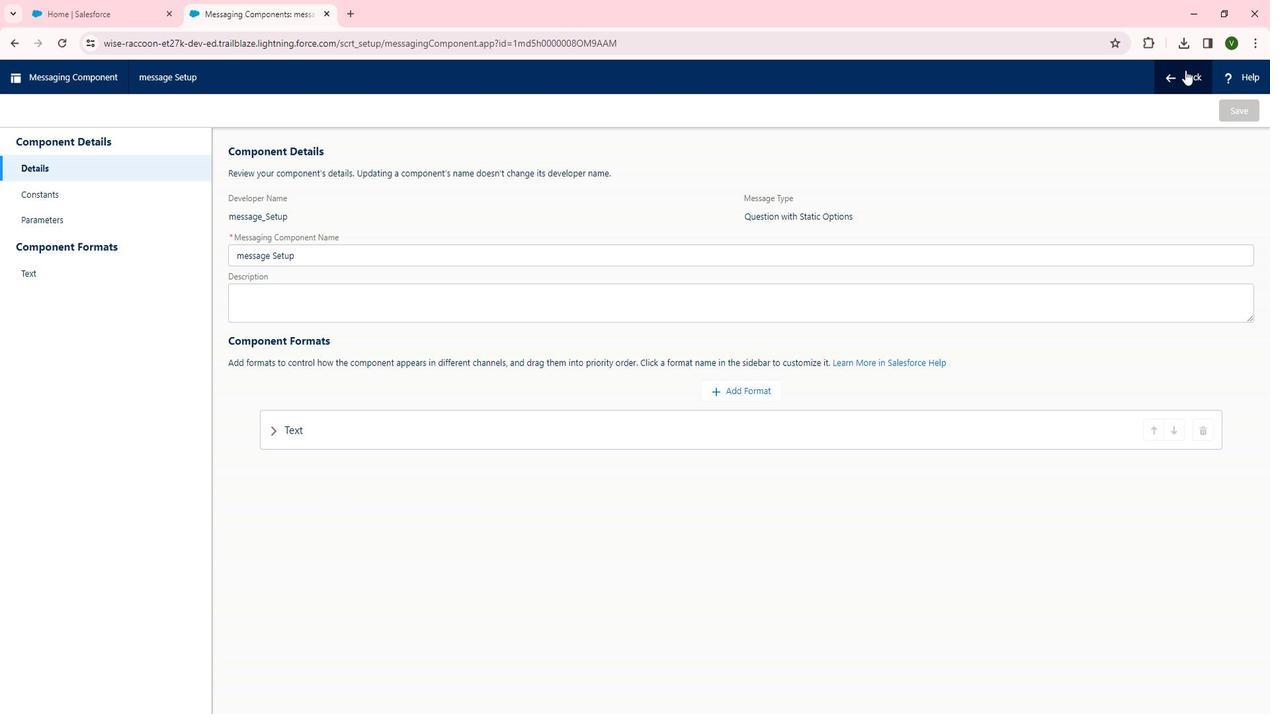 
Action: Mouse pressed left at (1178, 77)
Screenshot: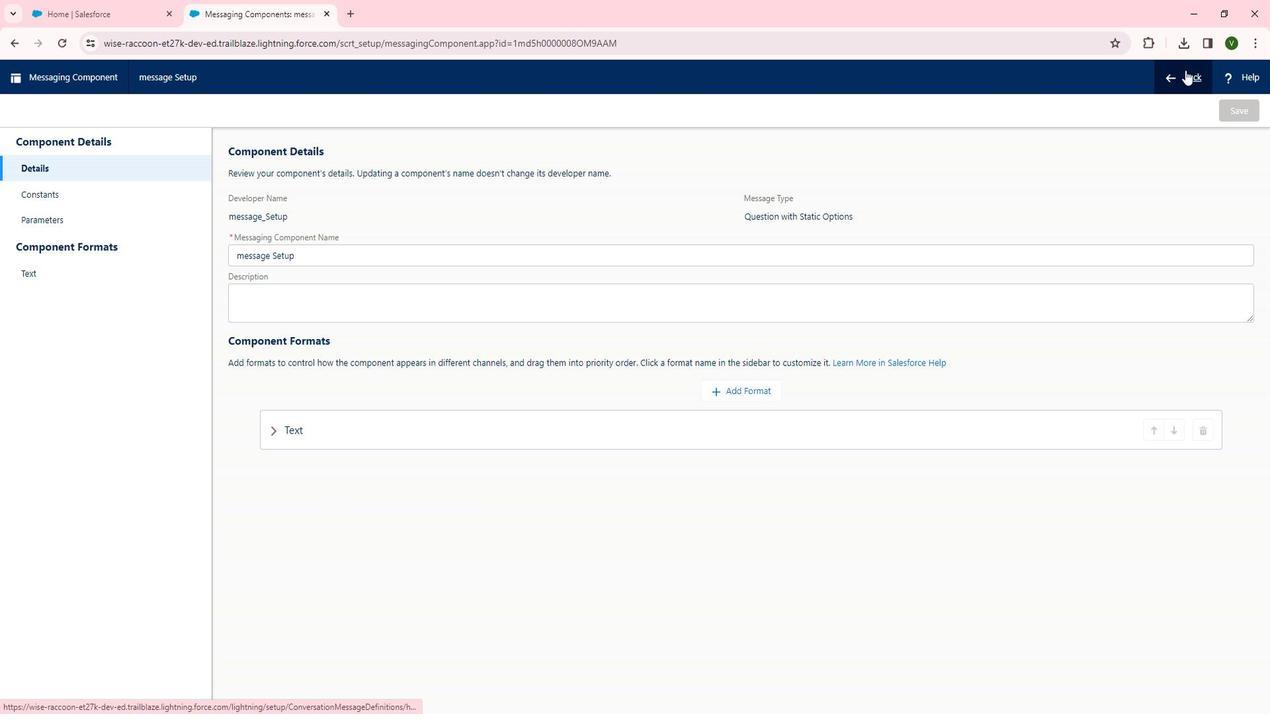 
Action: Mouse moved to (646, 463)
Screenshot: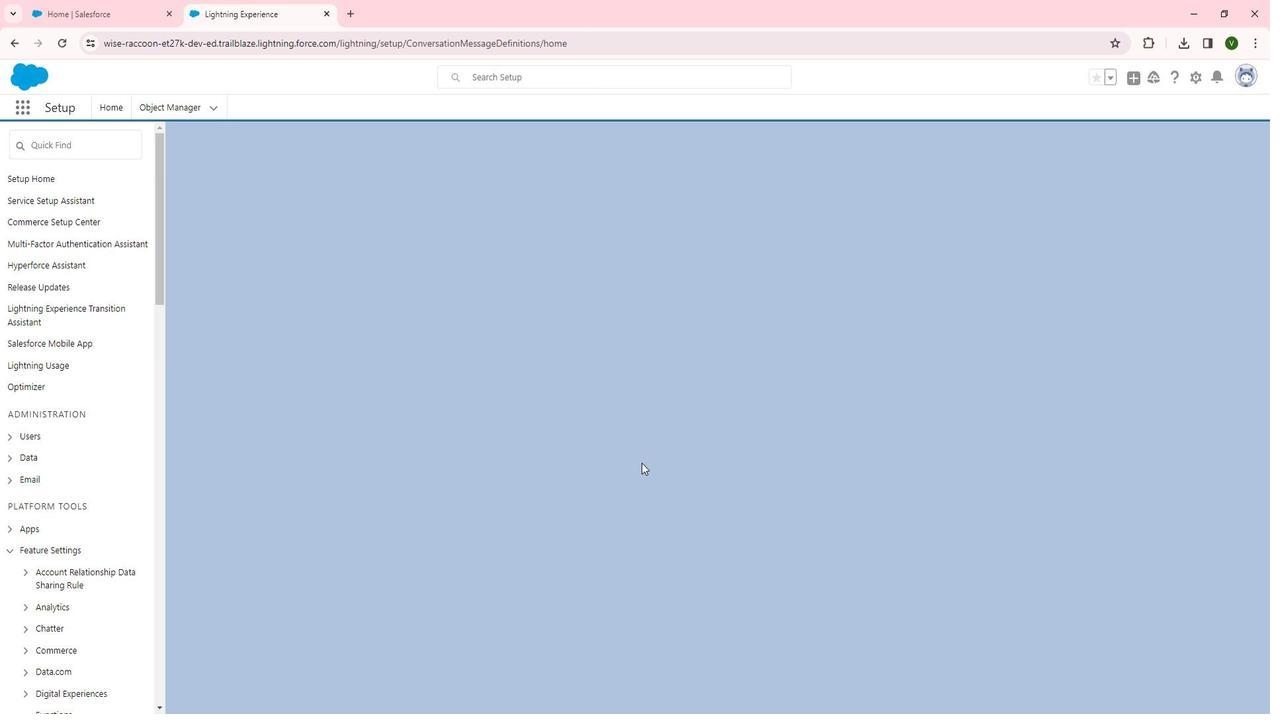 
